 Task: Look for space in Newmarket, Canada from 13th August, 2023 to 17th August, 2023 for 2 adults in price range Rs.10000 to Rs.16000. Place can be entire place with 2 bedrooms having 2 beds and 1 bathroom. Property type can be house, flat, guest house. Booking option can be shelf check-in. Required host language is English.
Action: Mouse moved to (478, 98)
Screenshot: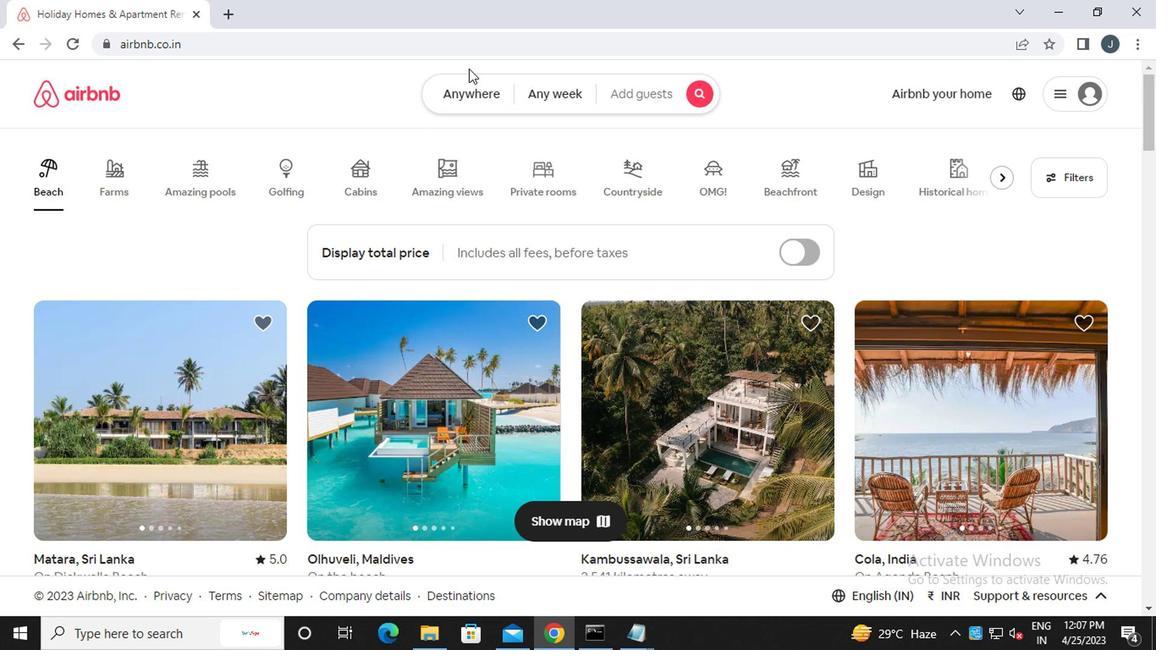 
Action: Mouse pressed left at (478, 98)
Screenshot: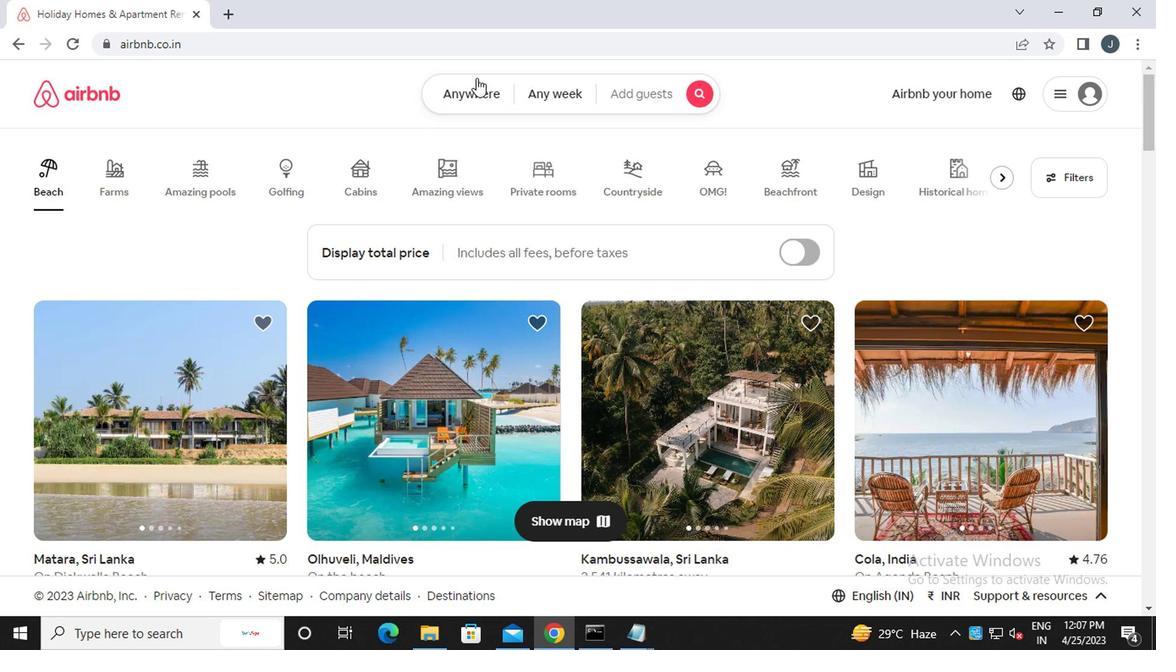 
Action: Mouse moved to (292, 164)
Screenshot: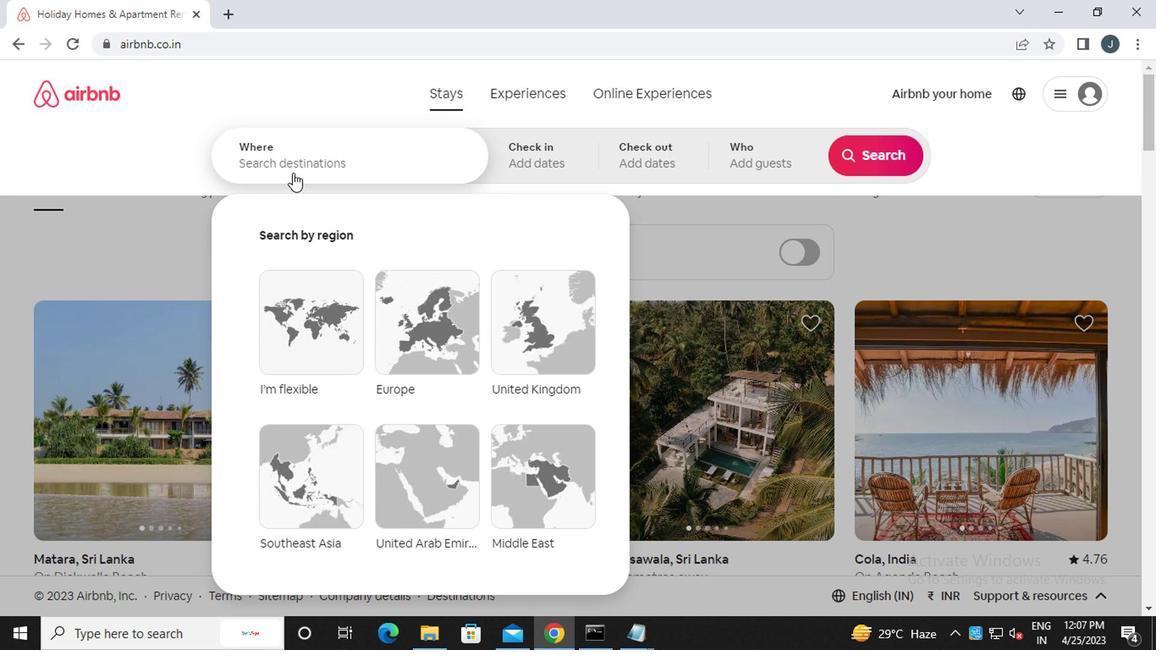 
Action: Mouse pressed left at (292, 164)
Screenshot: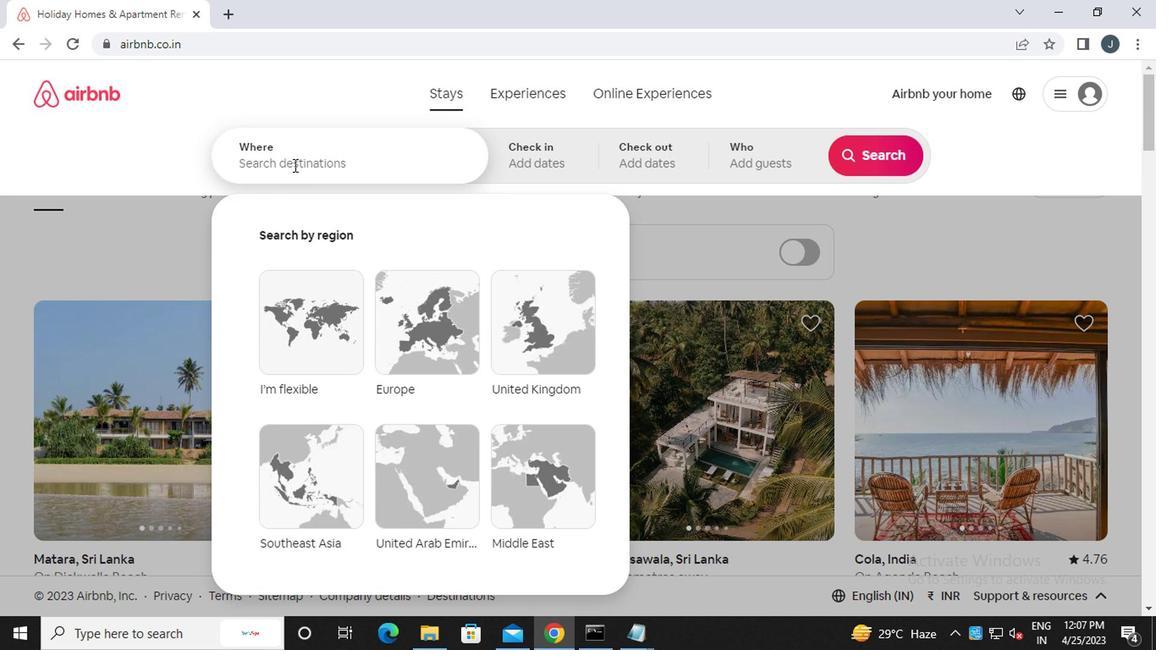 
Action: Key pressed n<Key.caps_lock>ewmarket,<Key.caps_lock>c<Key.caps_lock>anada
Screenshot: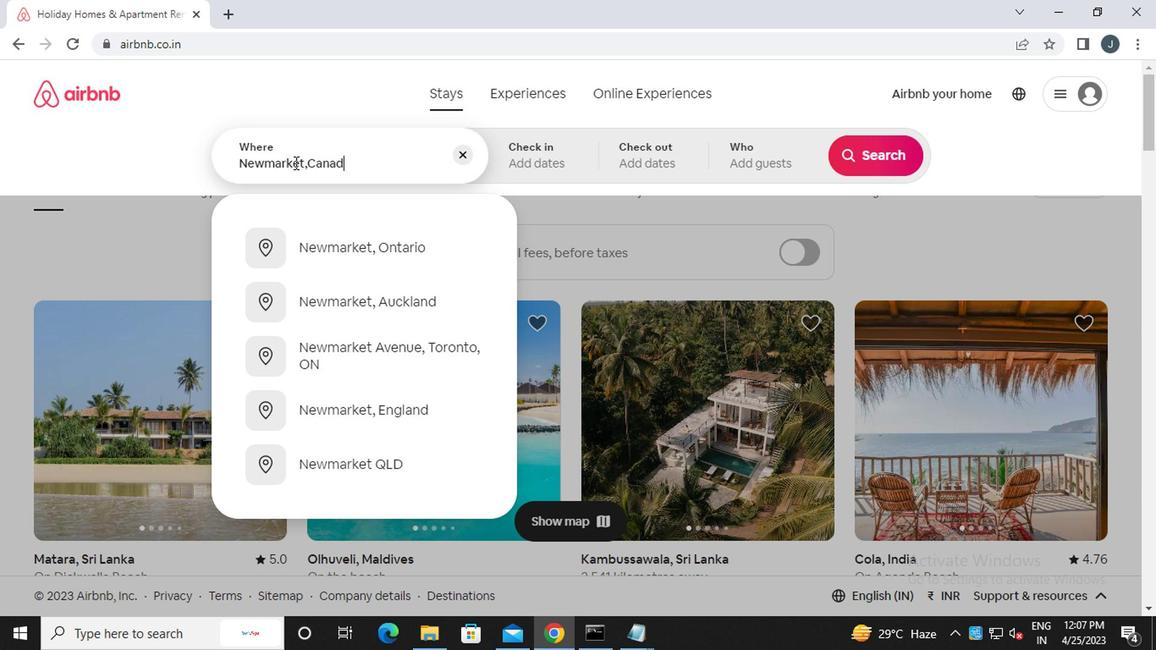 
Action: Mouse moved to (527, 156)
Screenshot: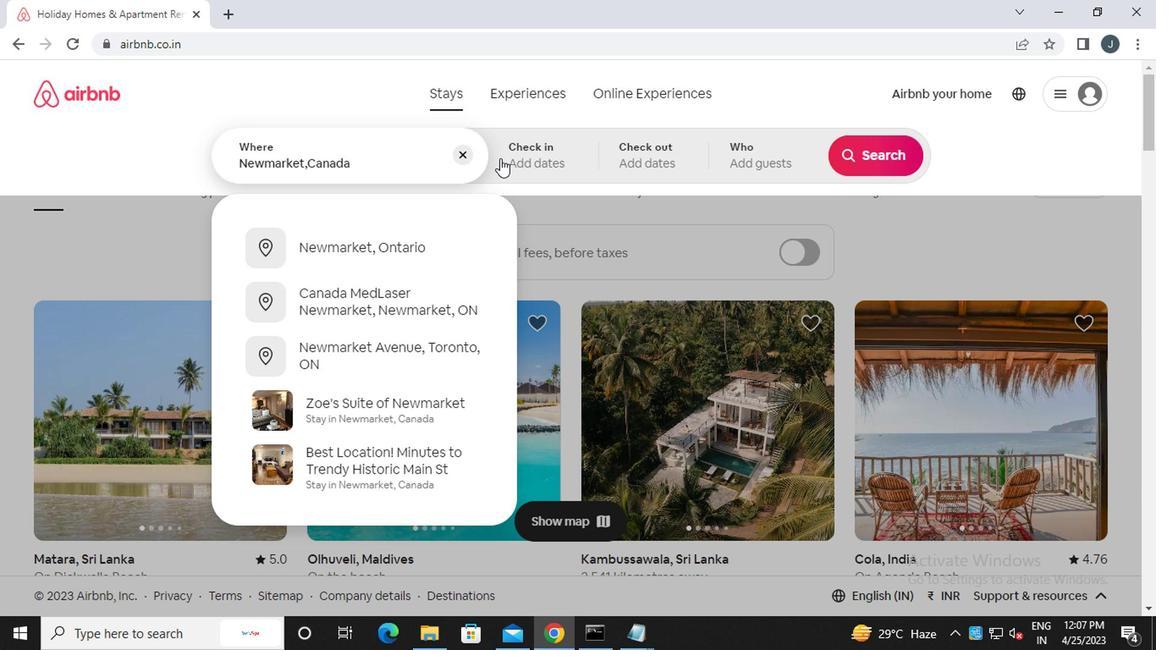 
Action: Mouse pressed left at (527, 156)
Screenshot: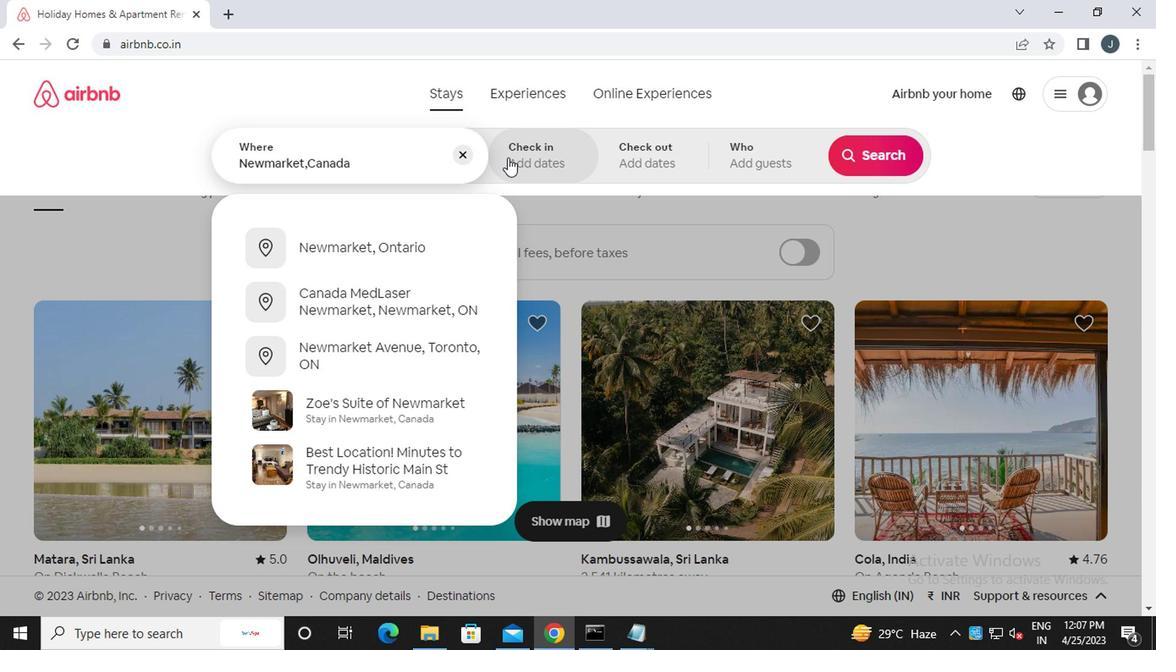 
Action: Mouse moved to (862, 286)
Screenshot: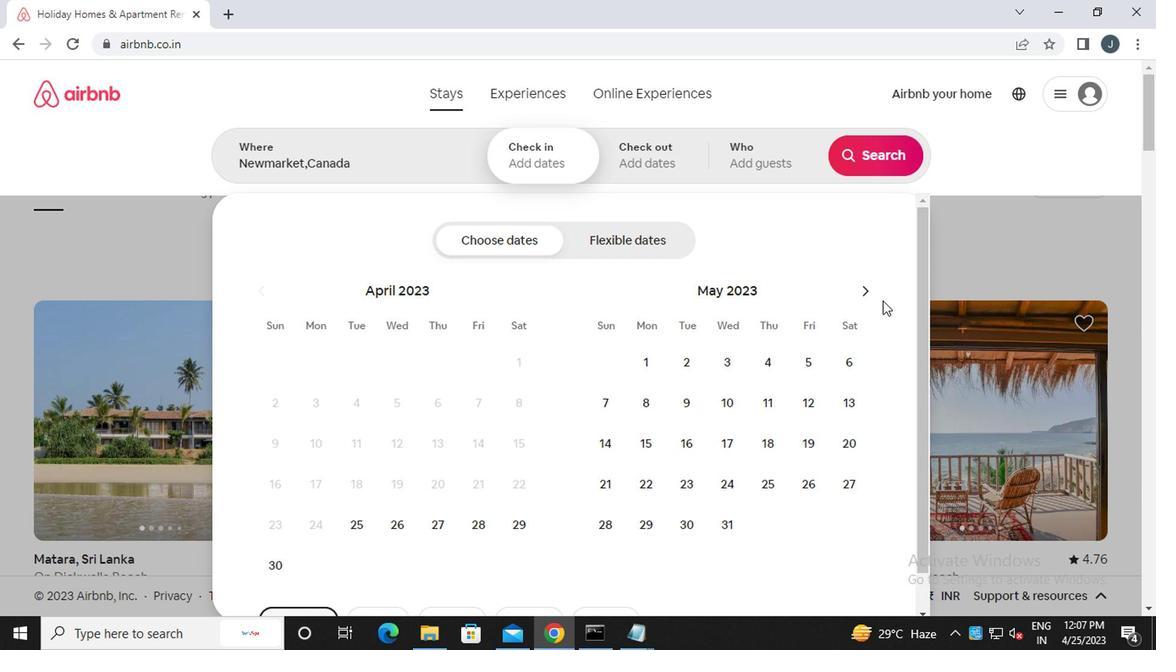 
Action: Mouse pressed left at (862, 286)
Screenshot: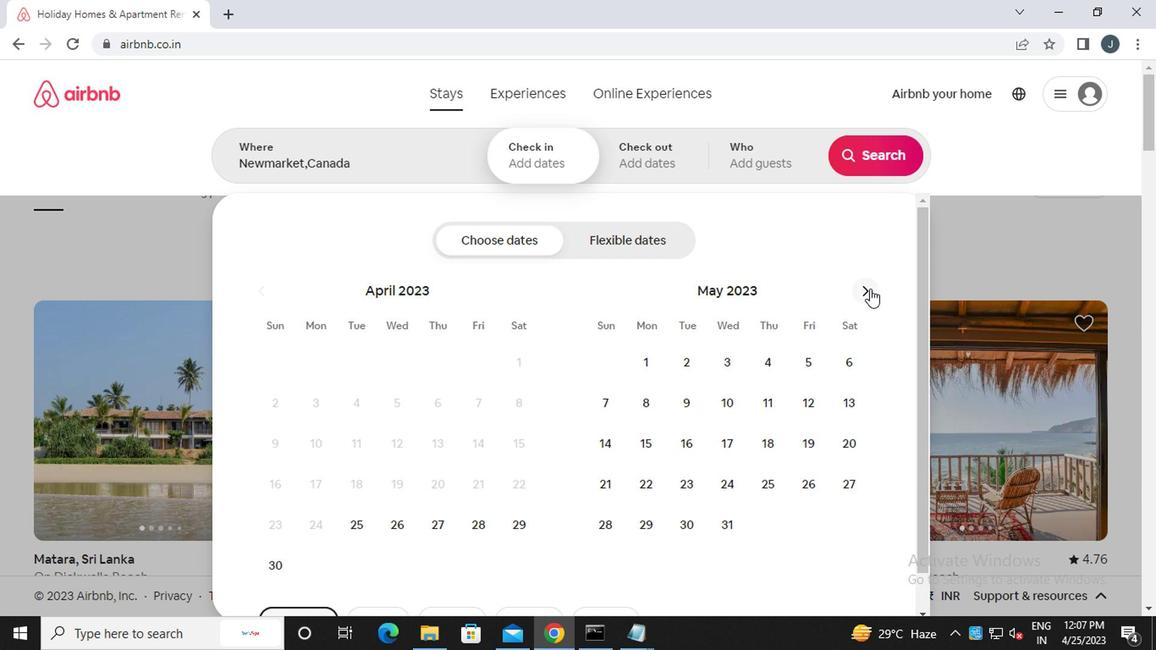 
Action: Mouse pressed left at (862, 286)
Screenshot: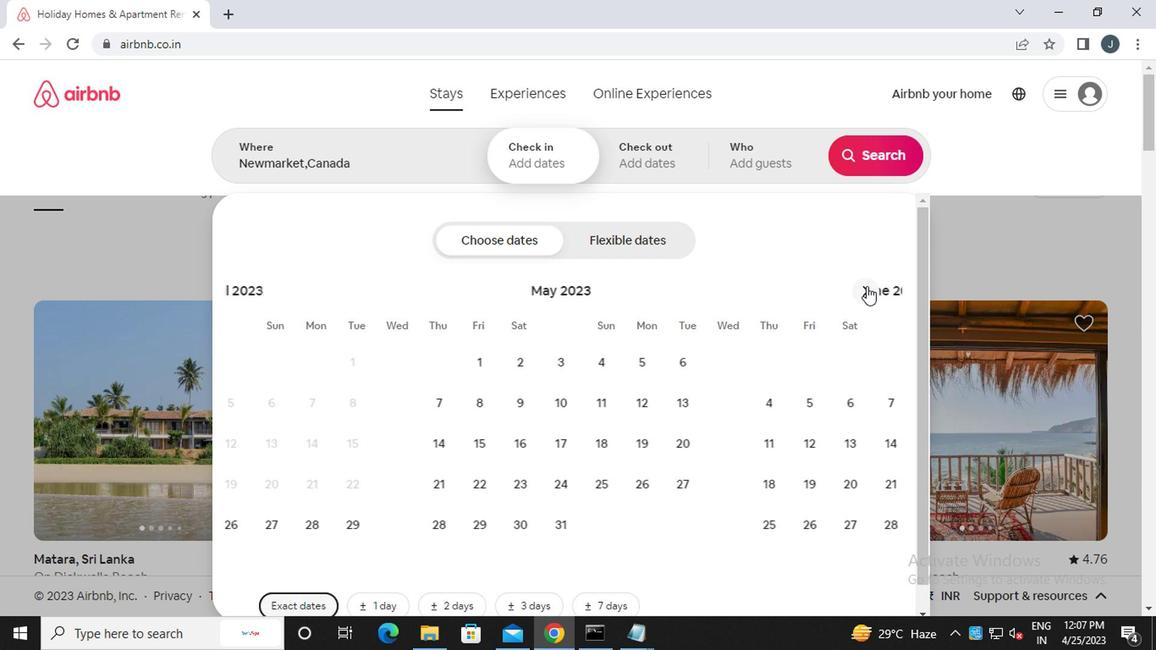 
Action: Mouse pressed left at (862, 286)
Screenshot: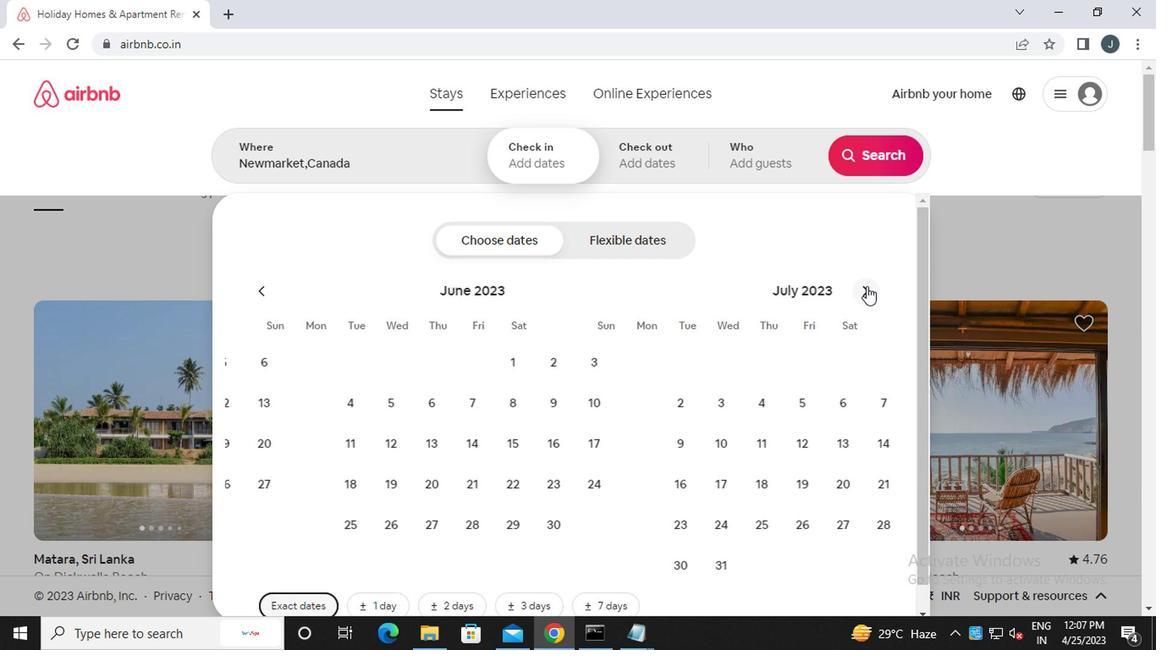 
Action: Mouse moved to (611, 440)
Screenshot: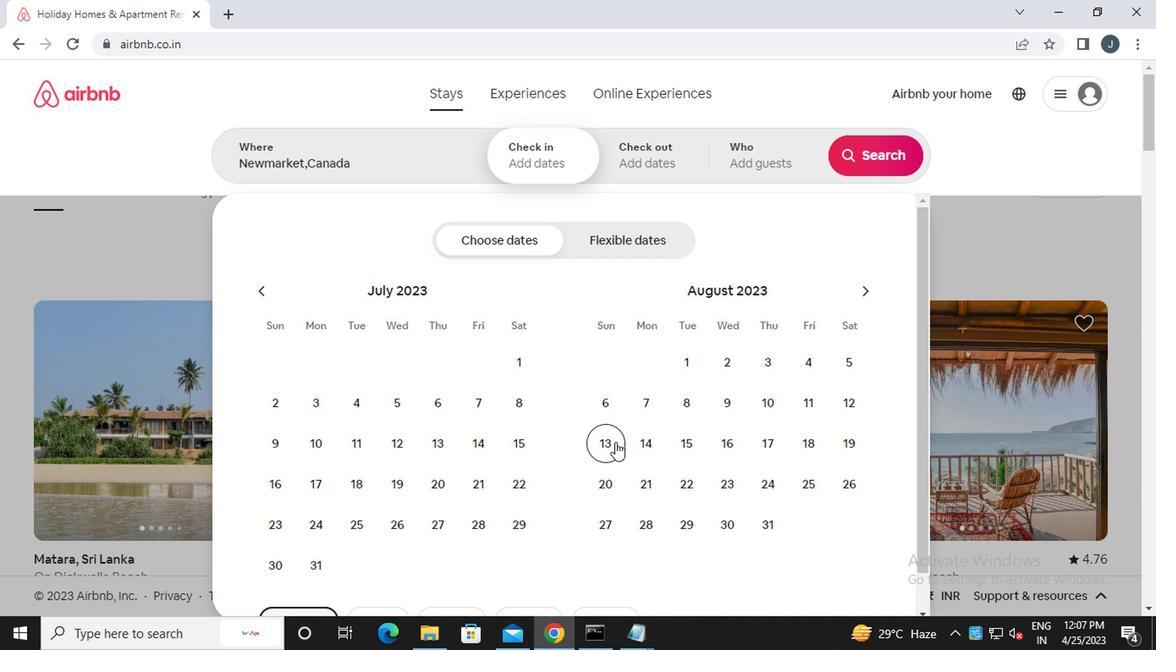 
Action: Mouse pressed left at (611, 440)
Screenshot: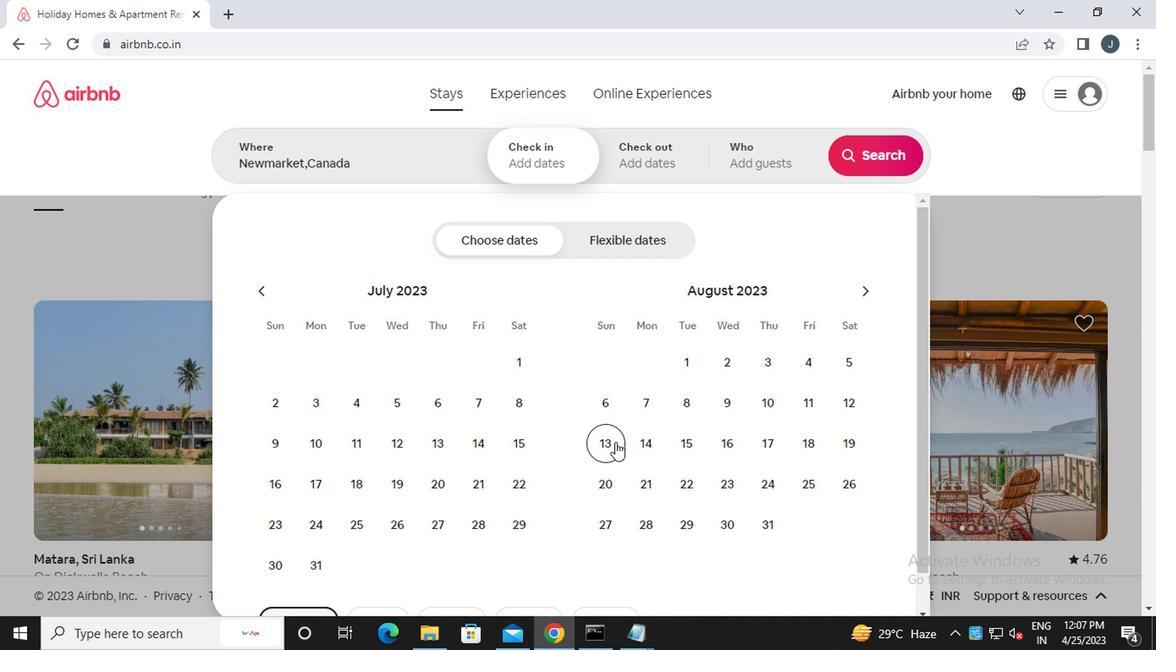 
Action: Mouse moved to (754, 443)
Screenshot: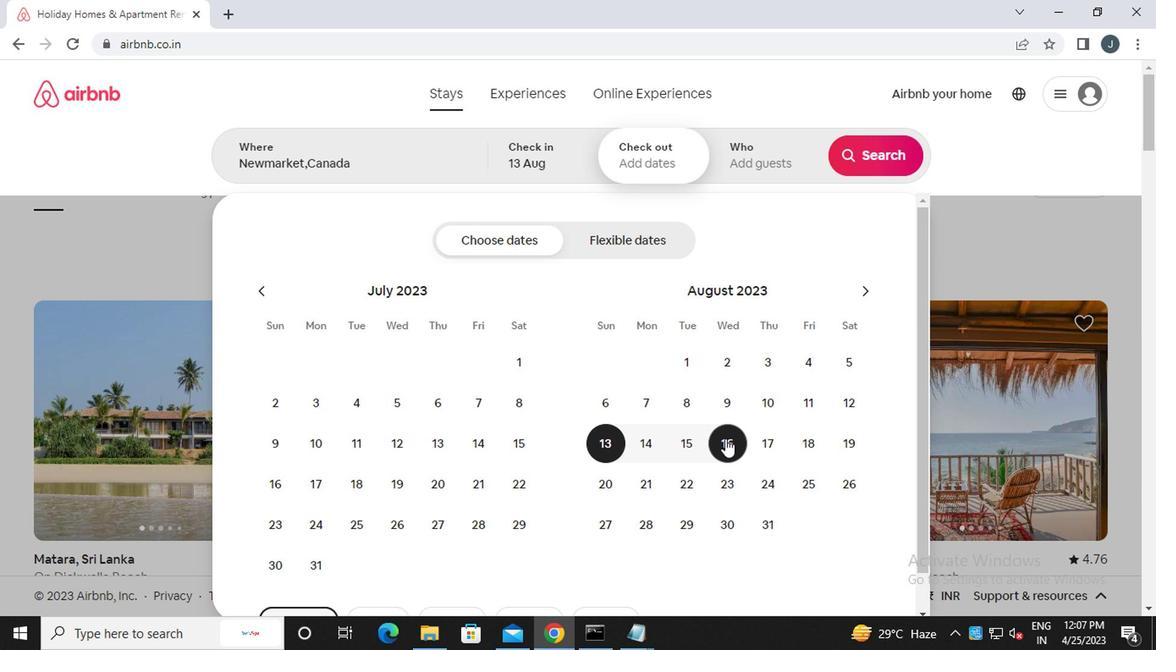 
Action: Mouse pressed left at (754, 443)
Screenshot: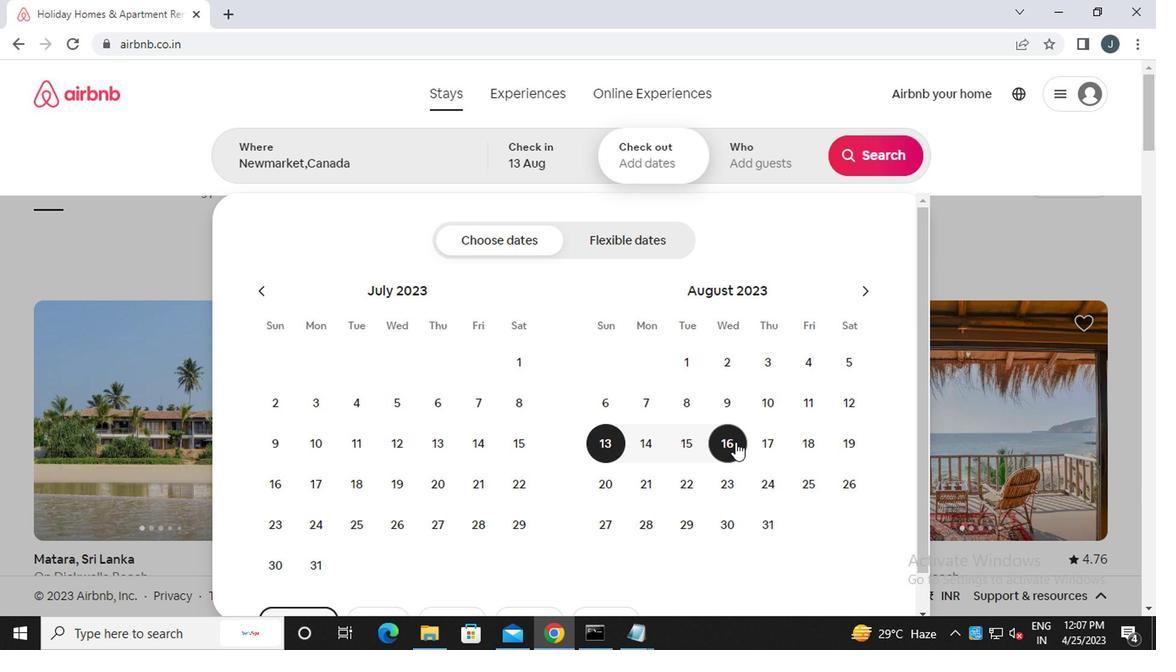 
Action: Mouse moved to (754, 166)
Screenshot: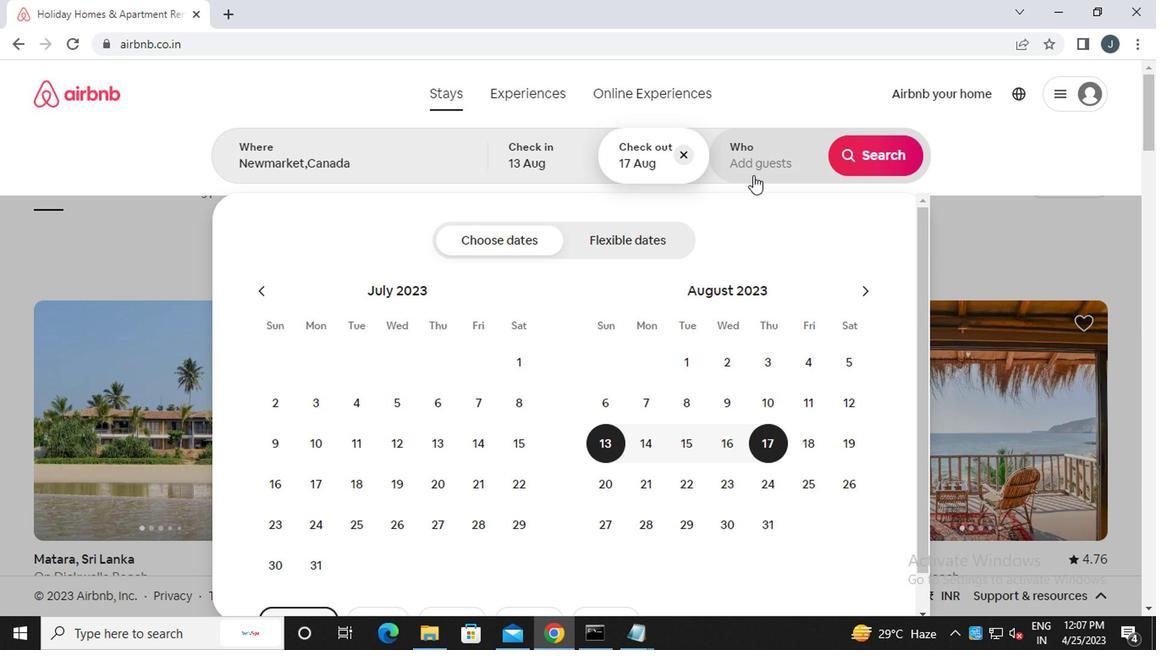 
Action: Mouse pressed left at (754, 166)
Screenshot: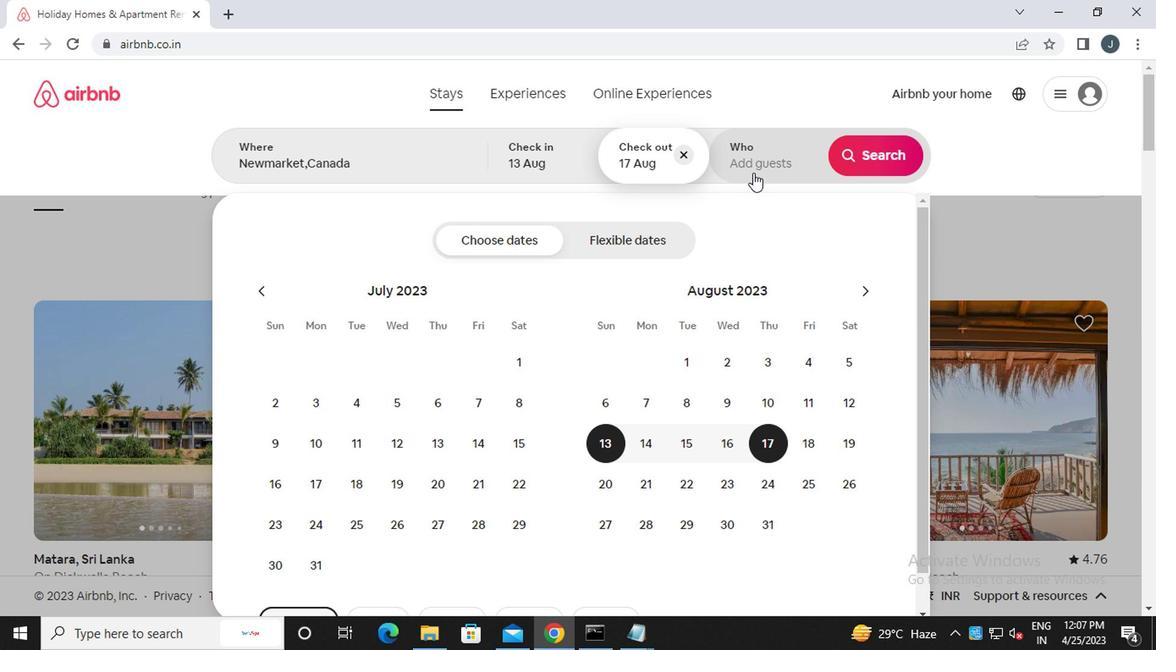 
Action: Mouse moved to (881, 249)
Screenshot: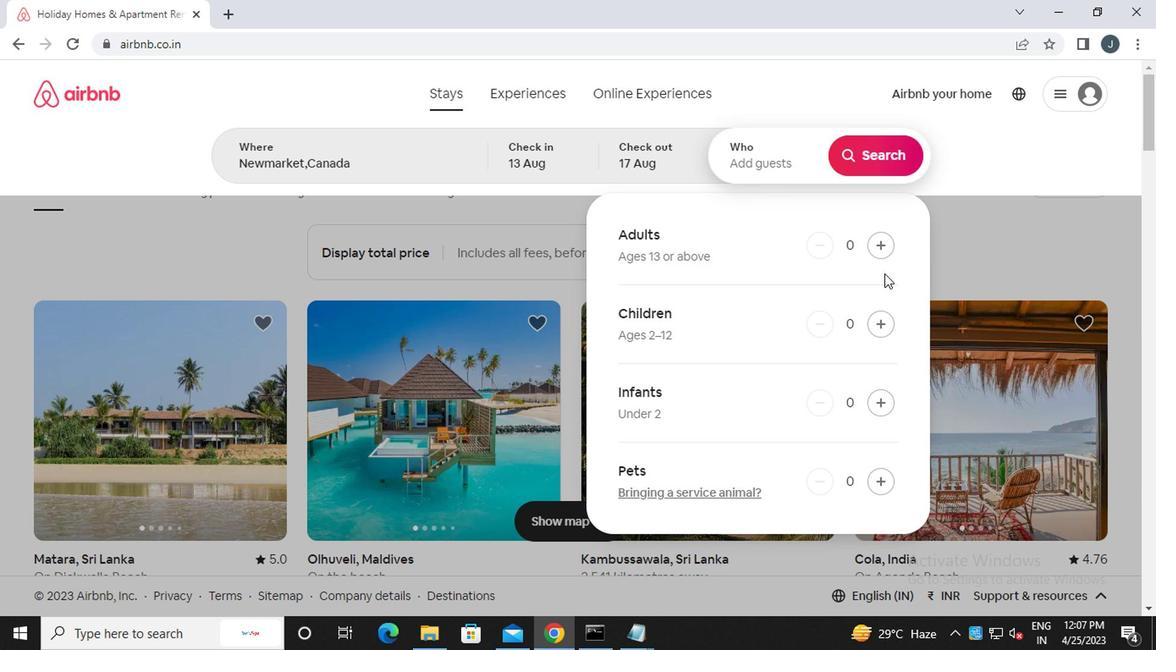 
Action: Mouse pressed left at (881, 249)
Screenshot: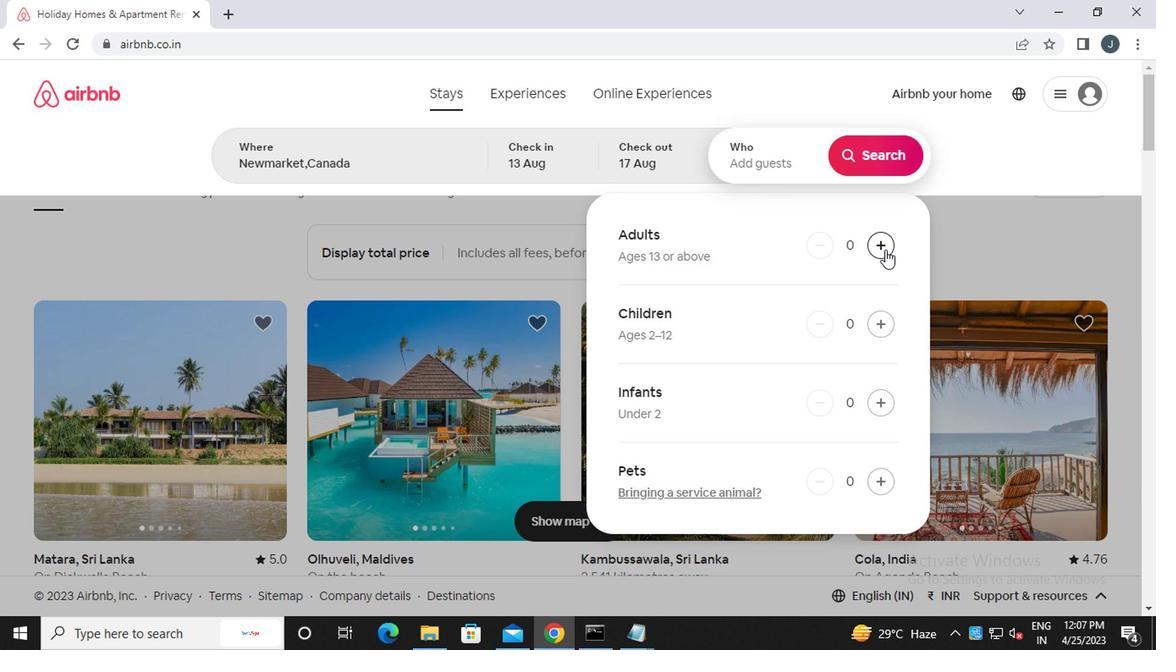 
Action: Mouse pressed left at (881, 249)
Screenshot: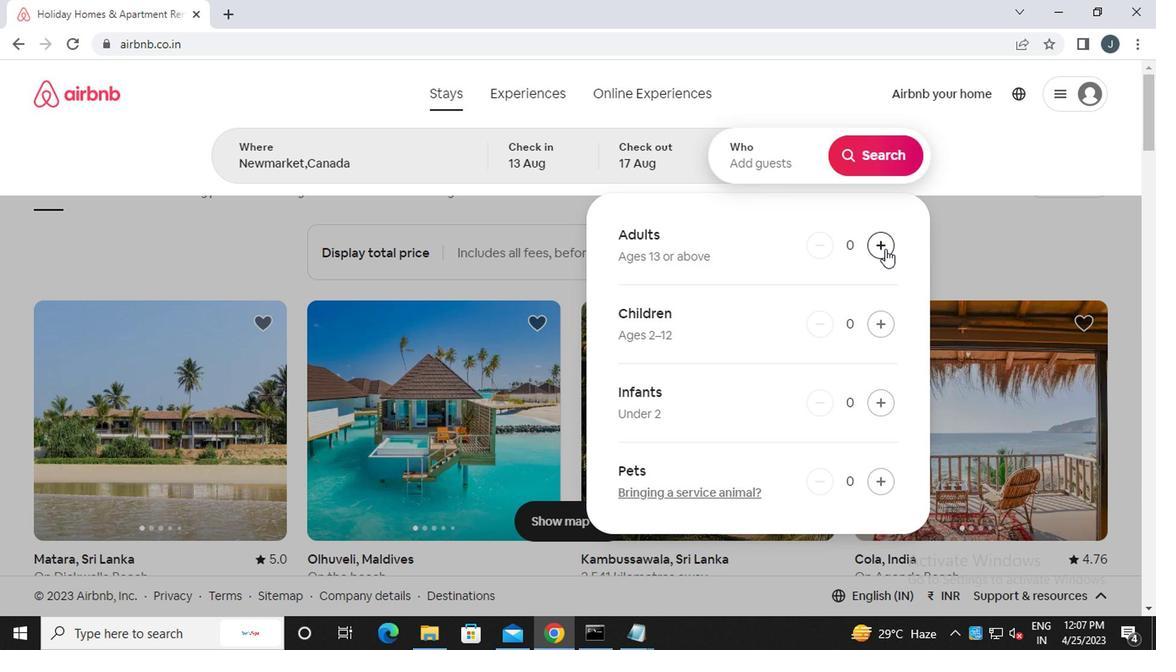 
Action: Mouse moved to (889, 160)
Screenshot: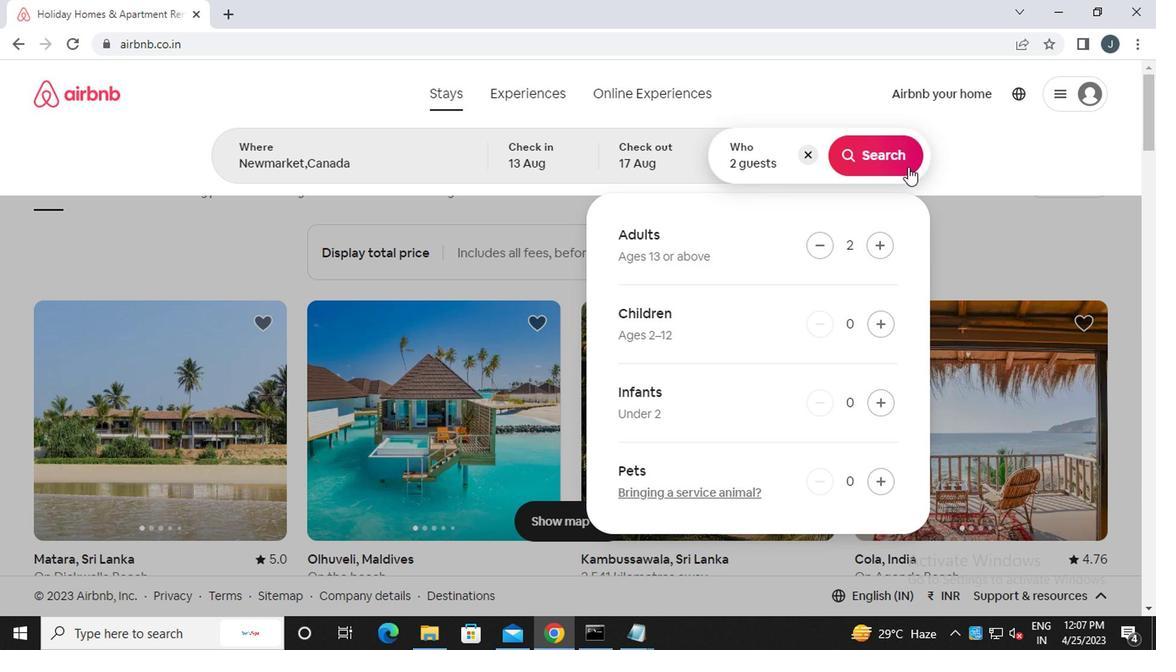 
Action: Mouse pressed left at (889, 160)
Screenshot: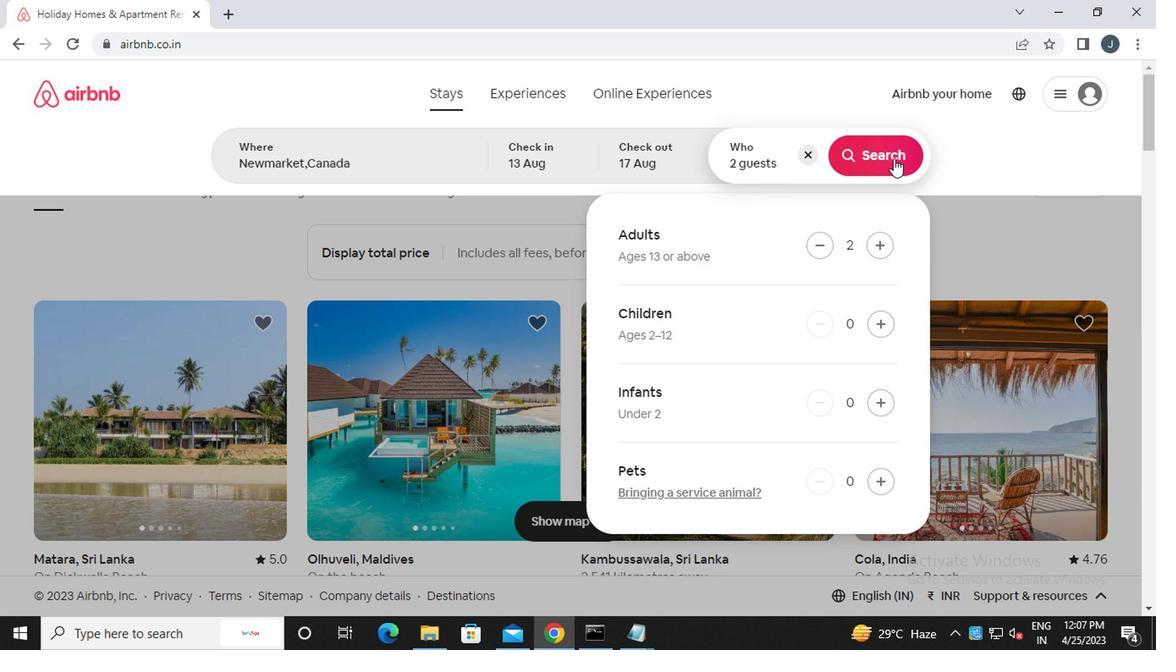 
Action: Mouse moved to (1087, 163)
Screenshot: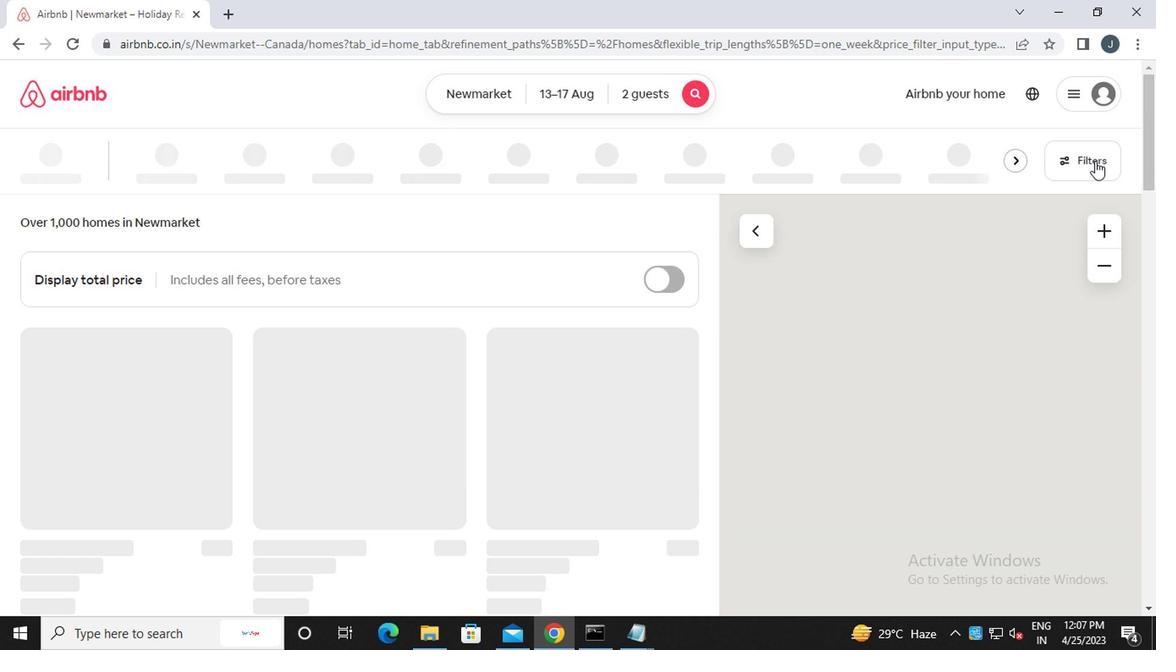 
Action: Mouse pressed left at (1087, 163)
Screenshot: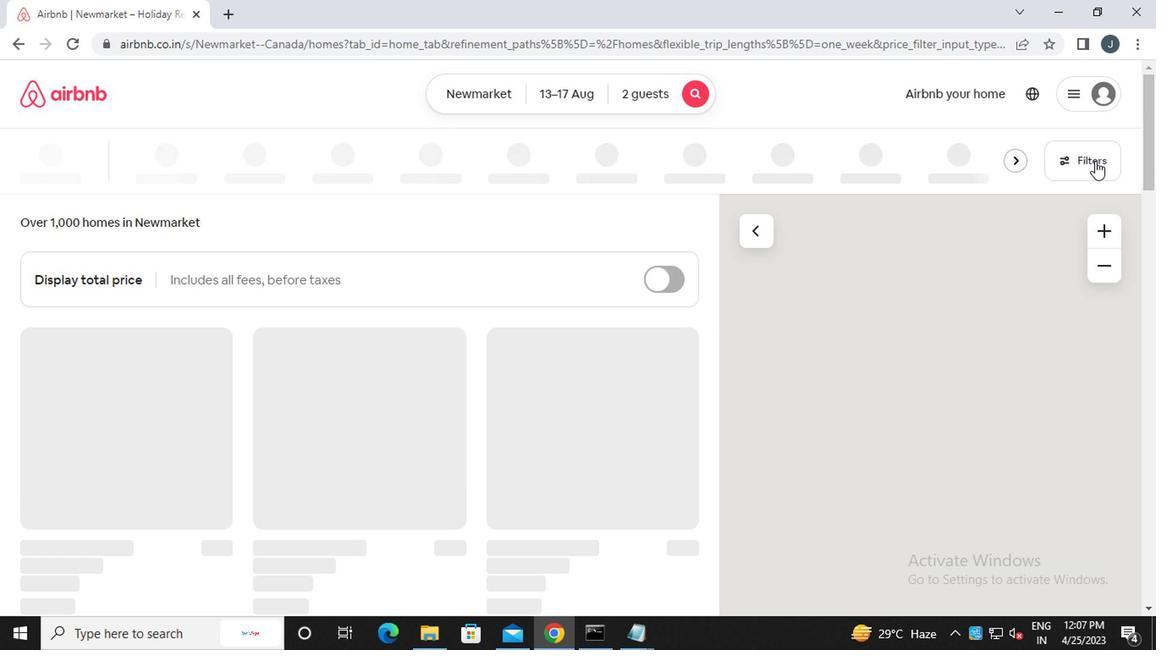 
Action: Mouse moved to (365, 375)
Screenshot: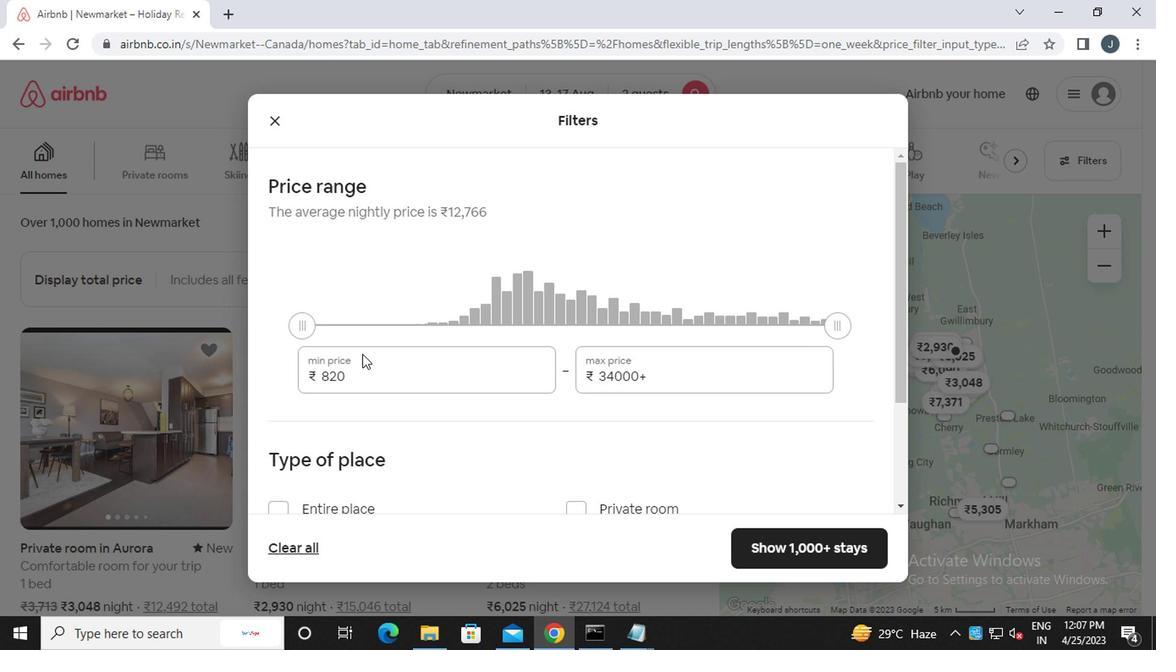 
Action: Mouse pressed left at (365, 375)
Screenshot: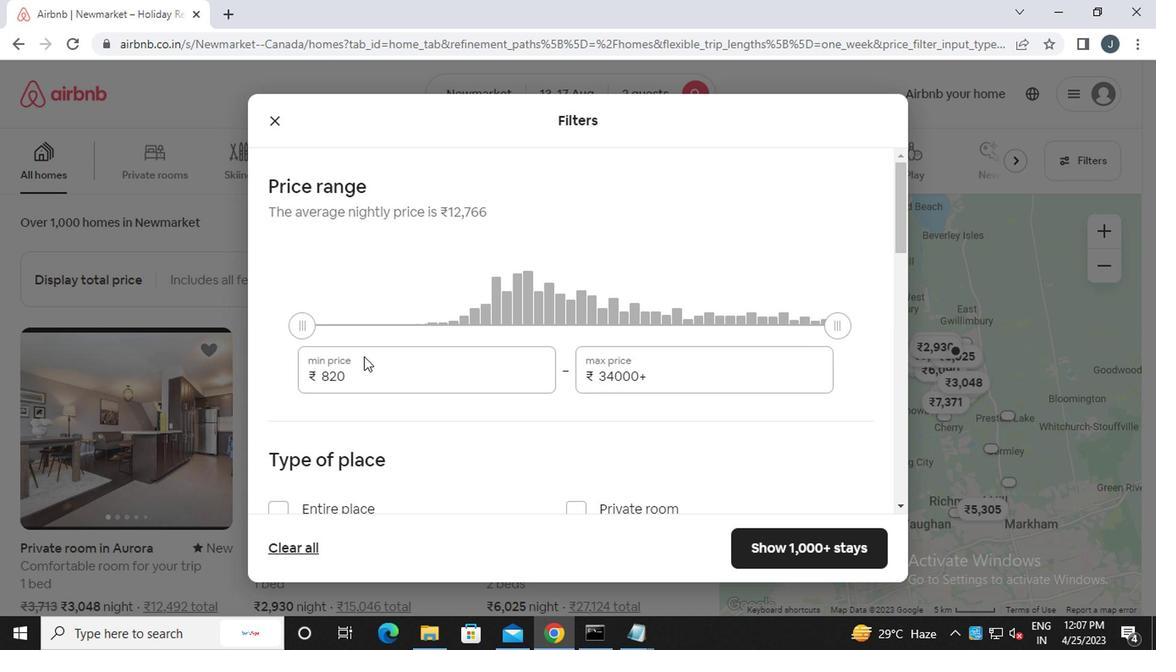 
Action: Mouse moved to (362, 370)
Screenshot: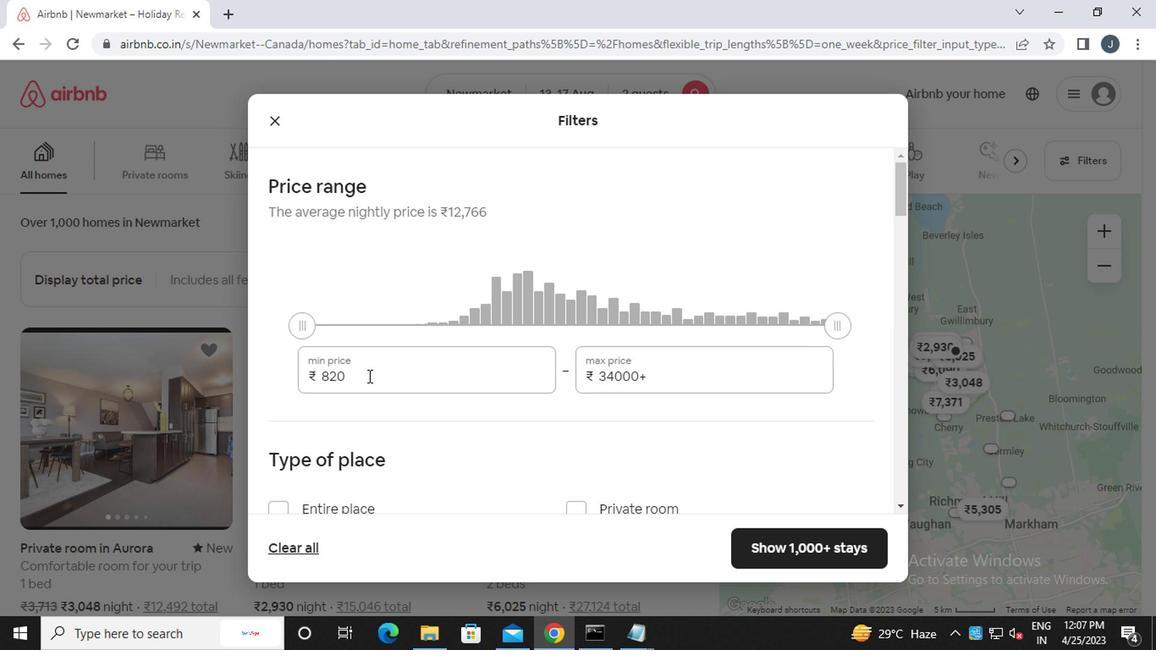 
Action: Key pressed <Key.backspace><Key.backspace><Key.backspace><<97>><<96>><<96>><<96>><<96>>
Screenshot: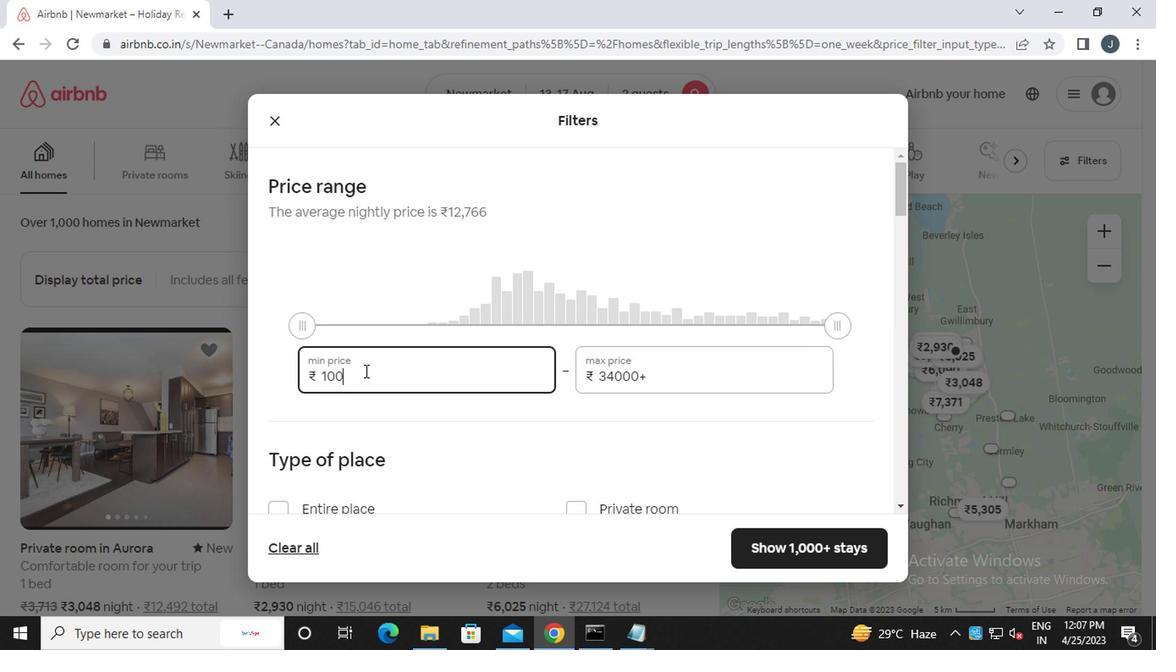 
Action: Mouse moved to (724, 375)
Screenshot: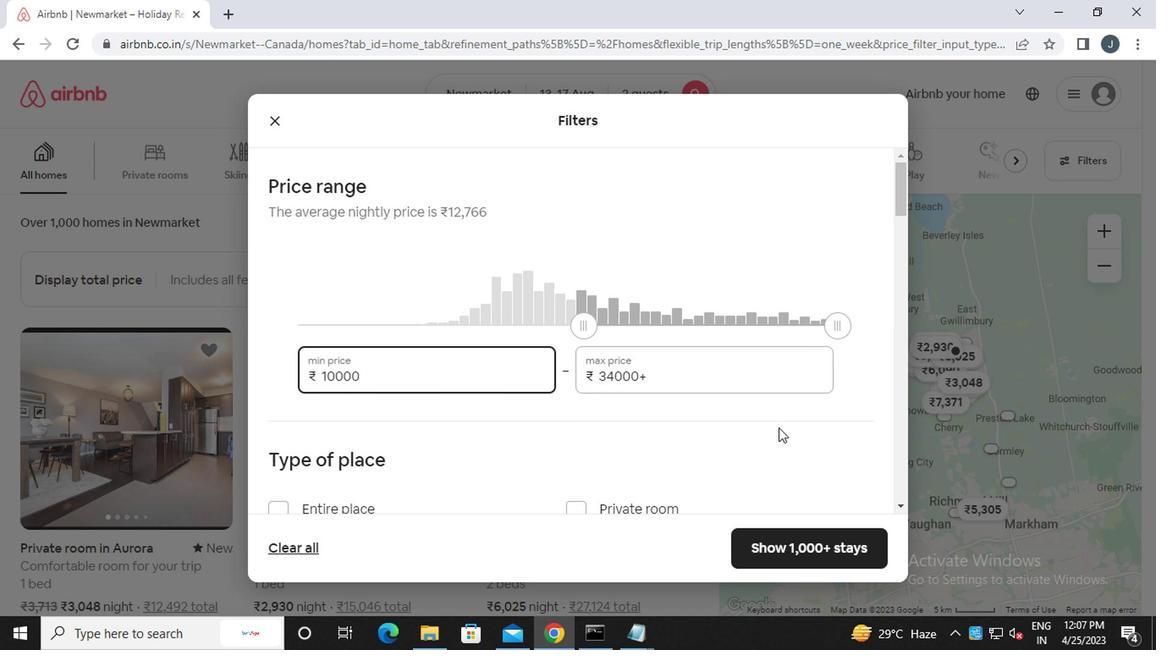 
Action: Mouse pressed left at (724, 375)
Screenshot: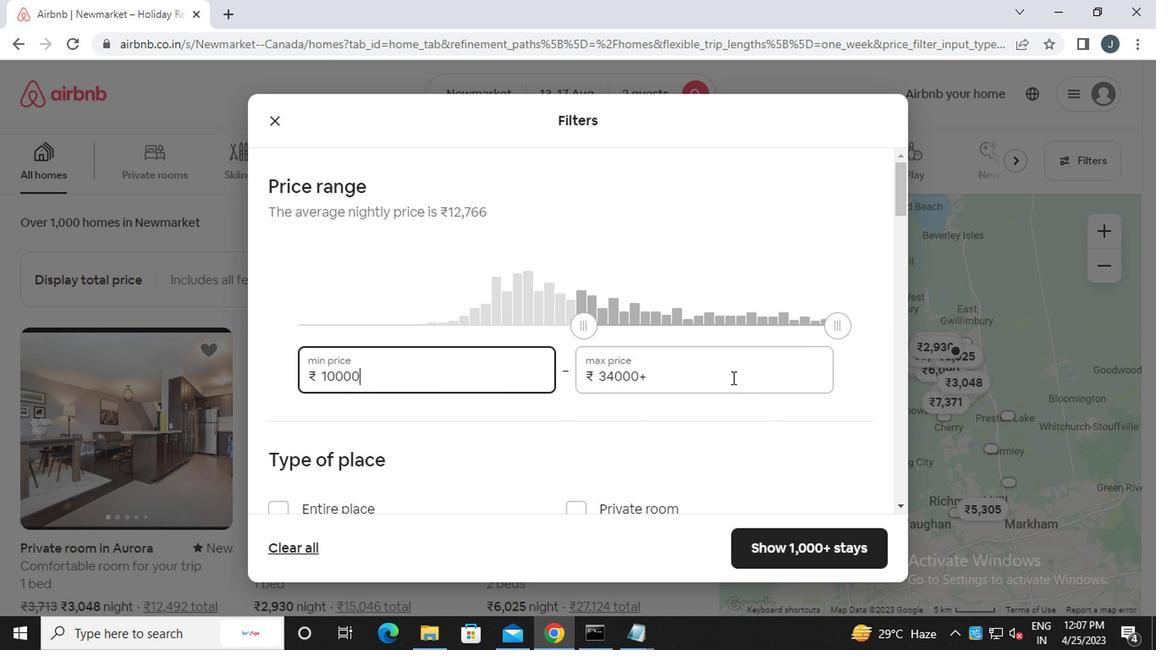 
Action: Key pressed <Key.backspace><Key.backspace><Key.backspace><Key.backspace><Key.backspace><Key.backspace><Key.backspace><Key.backspace><Key.backspace><Key.backspace><Key.backspace><<97>><<102>><<96>><<96>><<96>>
Screenshot: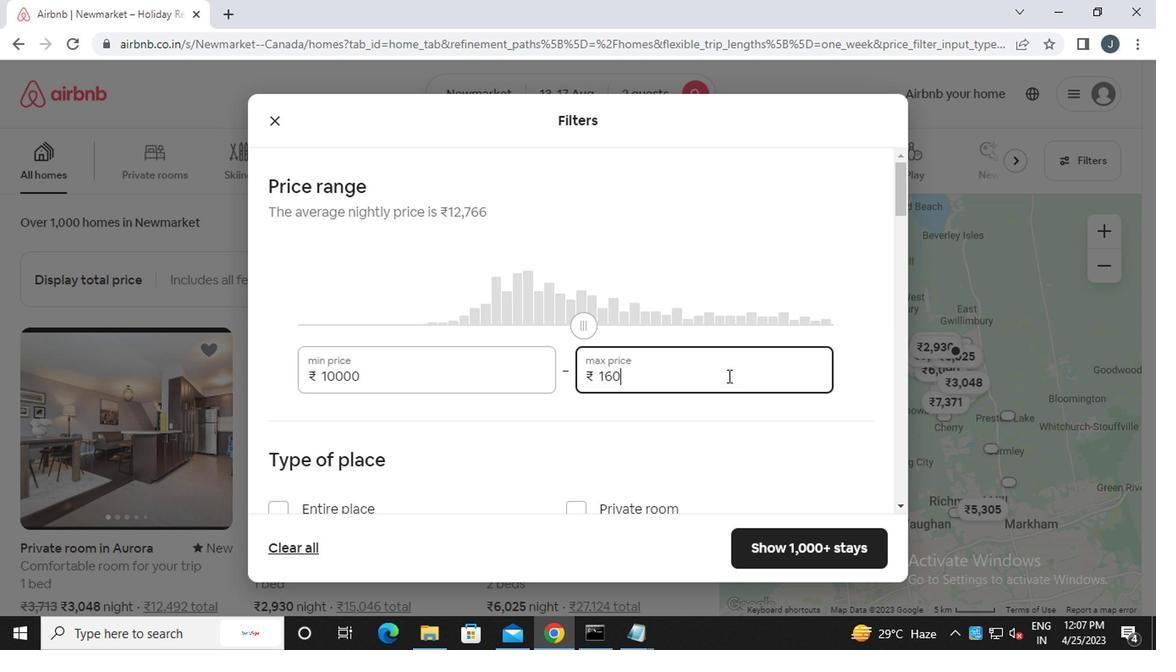 
Action: Mouse moved to (719, 368)
Screenshot: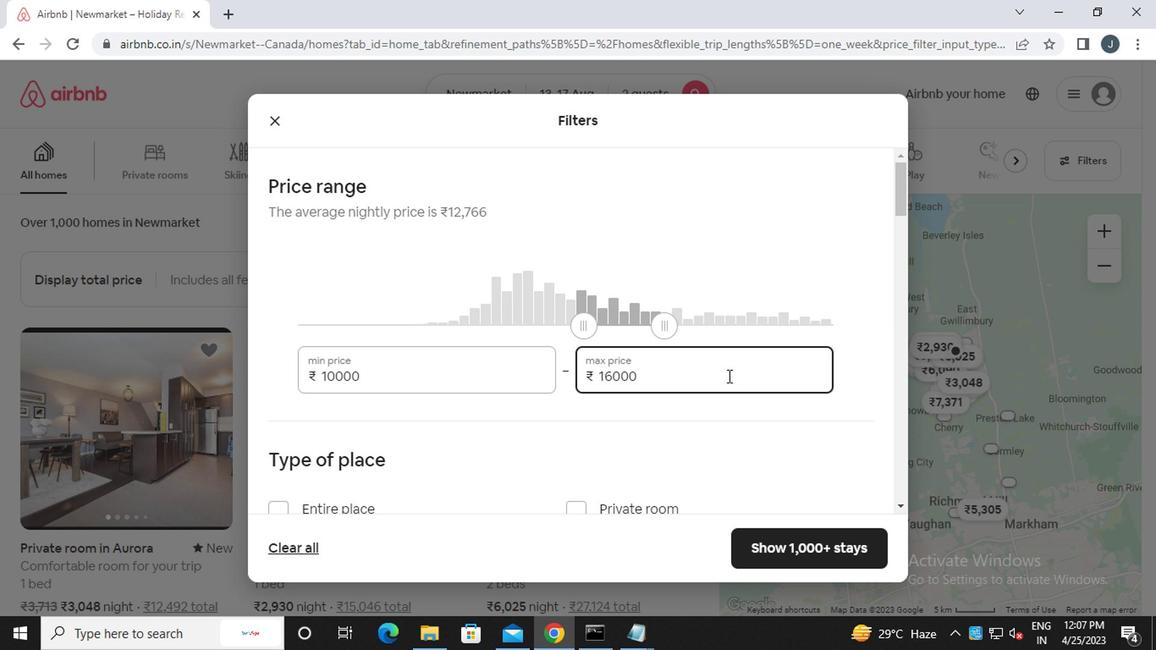 
Action: Mouse scrolled (719, 368) with delta (0, 0)
Screenshot: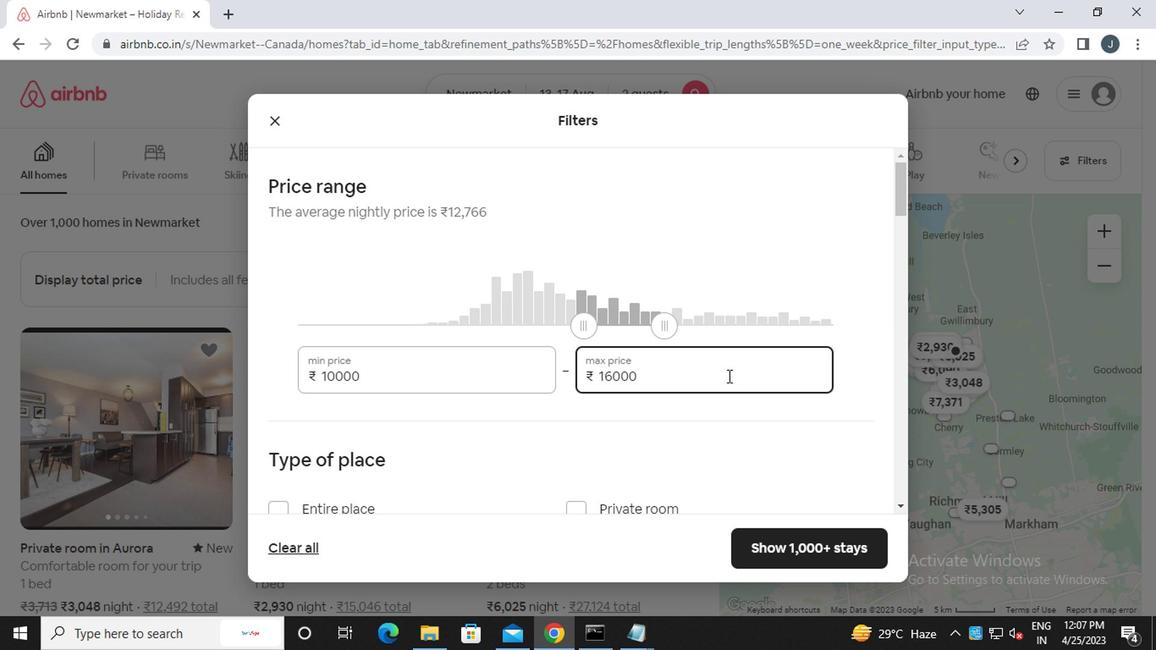 
Action: Mouse scrolled (719, 368) with delta (0, 0)
Screenshot: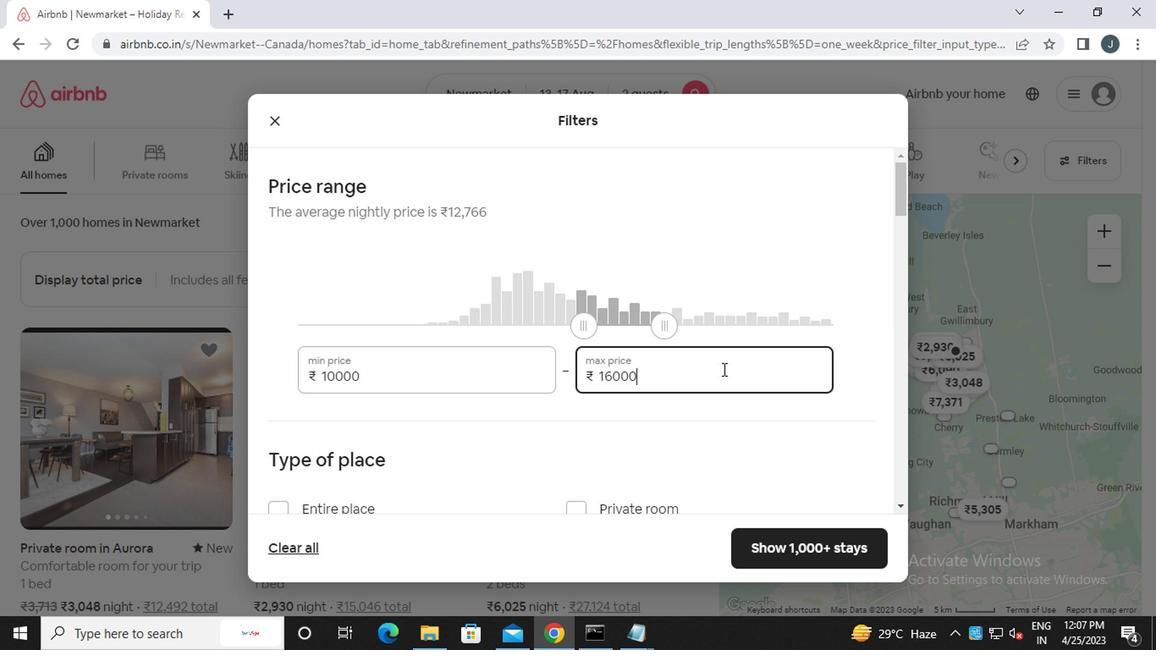 
Action: Mouse moved to (719, 370)
Screenshot: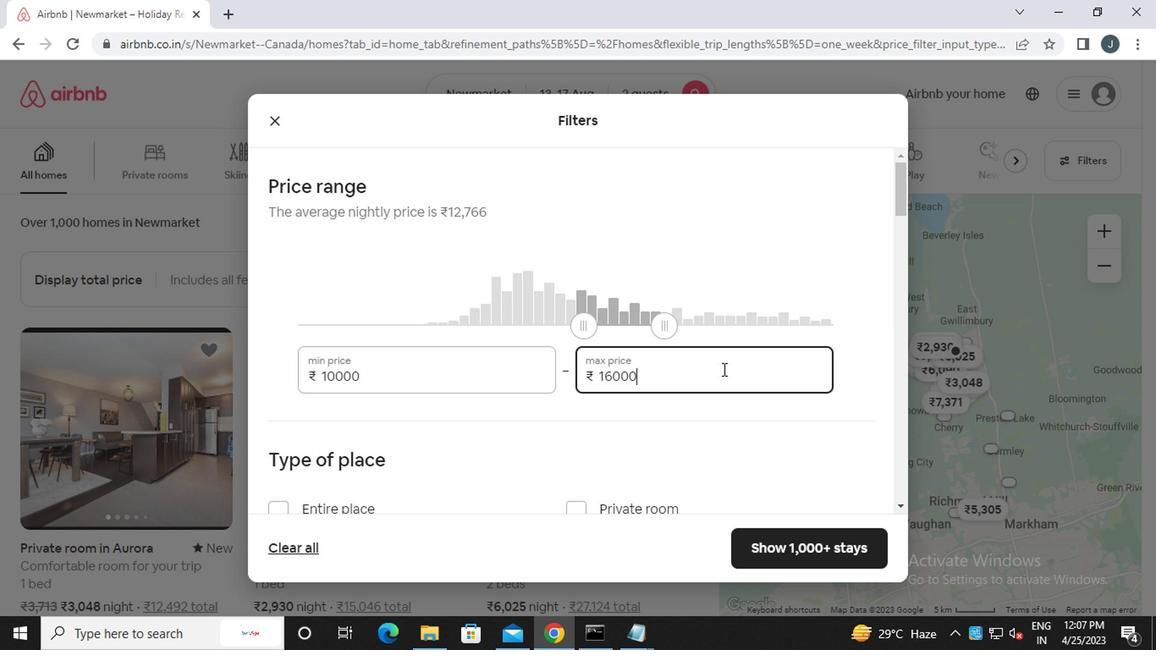 
Action: Mouse scrolled (719, 369) with delta (0, 0)
Screenshot: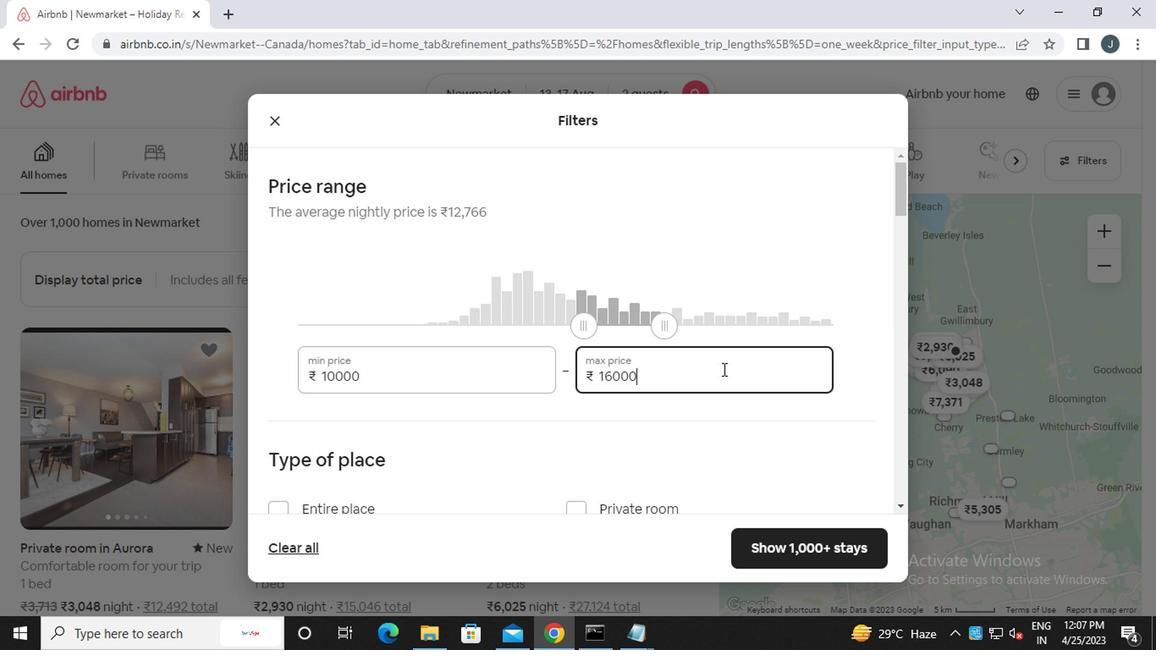 
Action: Mouse moved to (719, 374)
Screenshot: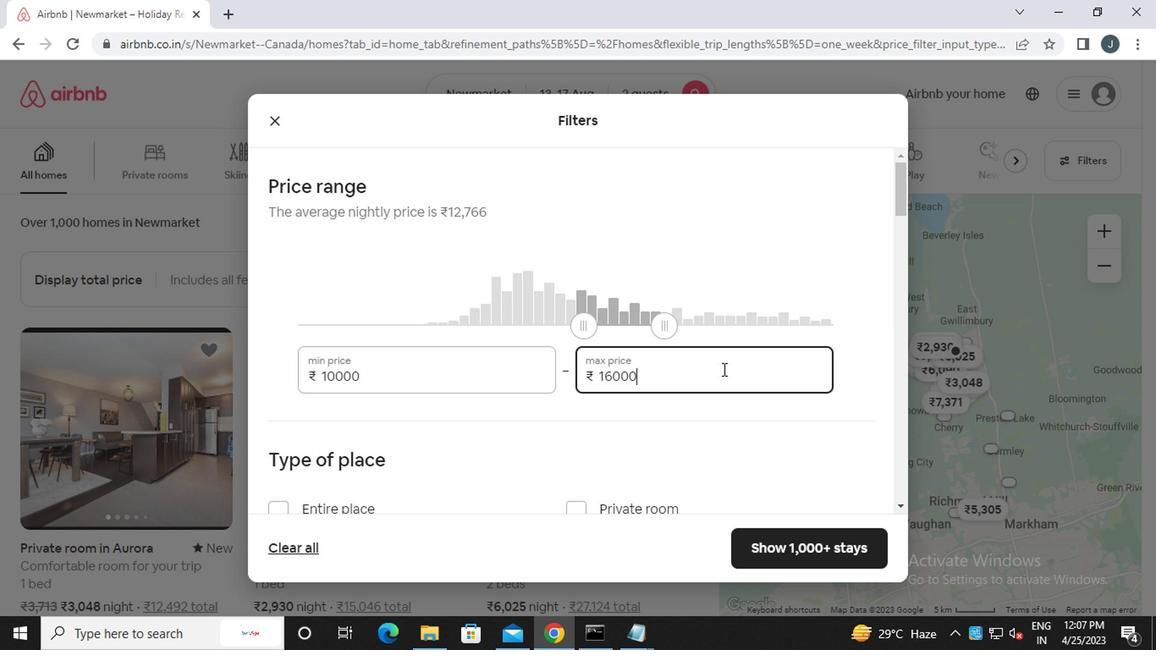 
Action: Mouse scrolled (719, 372) with delta (0, -1)
Screenshot: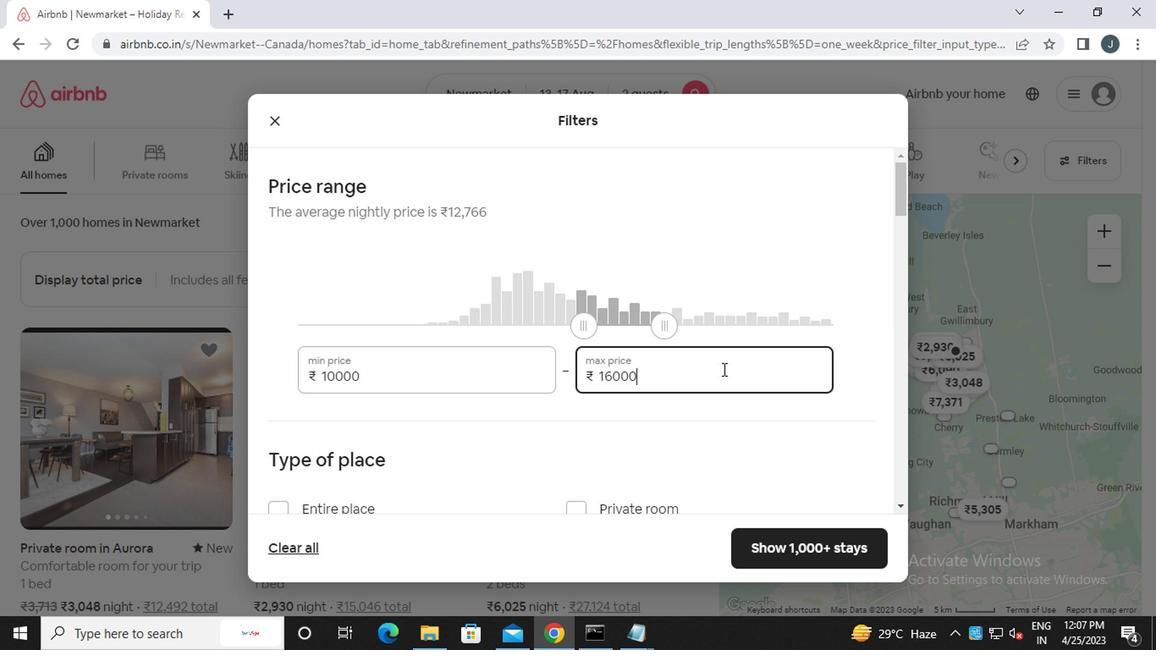 
Action: Mouse moved to (579, 406)
Screenshot: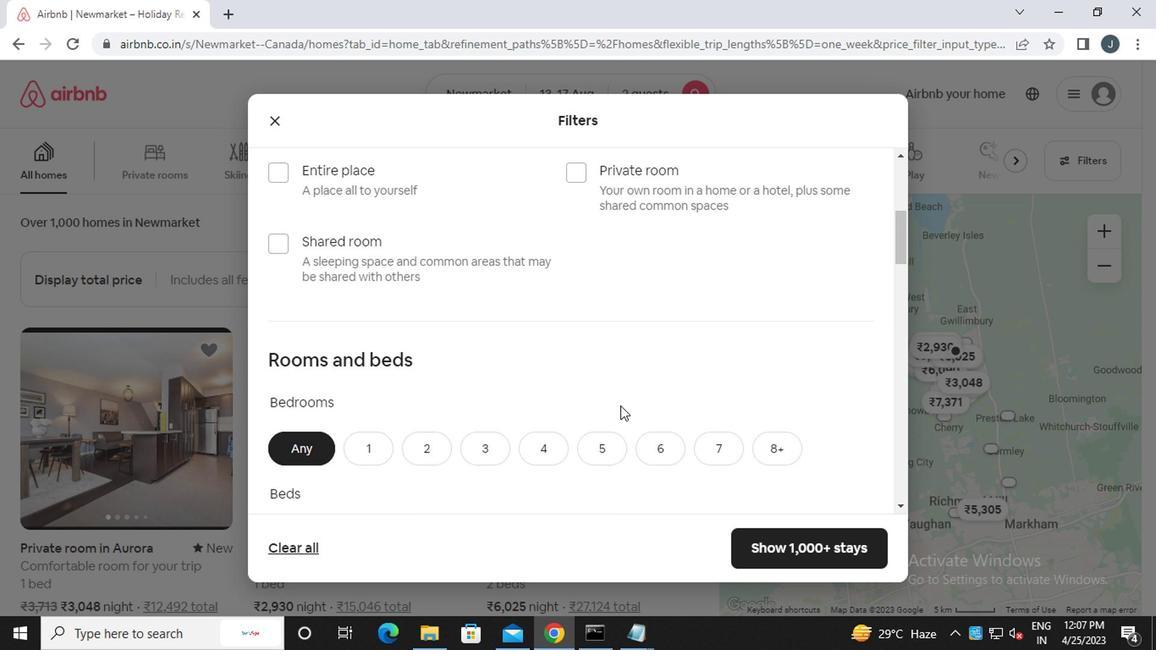 
Action: Mouse scrolled (579, 405) with delta (0, -1)
Screenshot: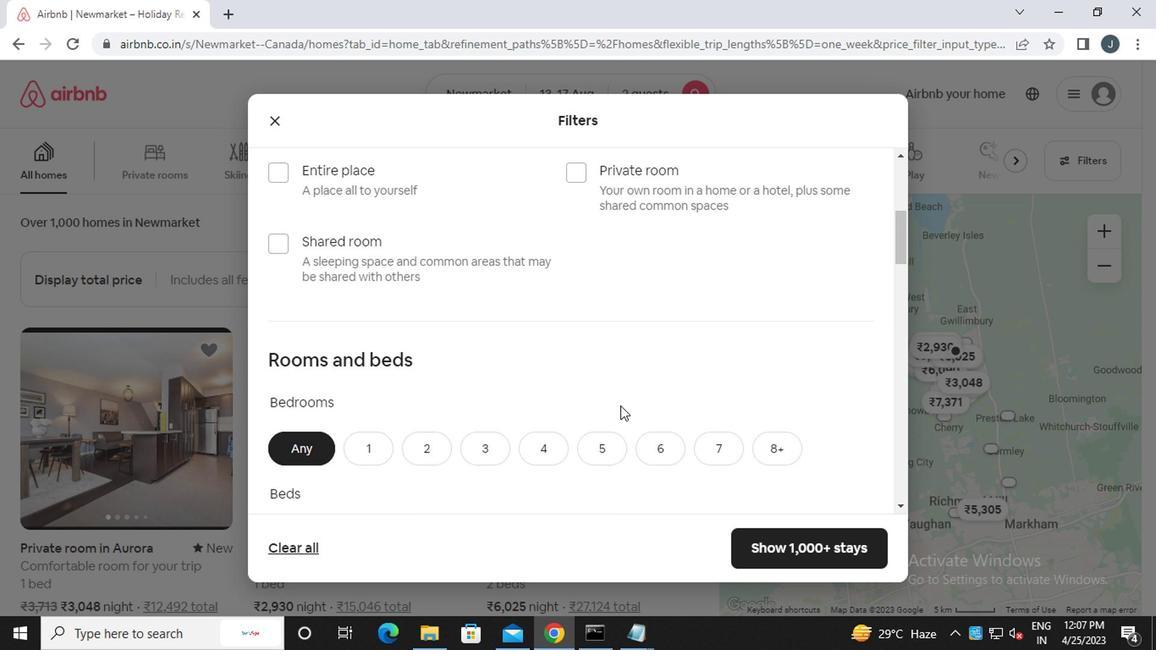 
Action: Mouse scrolled (579, 405) with delta (0, -1)
Screenshot: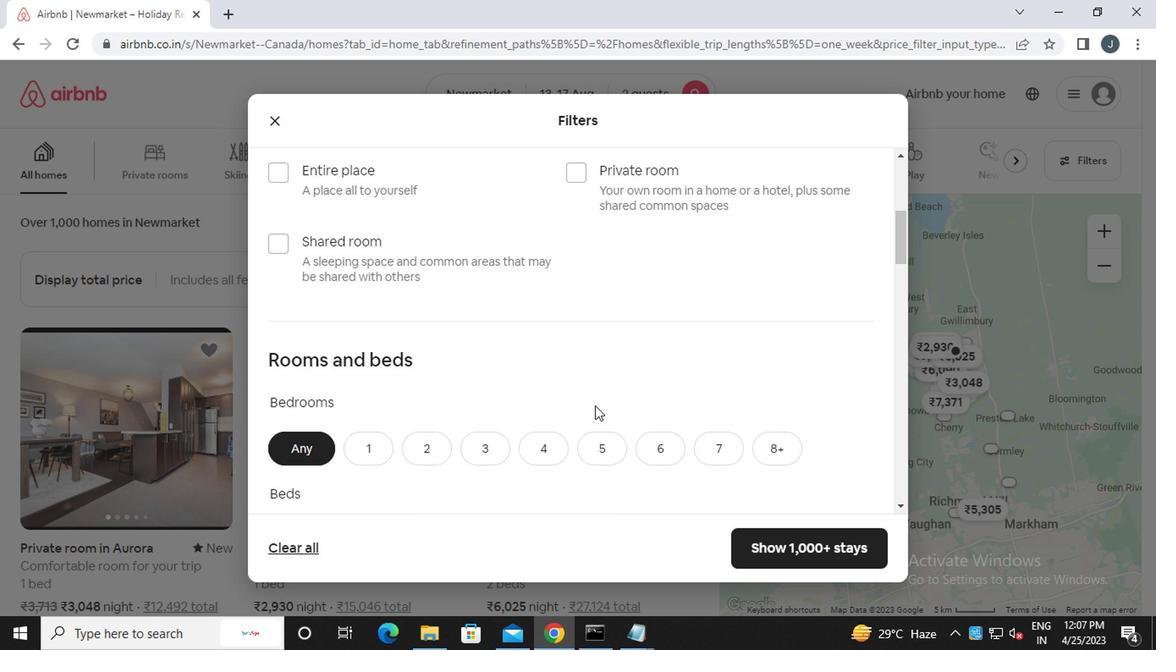 
Action: Mouse moved to (478, 259)
Screenshot: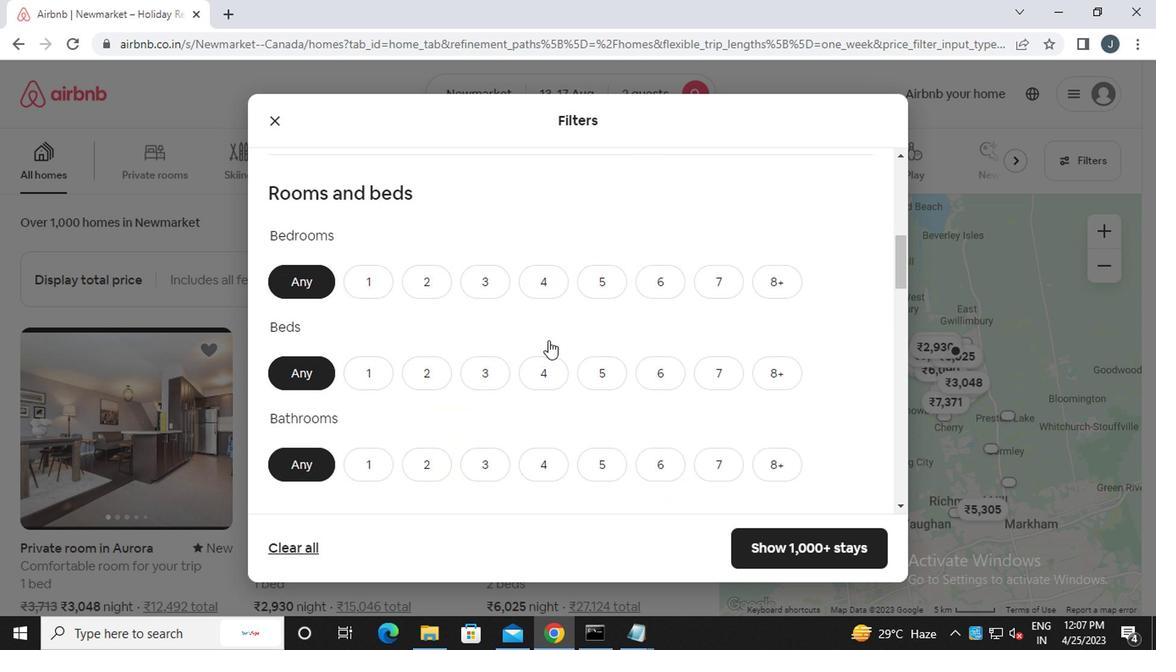 
Action: Mouse scrolled (478, 260) with delta (0, 1)
Screenshot: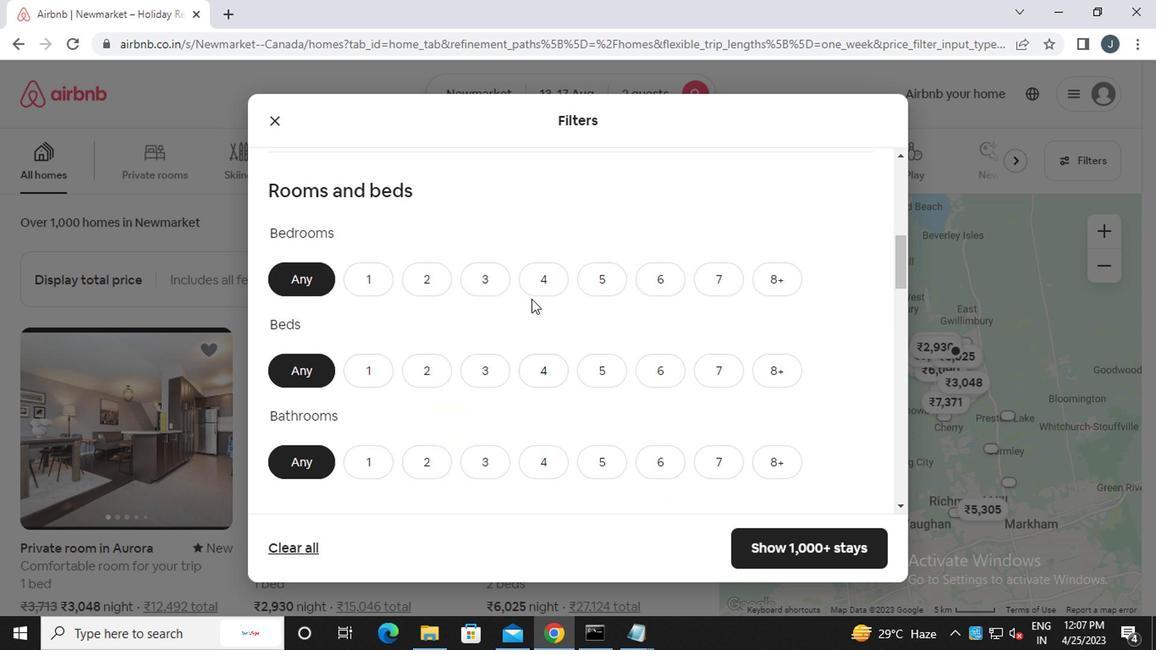 
Action: Mouse moved to (478, 259)
Screenshot: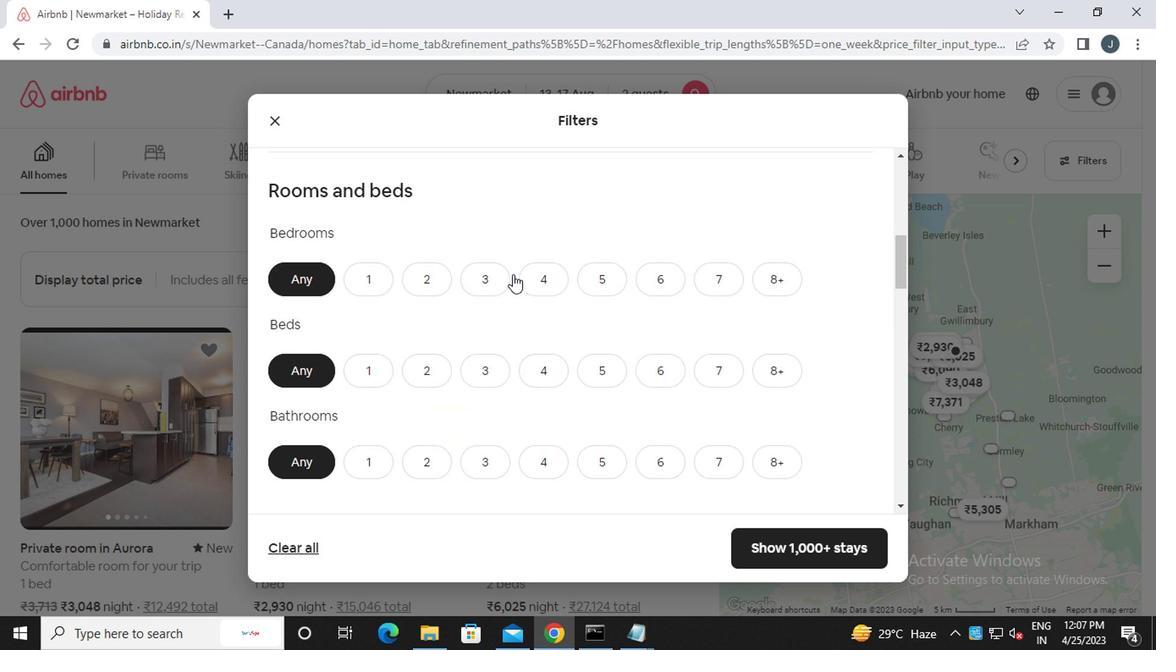 
Action: Mouse scrolled (478, 260) with delta (0, 1)
Screenshot: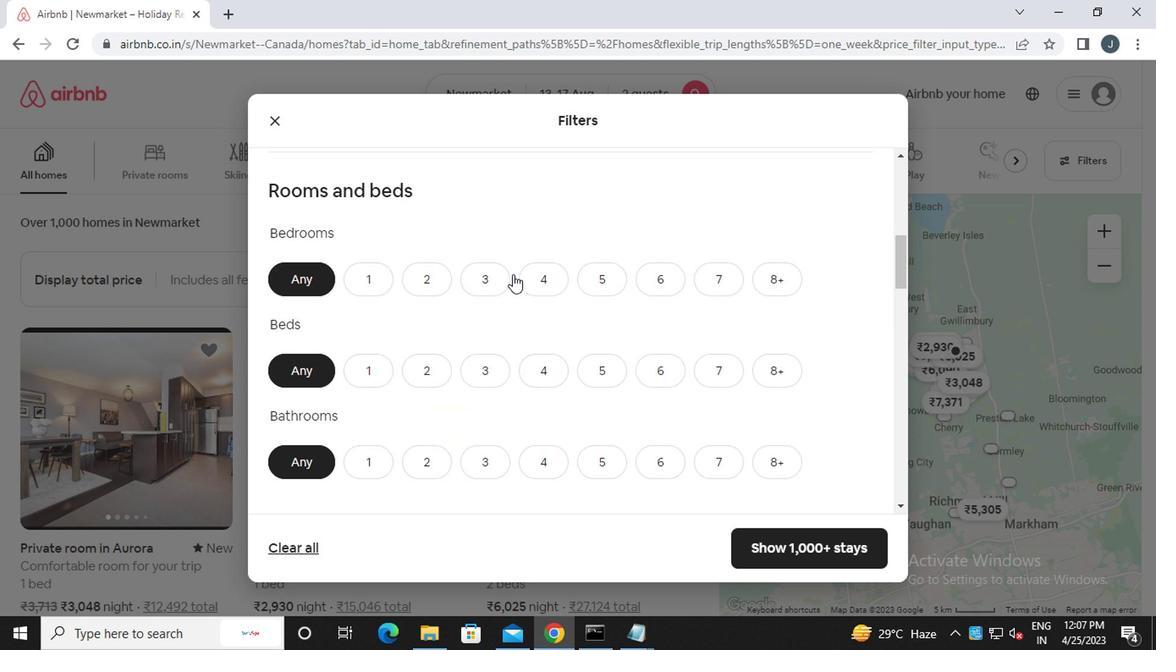 
Action: Mouse moved to (272, 177)
Screenshot: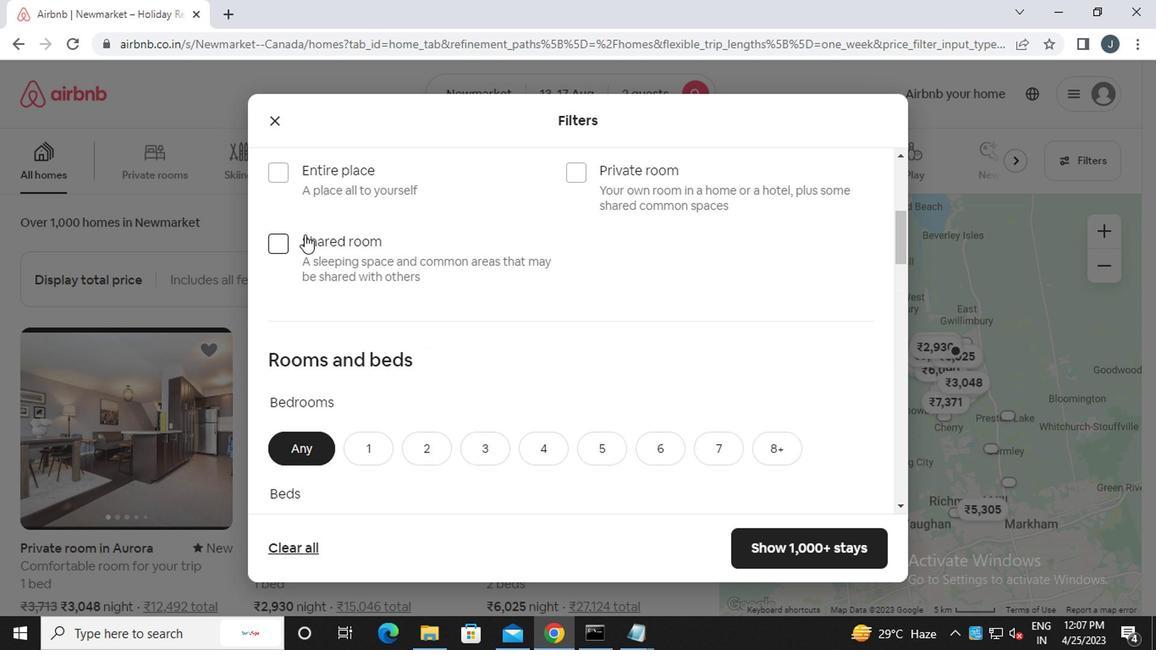 
Action: Mouse pressed left at (272, 177)
Screenshot: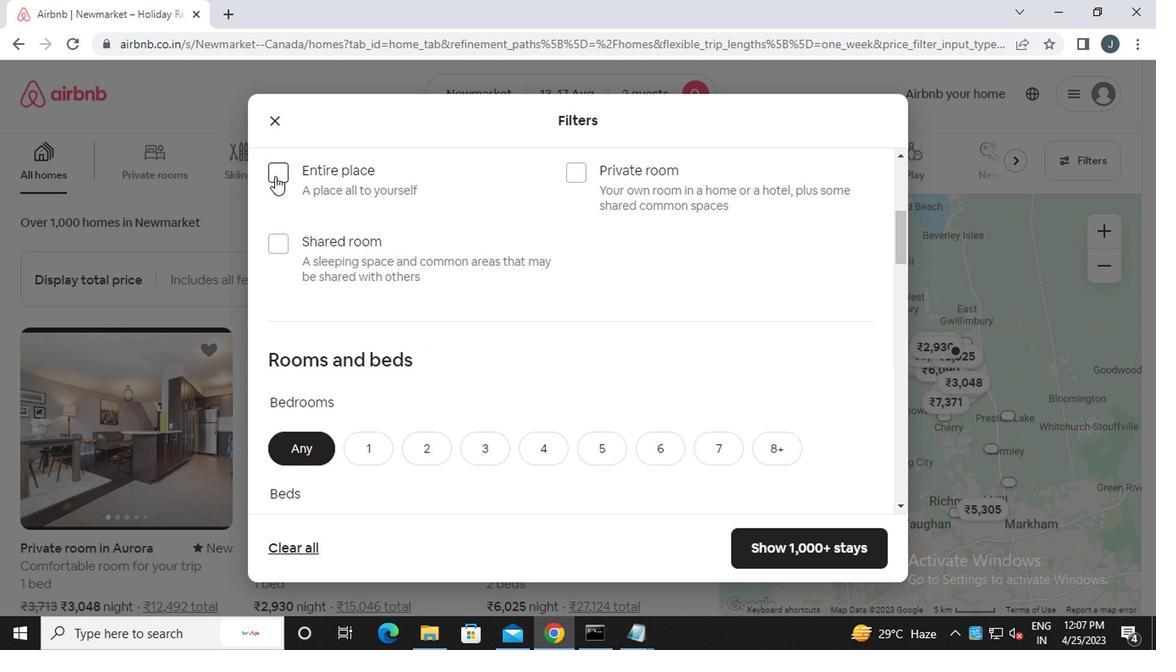 
Action: Mouse moved to (412, 278)
Screenshot: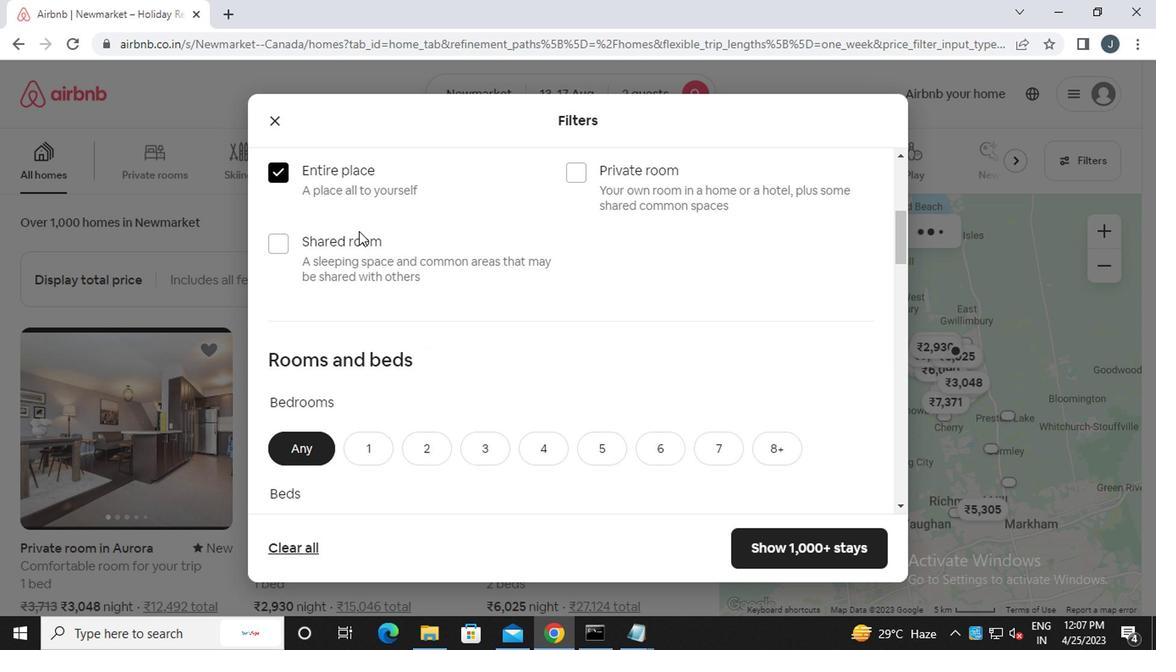 
Action: Mouse scrolled (412, 278) with delta (0, 0)
Screenshot: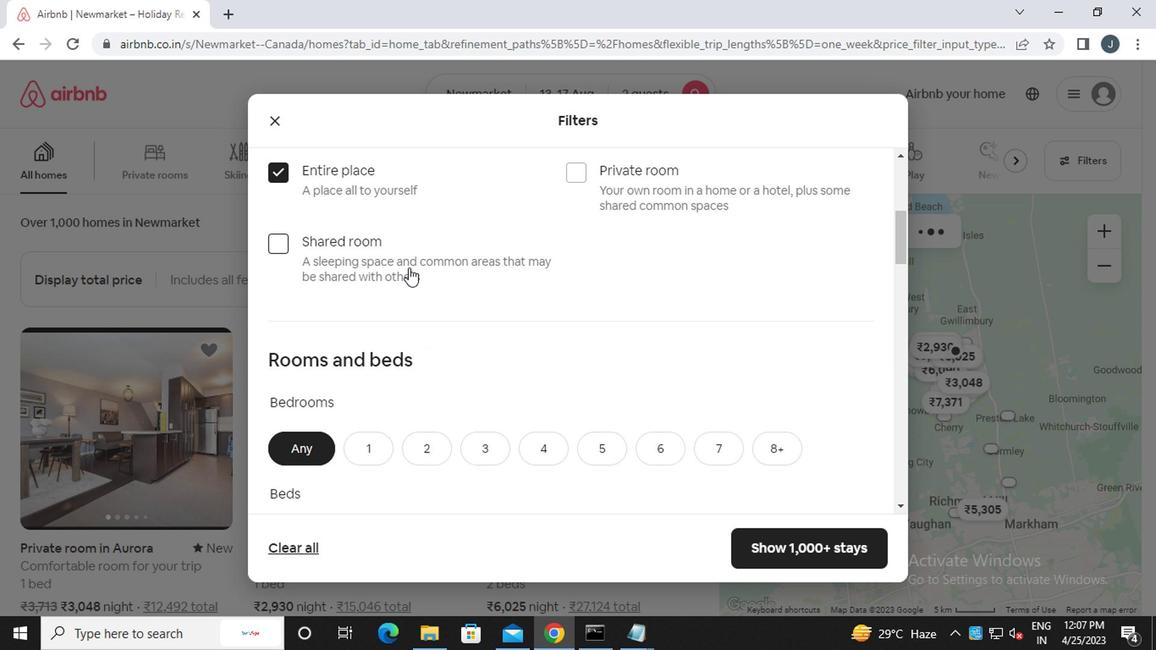 
Action: Mouse scrolled (412, 278) with delta (0, 0)
Screenshot: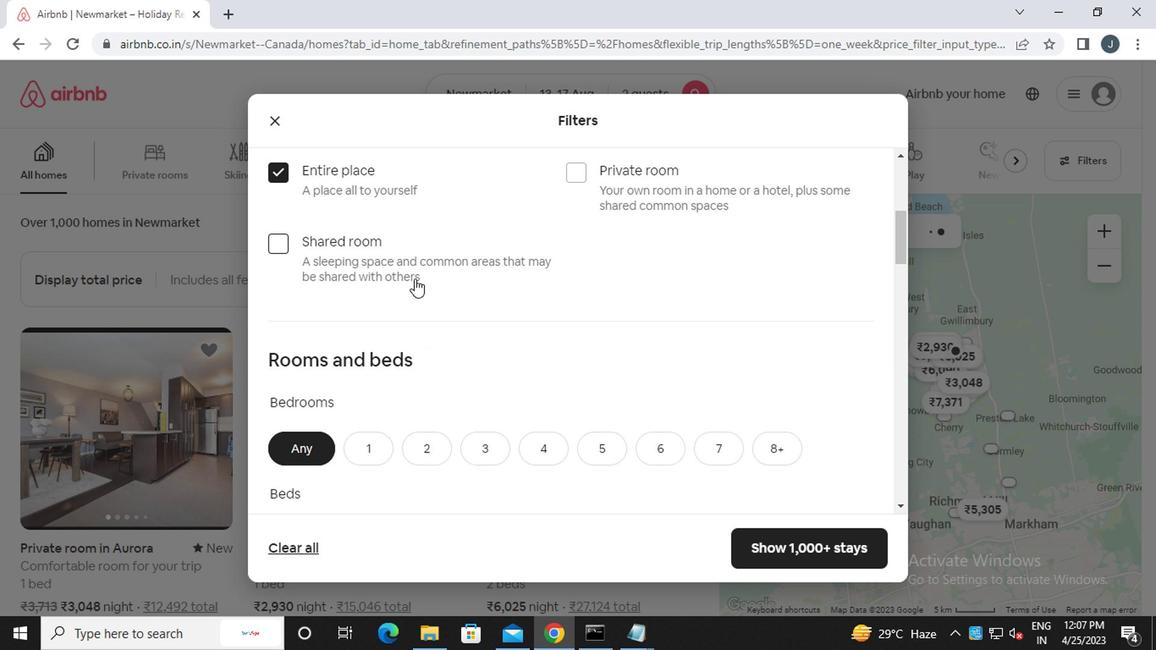 
Action: Mouse scrolled (412, 278) with delta (0, 0)
Screenshot: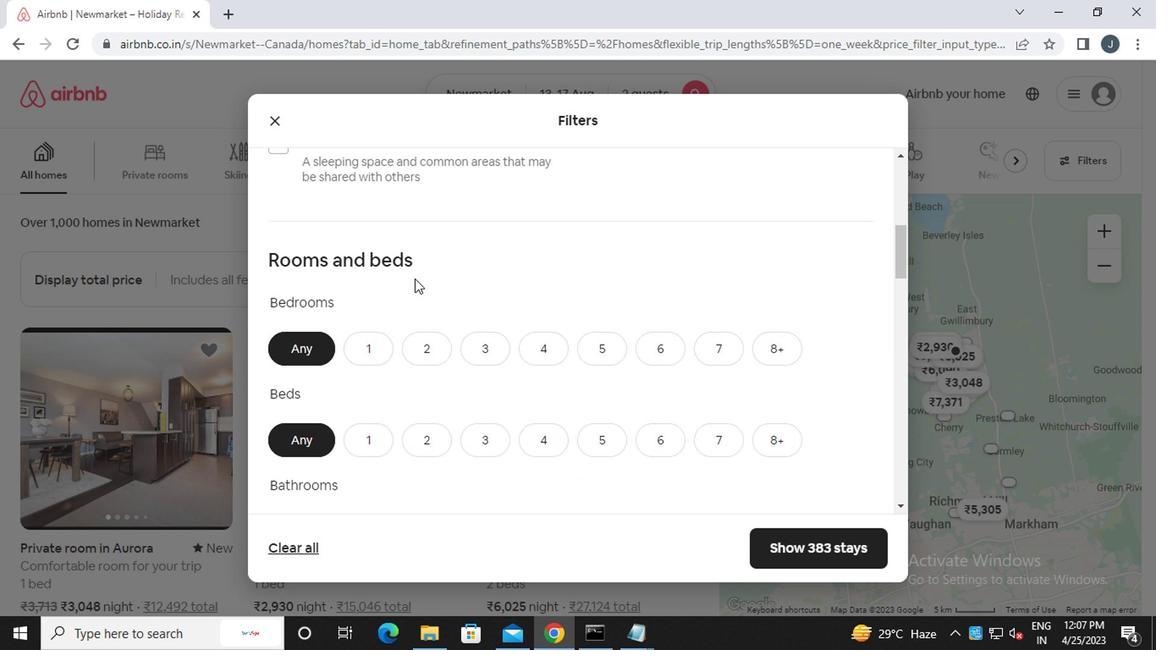 
Action: Mouse moved to (421, 197)
Screenshot: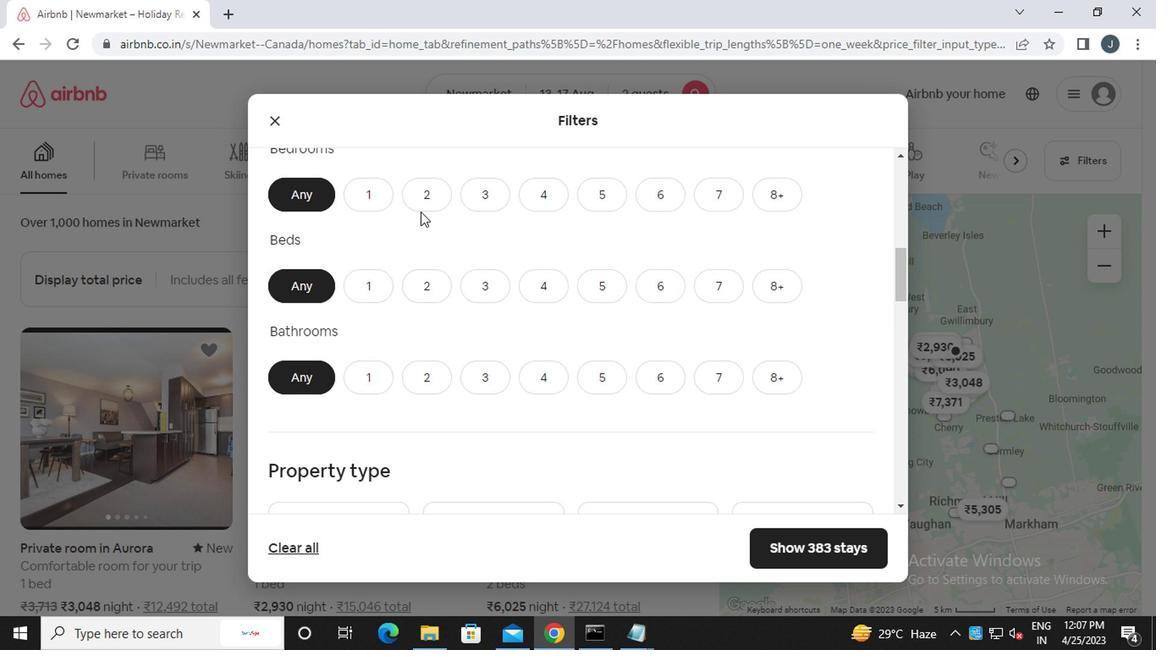 
Action: Mouse pressed left at (421, 197)
Screenshot: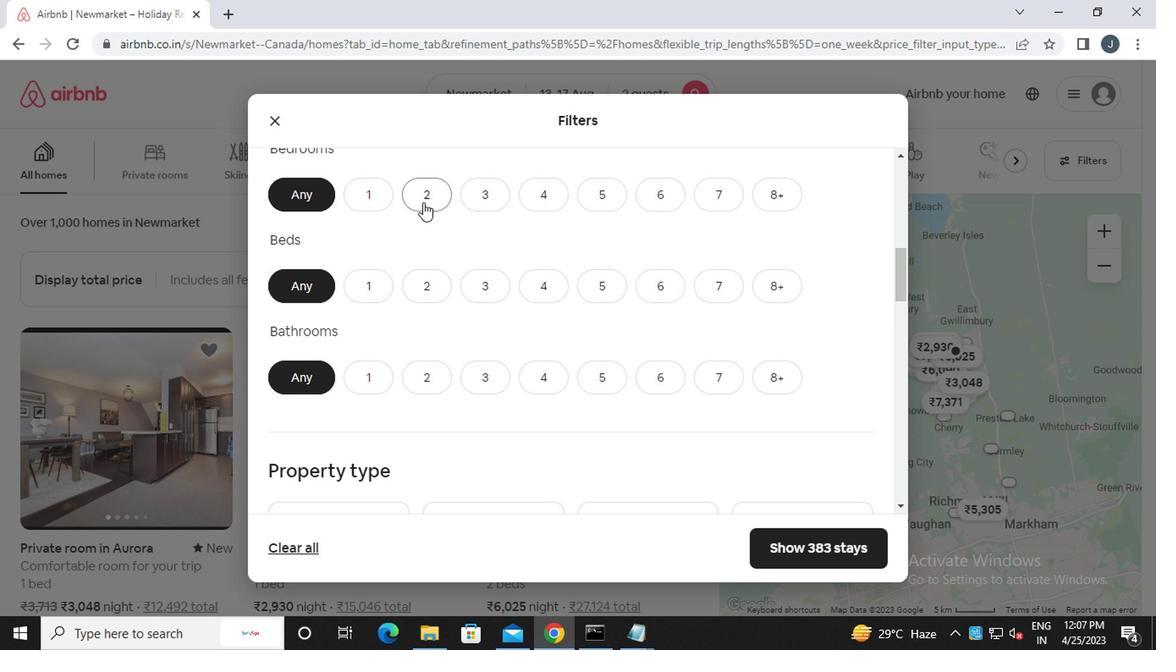 
Action: Mouse moved to (421, 301)
Screenshot: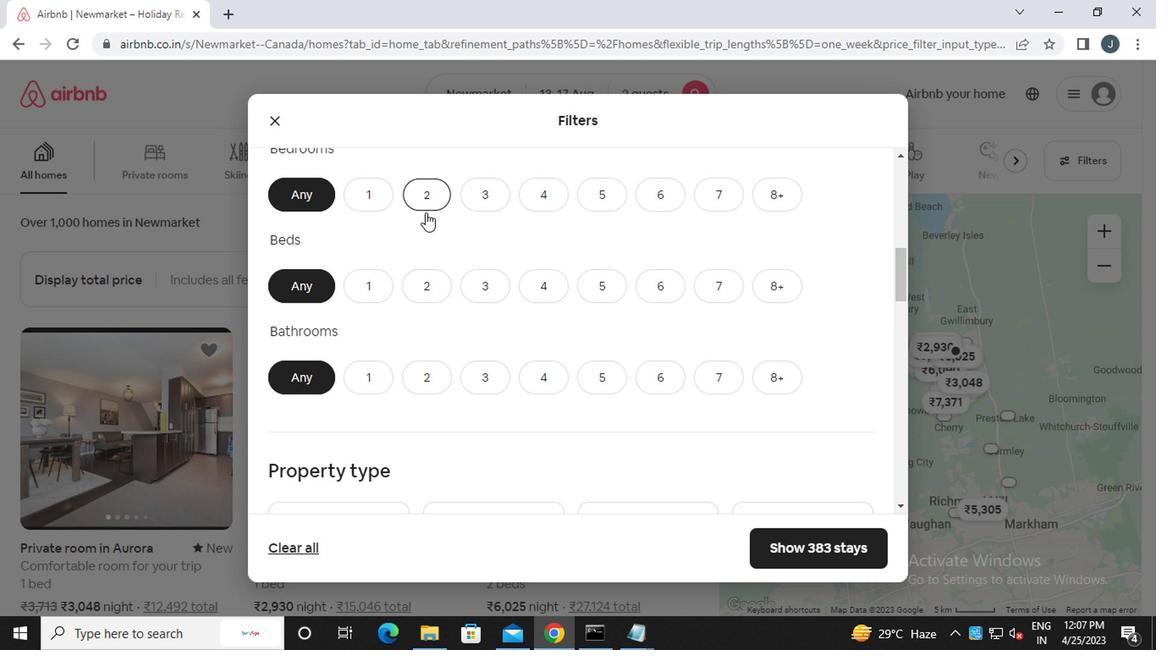 
Action: Mouse pressed left at (421, 301)
Screenshot: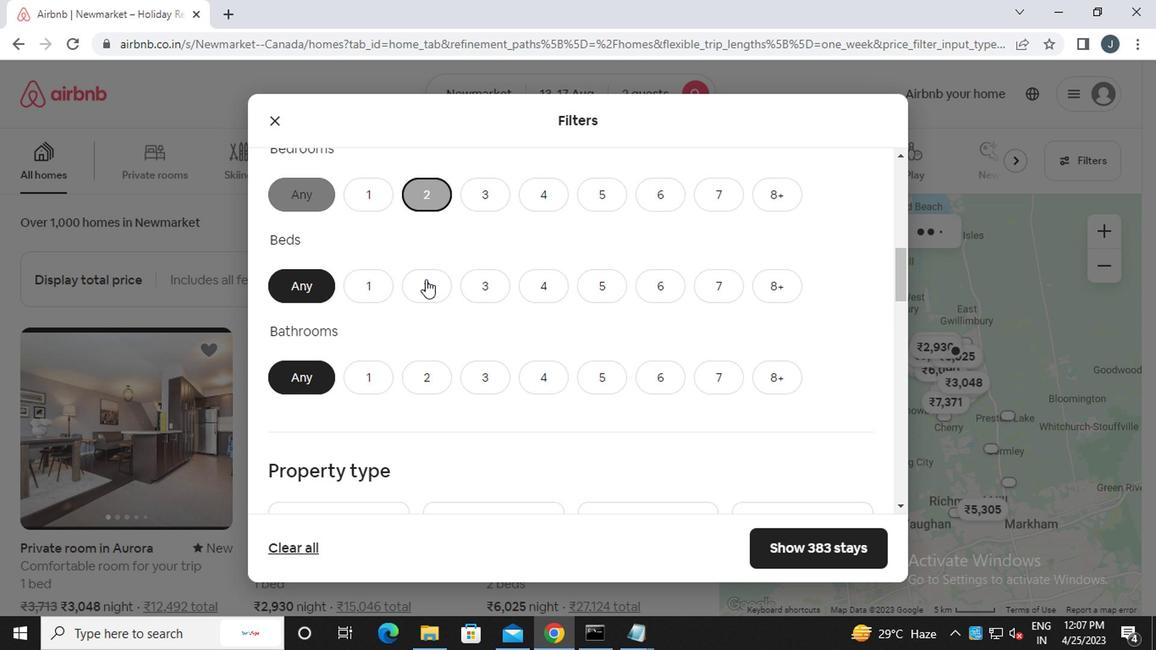 
Action: Mouse moved to (363, 374)
Screenshot: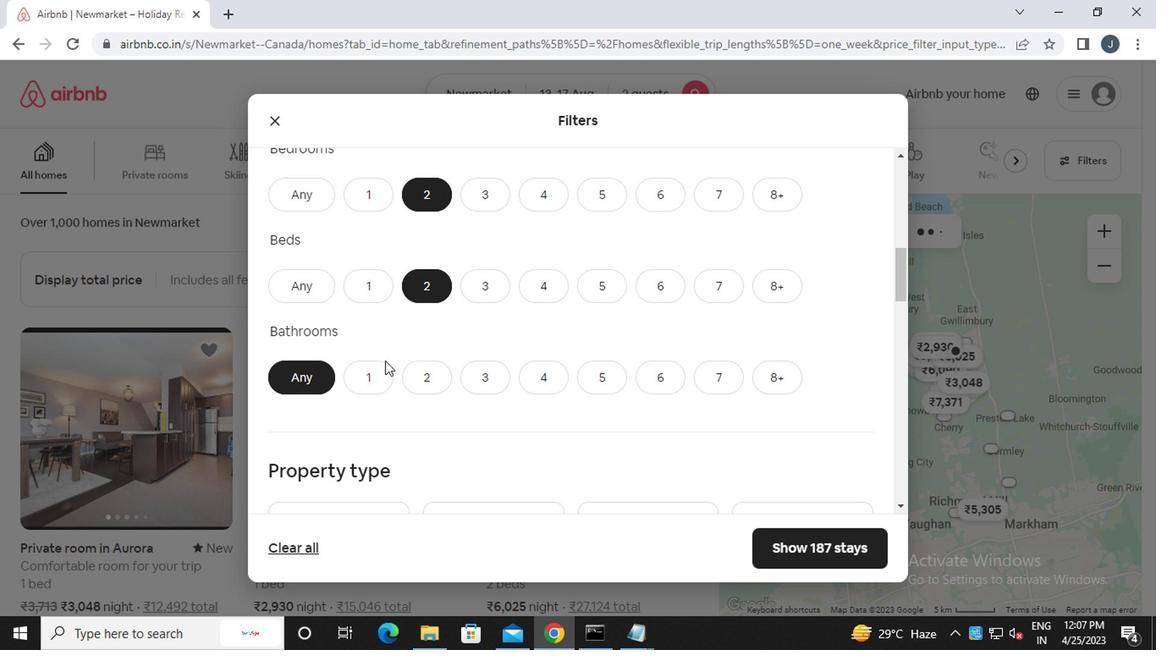 
Action: Mouse pressed left at (363, 374)
Screenshot: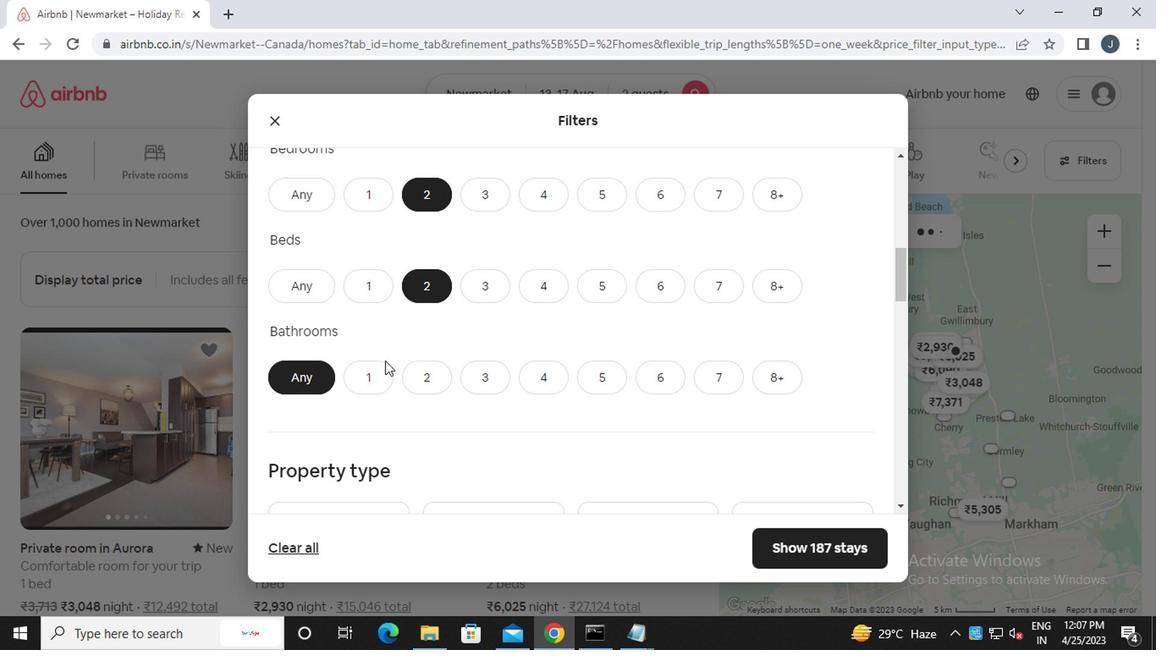 
Action: Mouse moved to (368, 381)
Screenshot: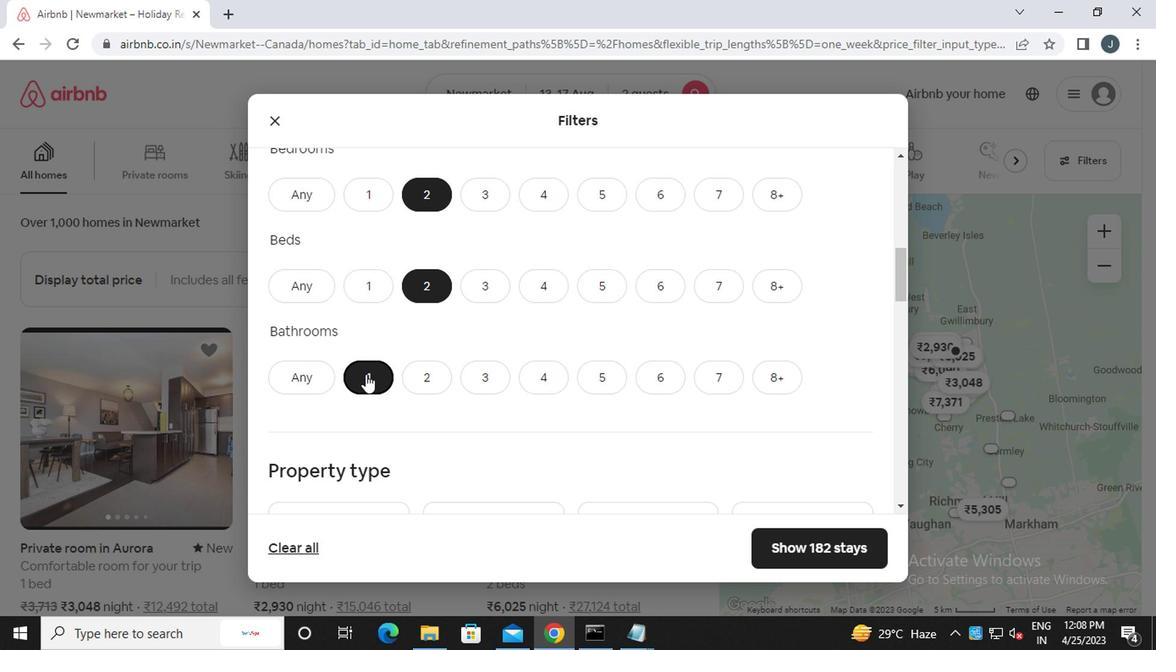 
Action: Mouse scrolled (368, 381) with delta (0, 0)
Screenshot: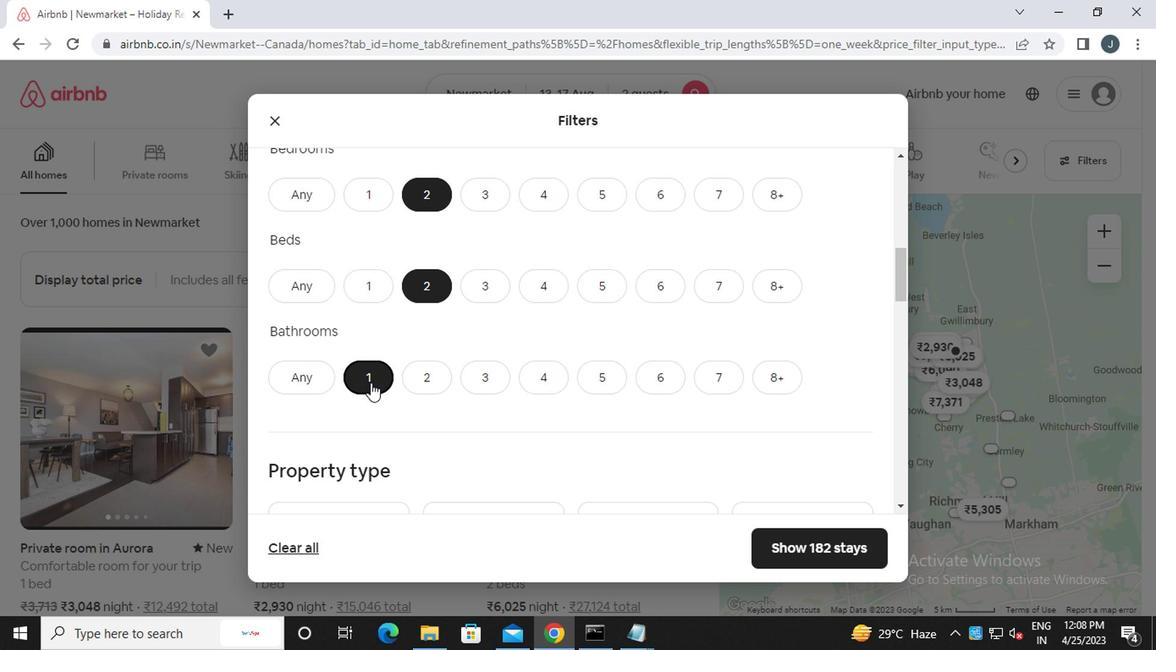 
Action: Mouse scrolled (368, 381) with delta (0, 0)
Screenshot: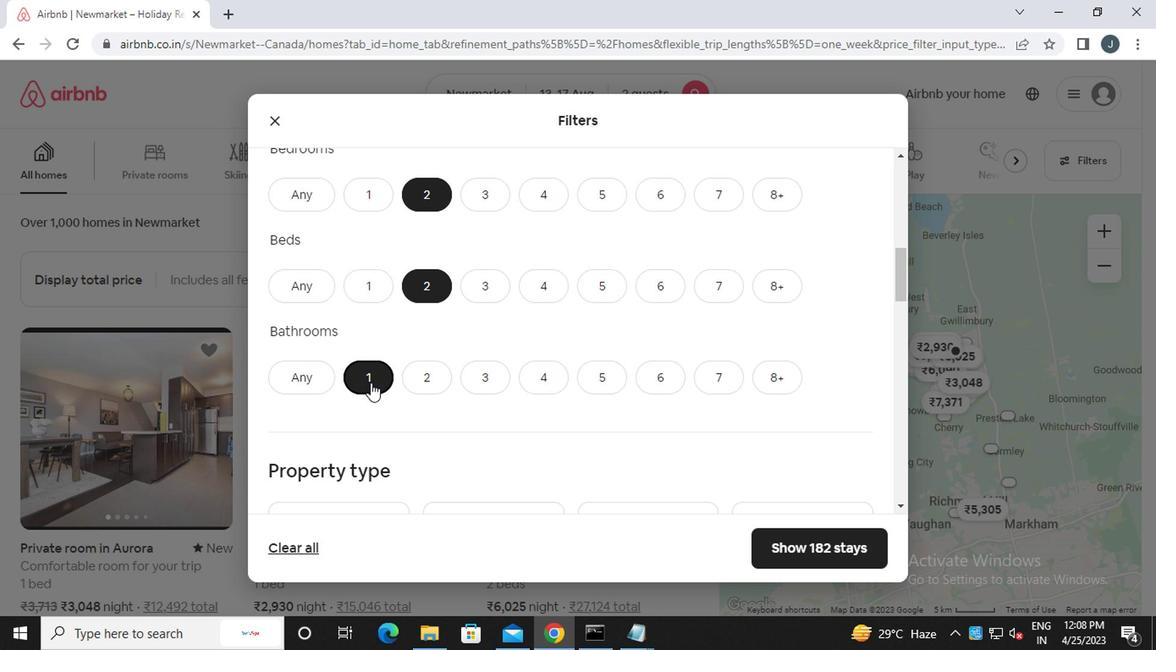 
Action: Mouse scrolled (368, 381) with delta (0, 0)
Screenshot: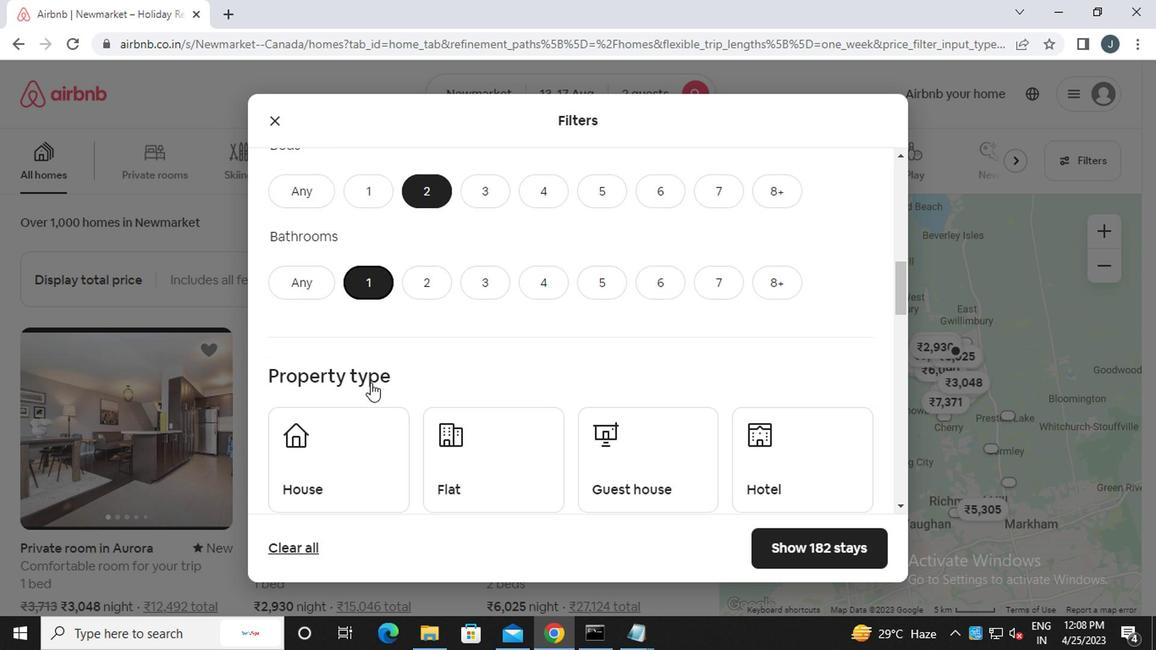 
Action: Mouse moved to (321, 306)
Screenshot: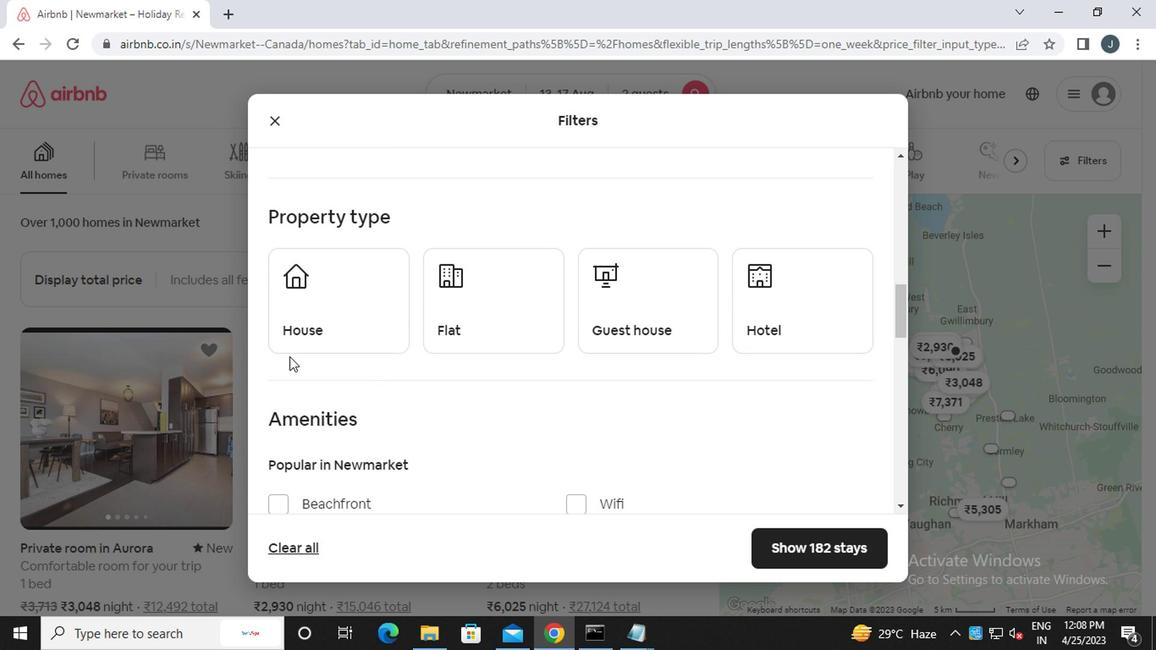 
Action: Mouse pressed left at (321, 306)
Screenshot: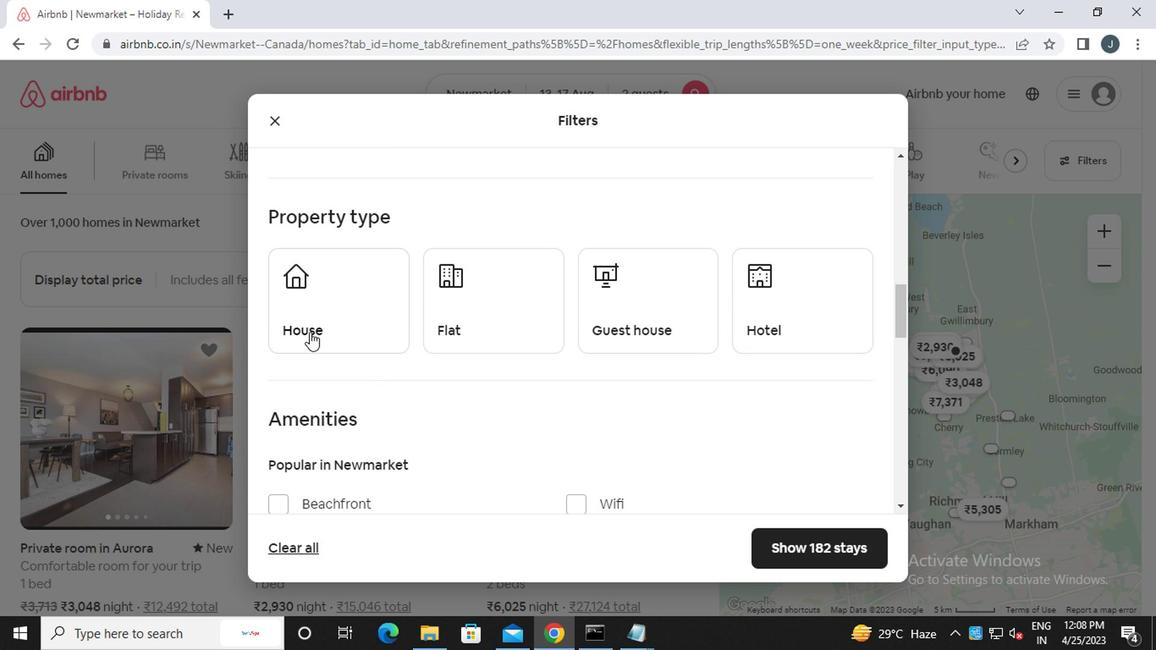 
Action: Mouse moved to (472, 316)
Screenshot: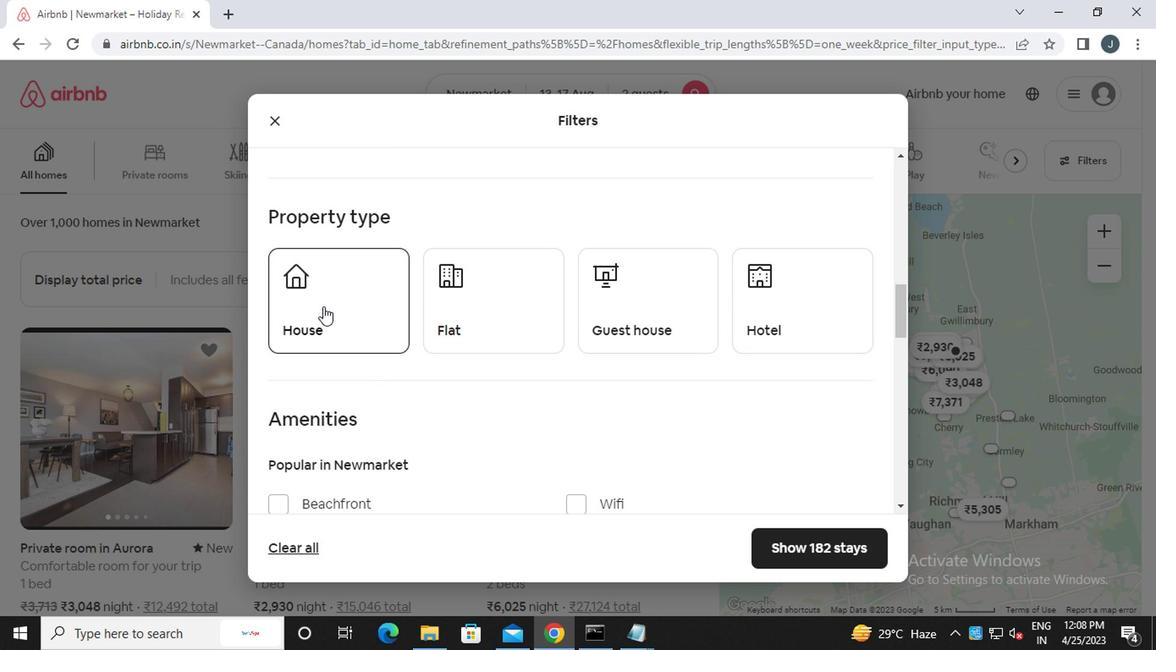 
Action: Mouse pressed left at (472, 316)
Screenshot: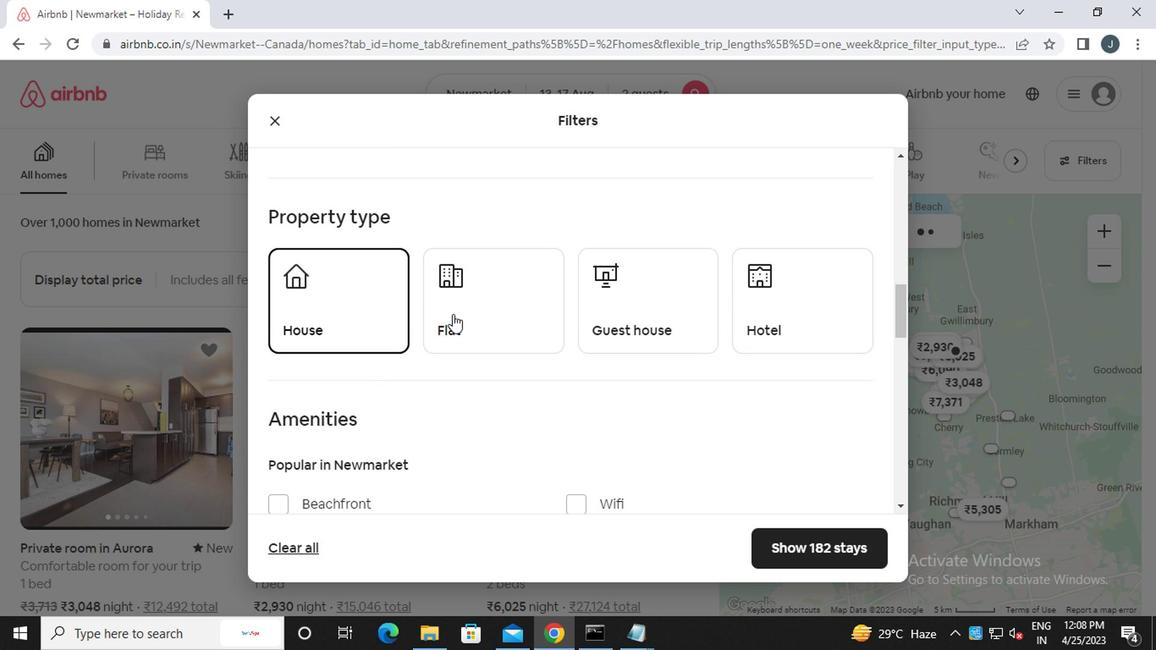 
Action: Mouse moved to (616, 321)
Screenshot: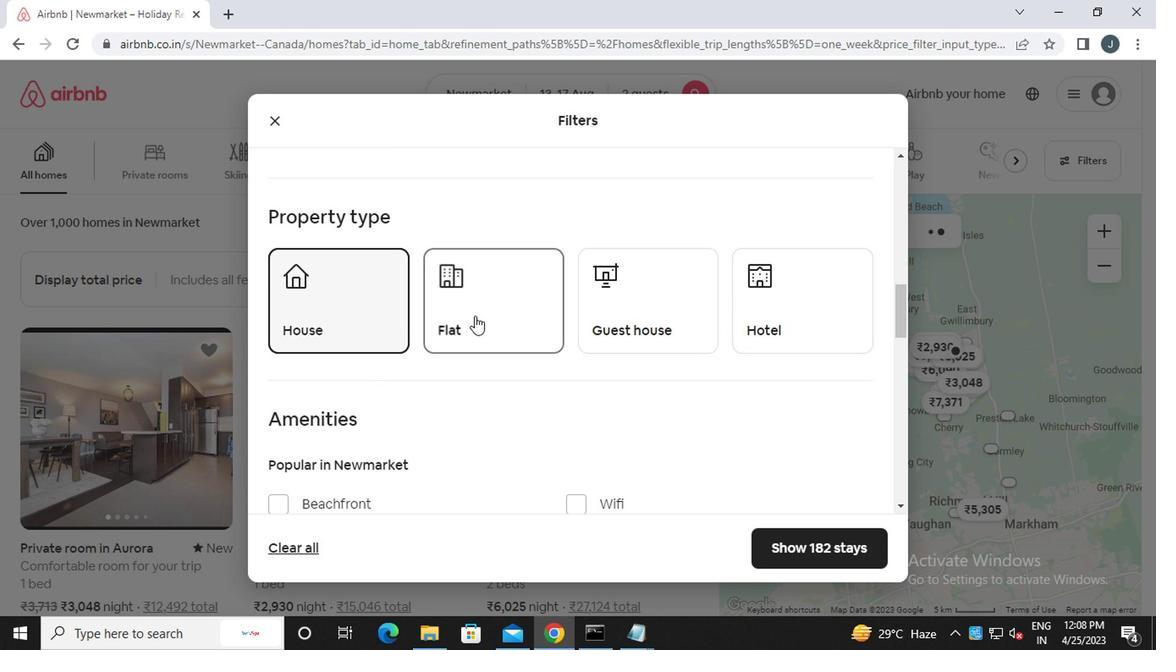 
Action: Mouse pressed left at (616, 321)
Screenshot: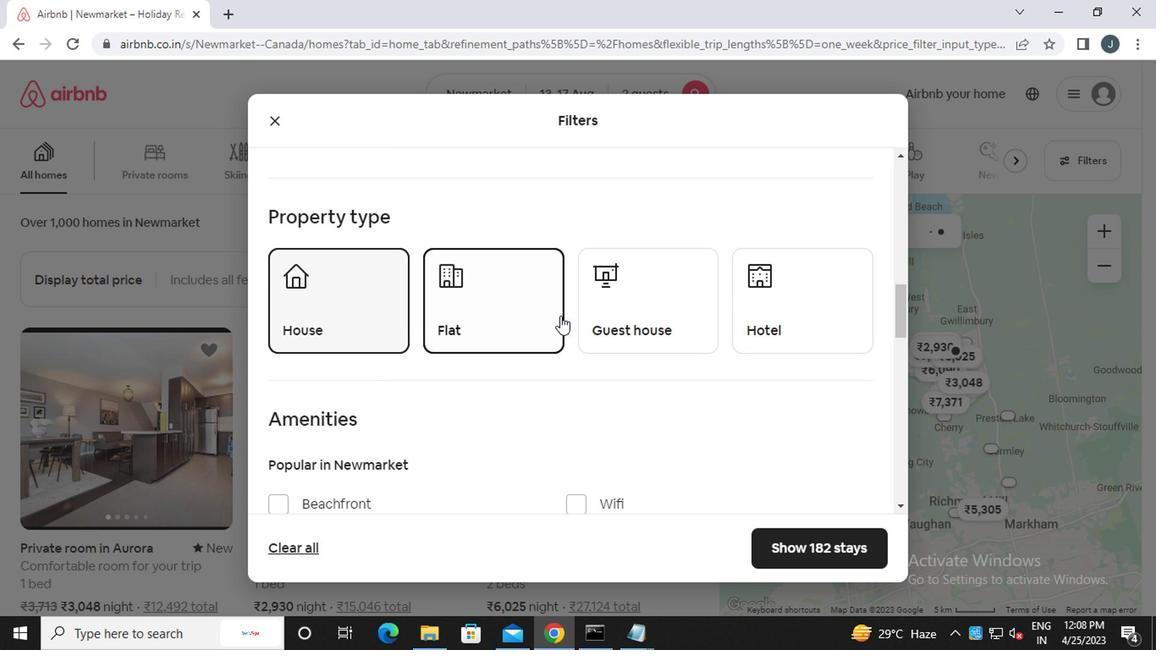 
Action: Mouse moved to (615, 321)
Screenshot: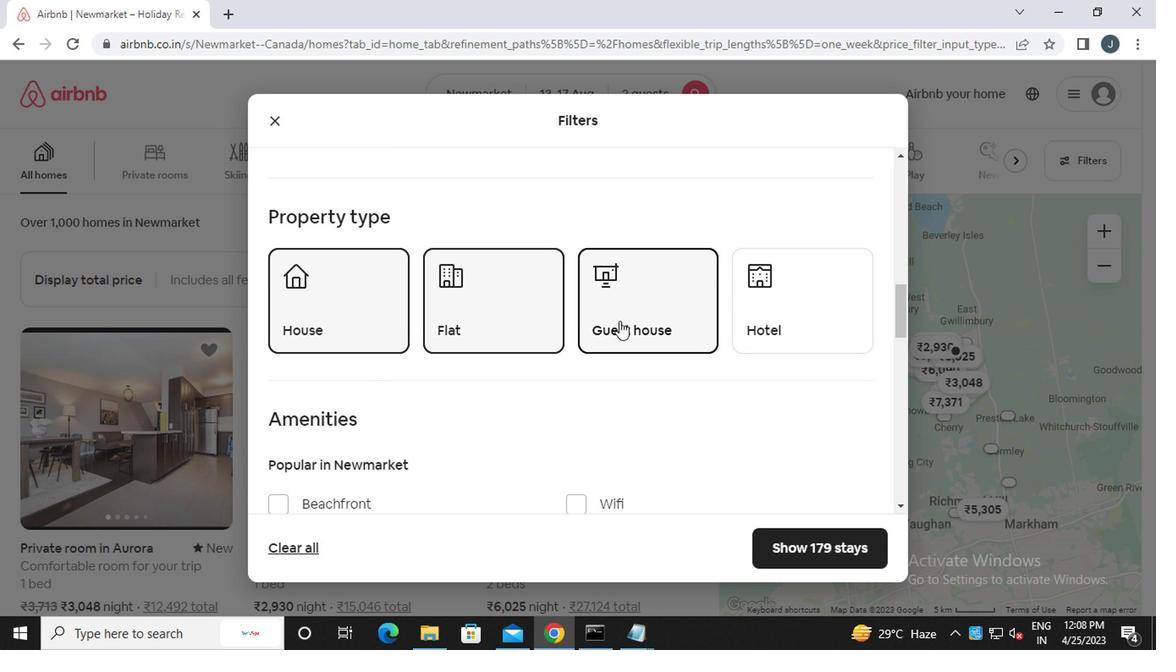 
Action: Mouse scrolled (615, 320) with delta (0, 0)
Screenshot: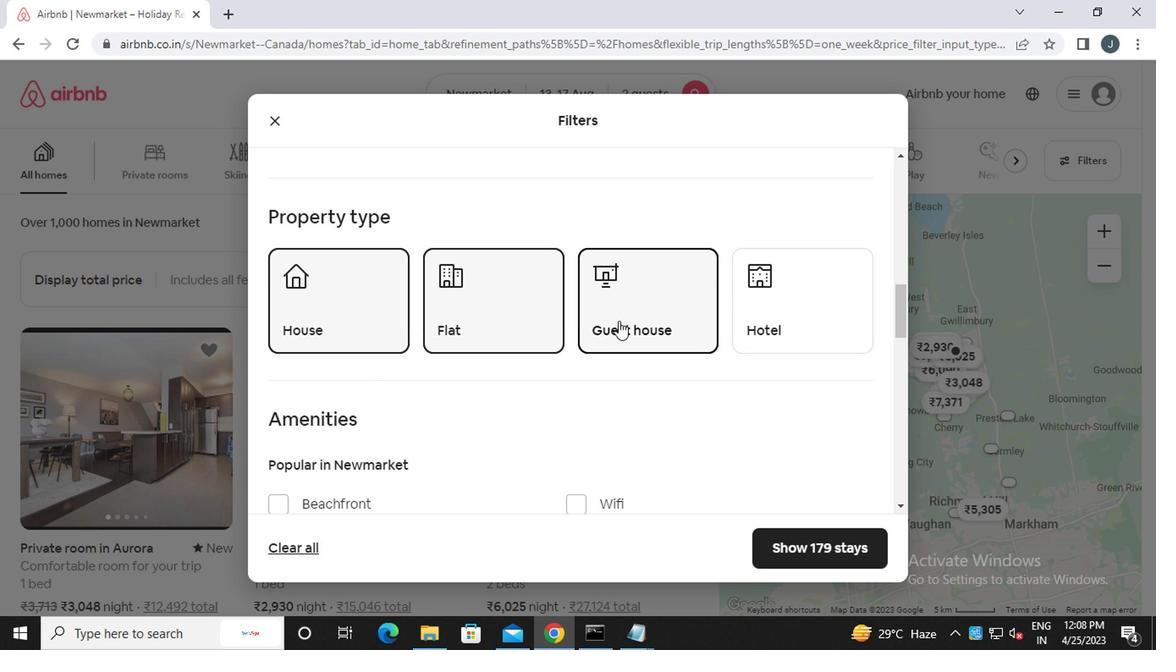 
Action: Mouse scrolled (615, 320) with delta (0, 0)
Screenshot: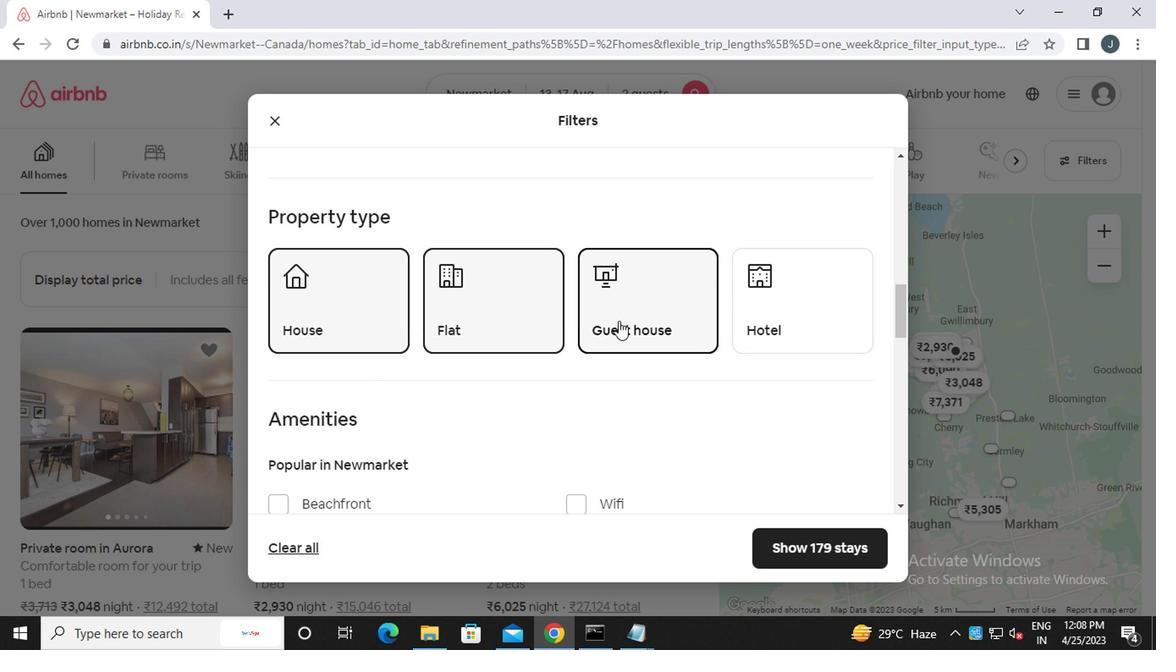 
Action: Mouse scrolled (615, 320) with delta (0, 0)
Screenshot: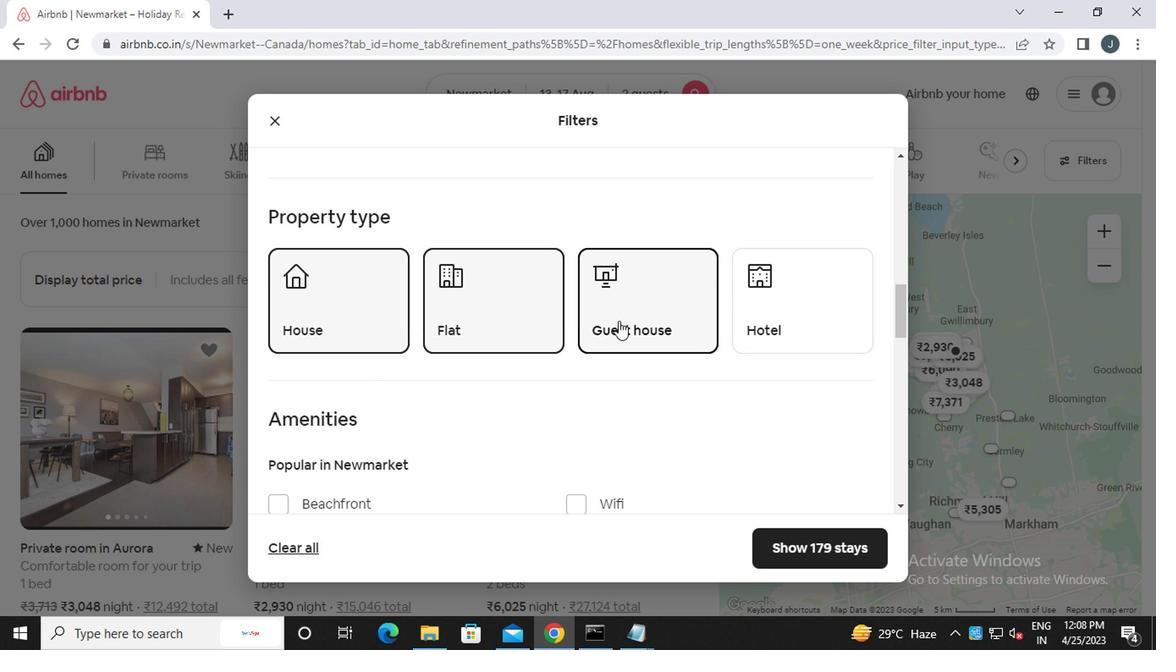 
Action: Mouse scrolled (615, 320) with delta (0, 0)
Screenshot: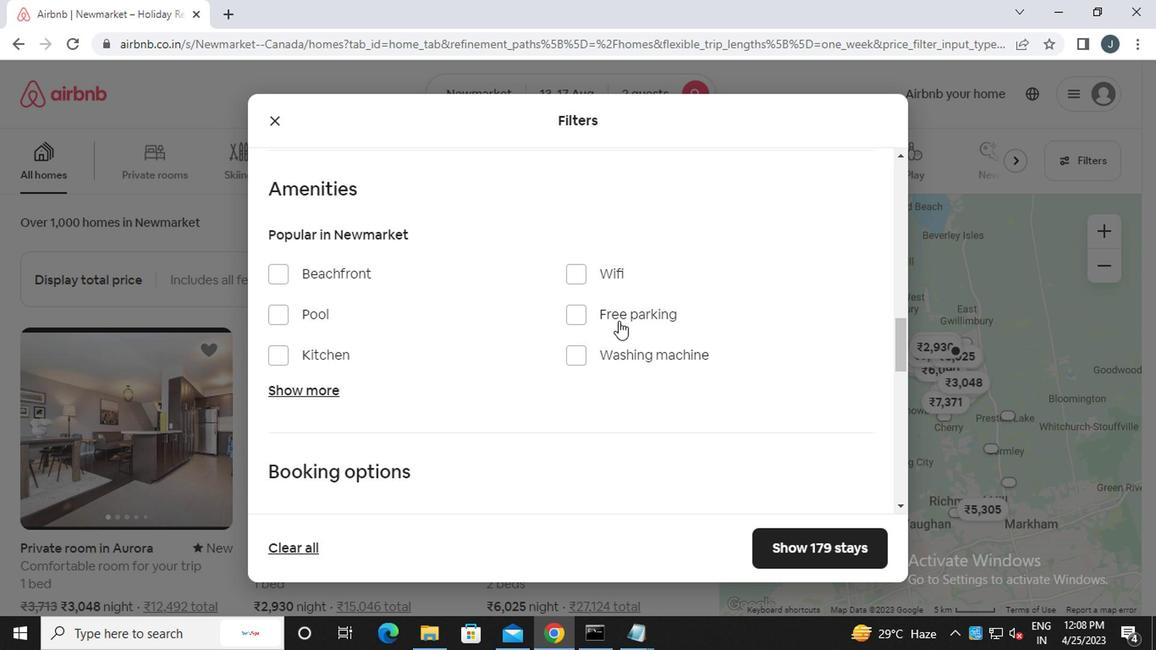 
Action: Mouse scrolled (615, 320) with delta (0, 0)
Screenshot: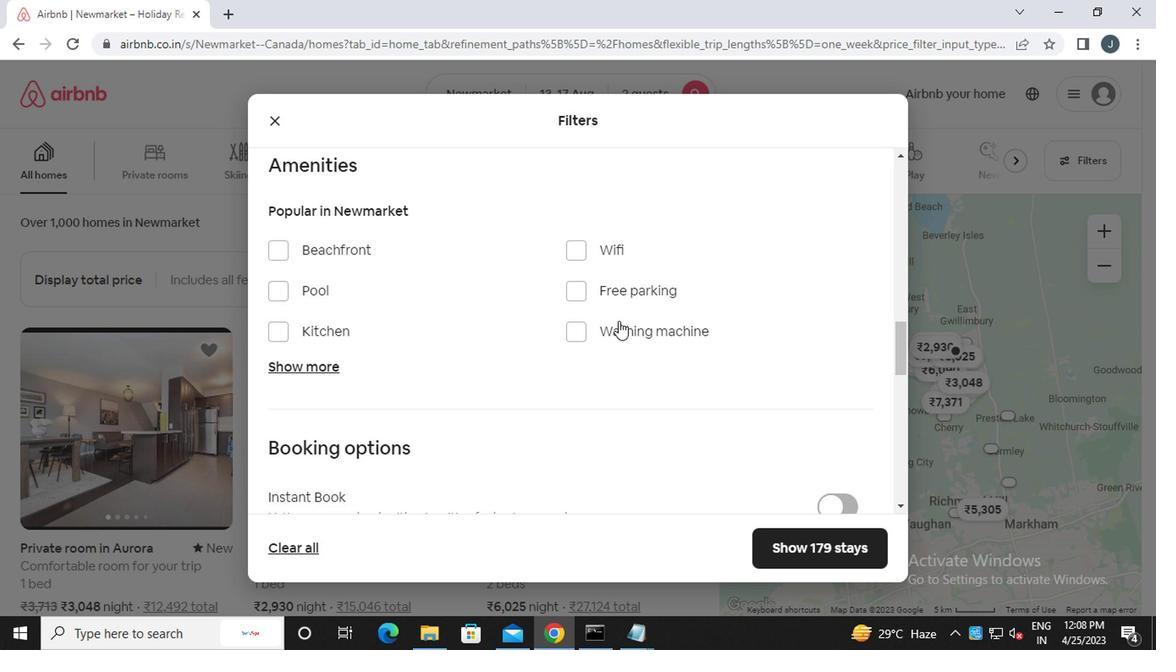 
Action: Mouse moved to (834, 398)
Screenshot: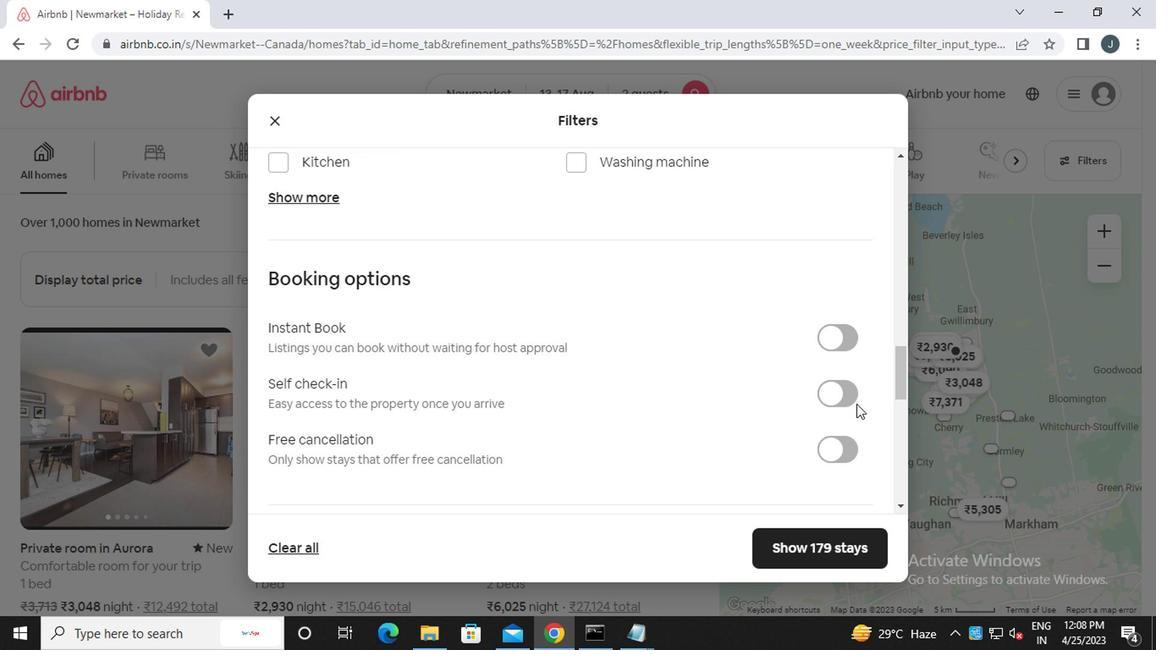 
Action: Mouse pressed left at (834, 398)
Screenshot: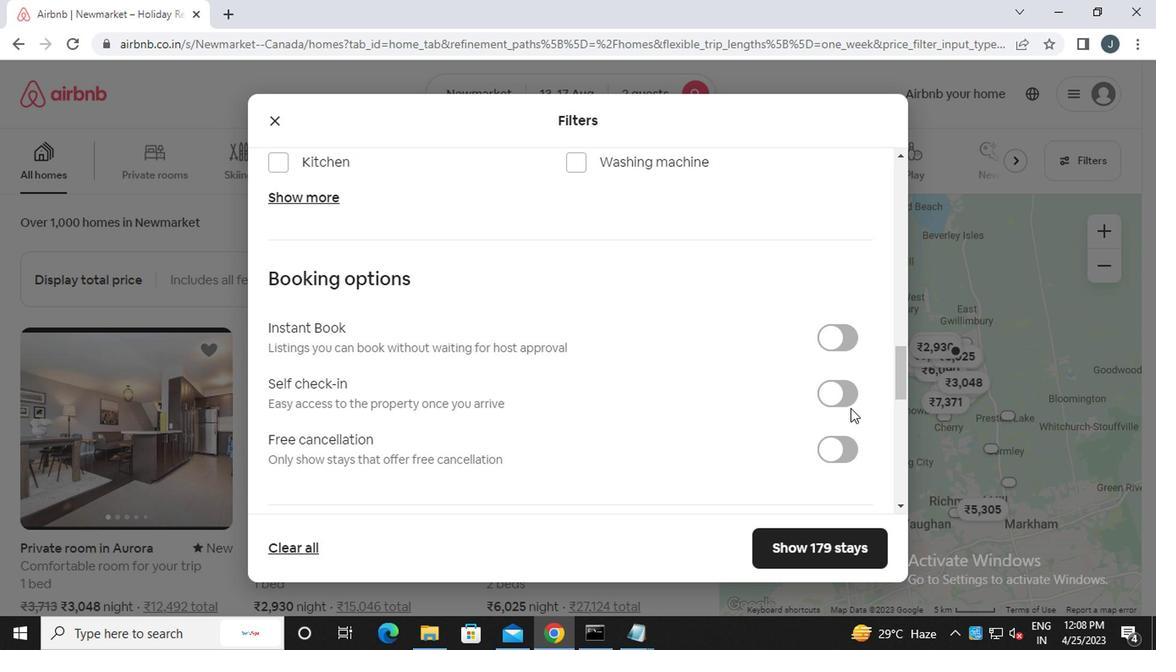 
Action: Mouse moved to (626, 404)
Screenshot: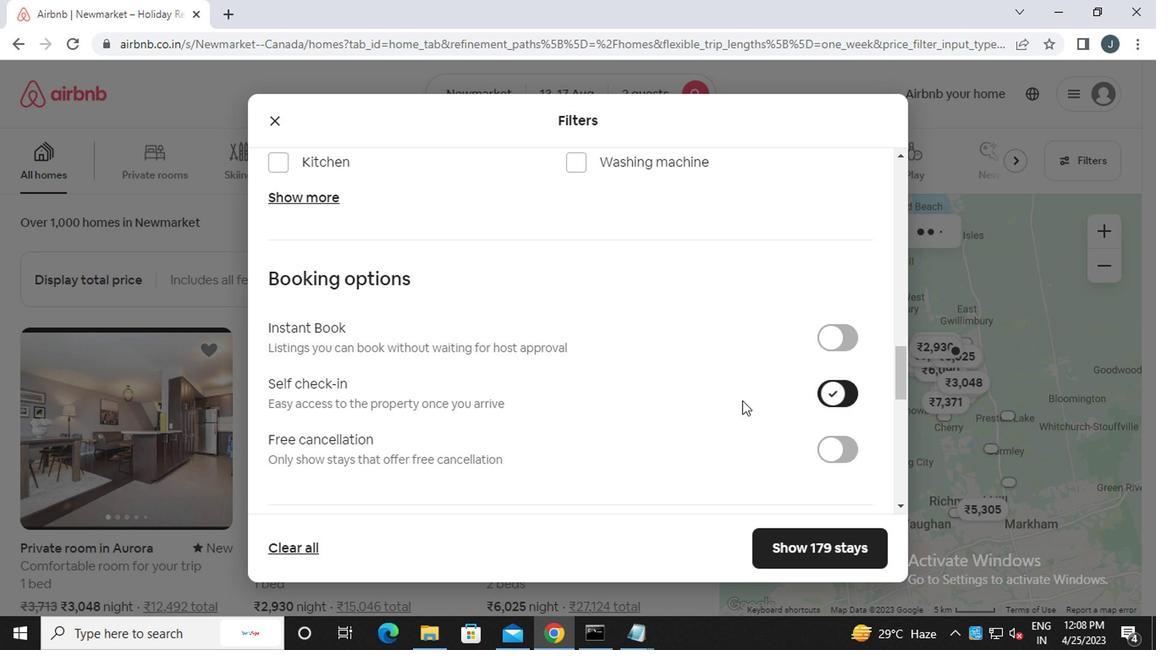 
Action: Mouse scrolled (626, 402) with delta (0, -1)
Screenshot: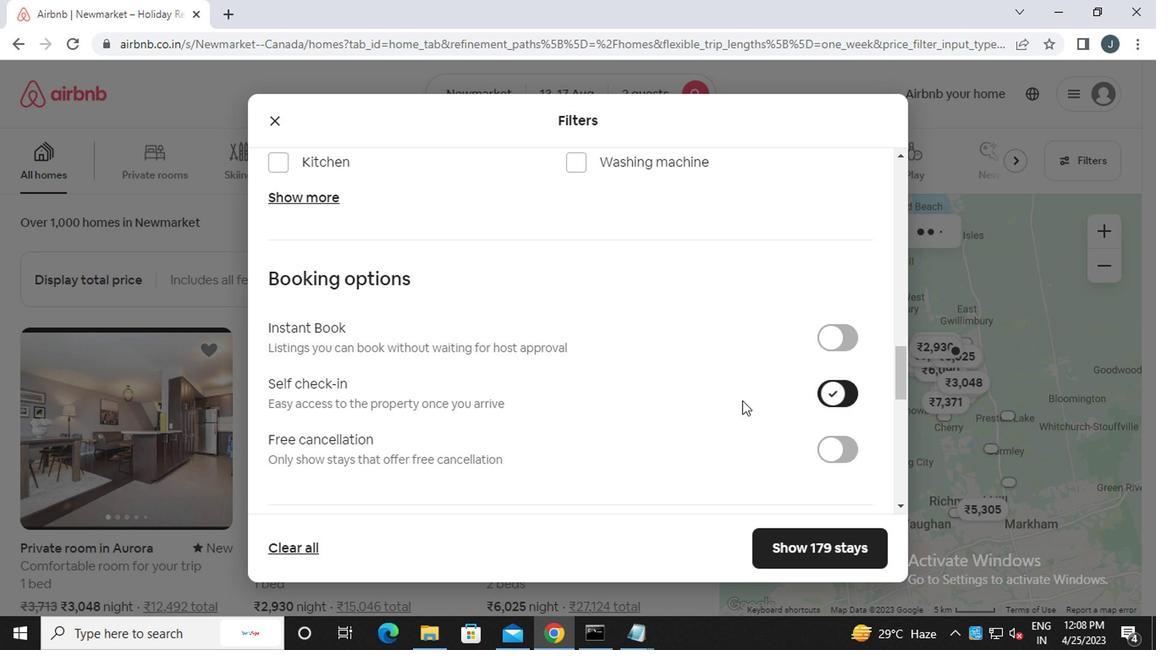 
Action: Mouse moved to (624, 404)
Screenshot: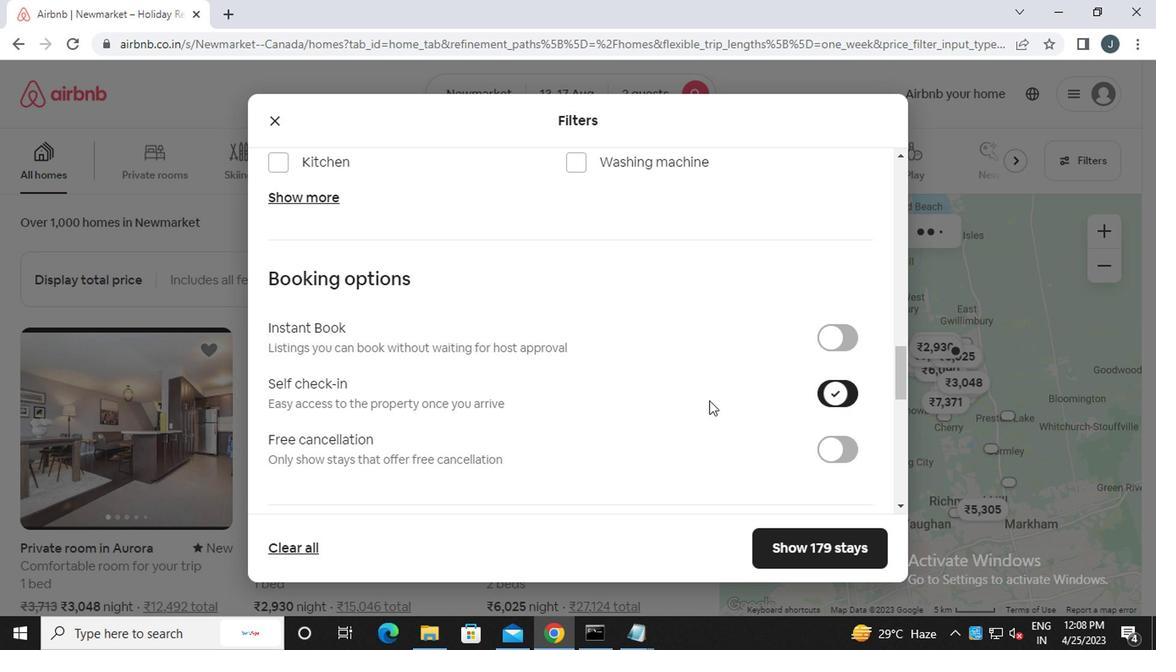
Action: Mouse scrolled (624, 402) with delta (0, -1)
Screenshot: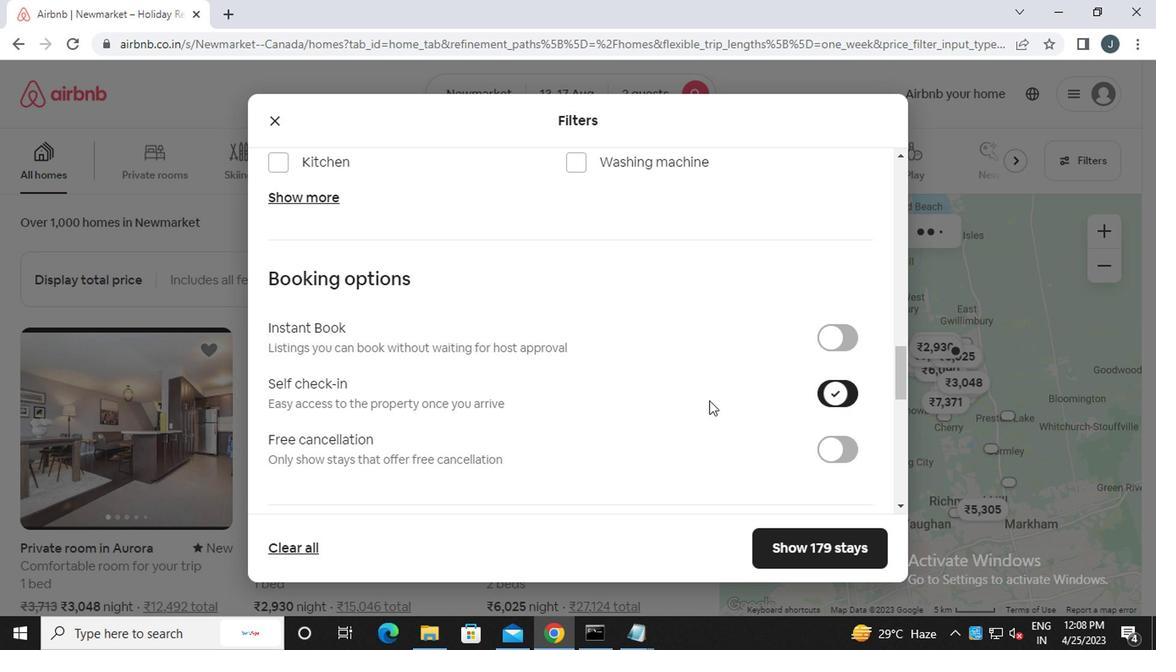 
Action: Mouse scrolled (624, 402) with delta (0, -1)
Screenshot: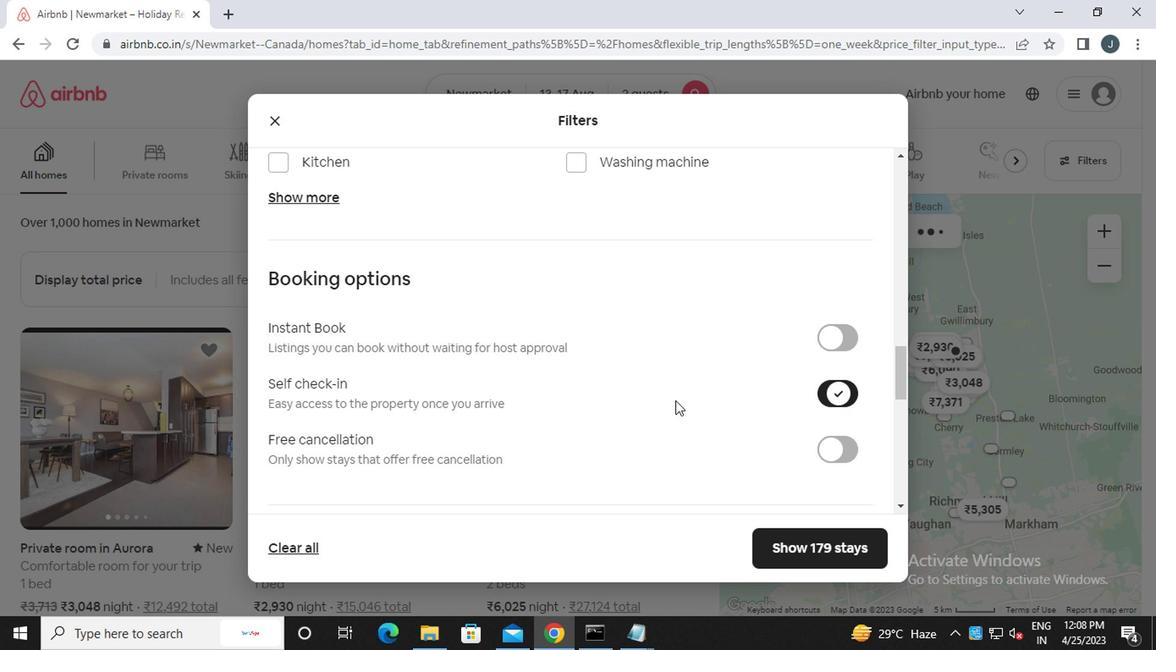 
Action: Mouse moved to (624, 404)
Screenshot: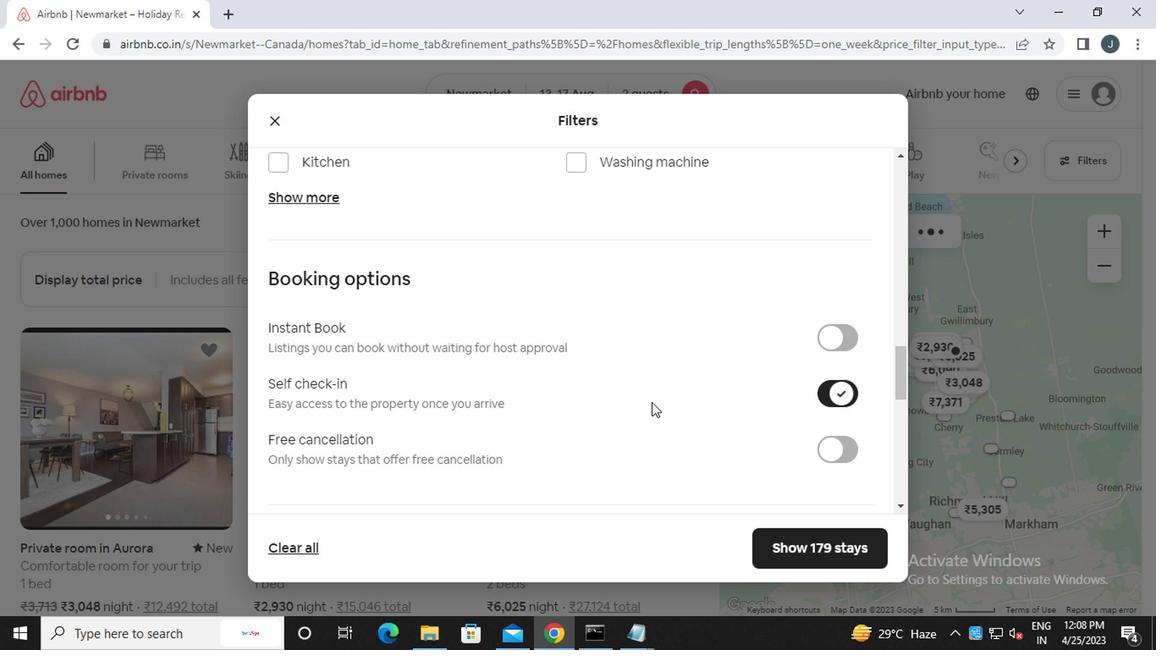 
Action: Mouse scrolled (624, 402) with delta (0, -1)
Screenshot: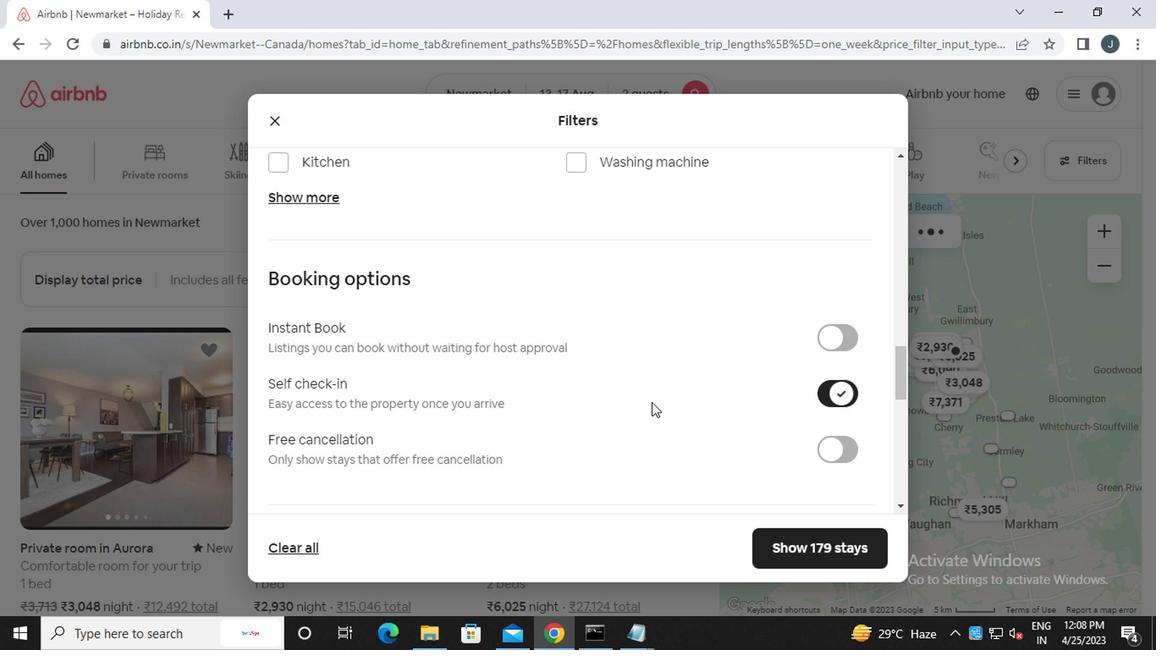 
Action: Mouse moved to (621, 402)
Screenshot: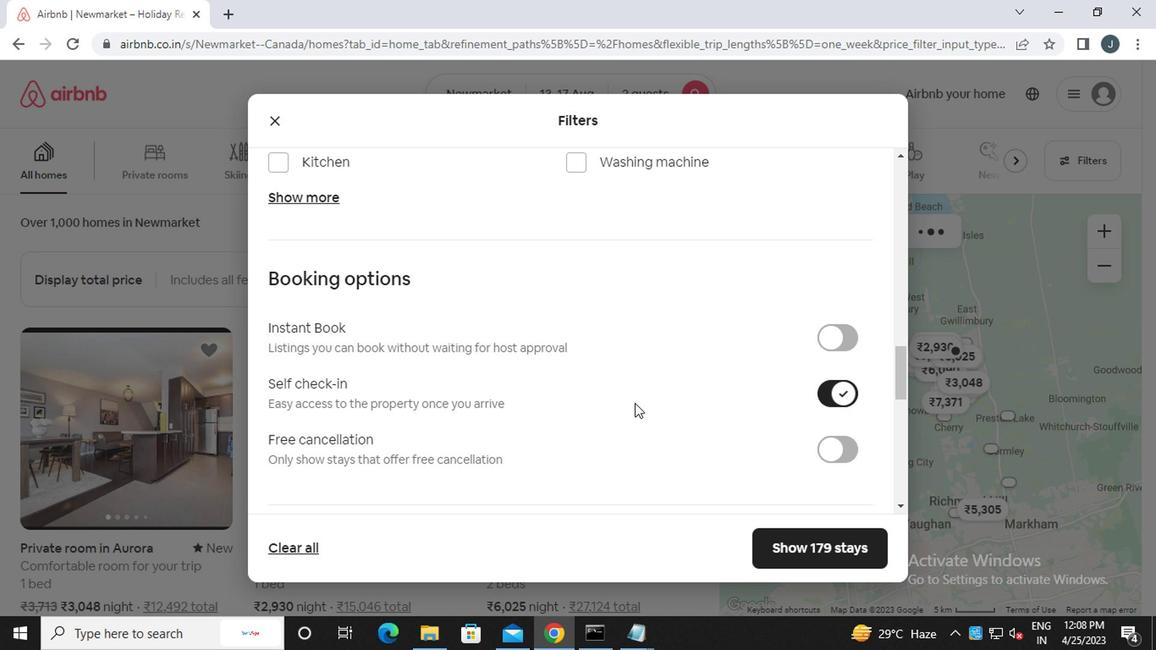 
Action: Mouse scrolled (621, 402) with delta (0, 0)
Screenshot: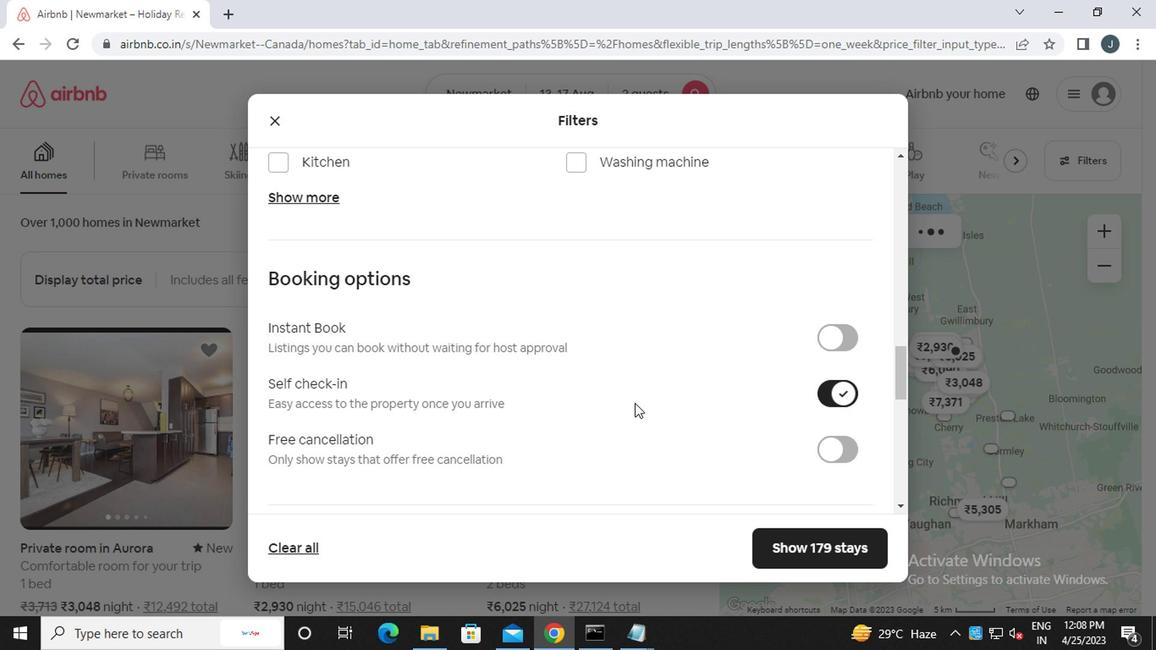 
Action: Mouse moved to (619, 402)
Screenshot: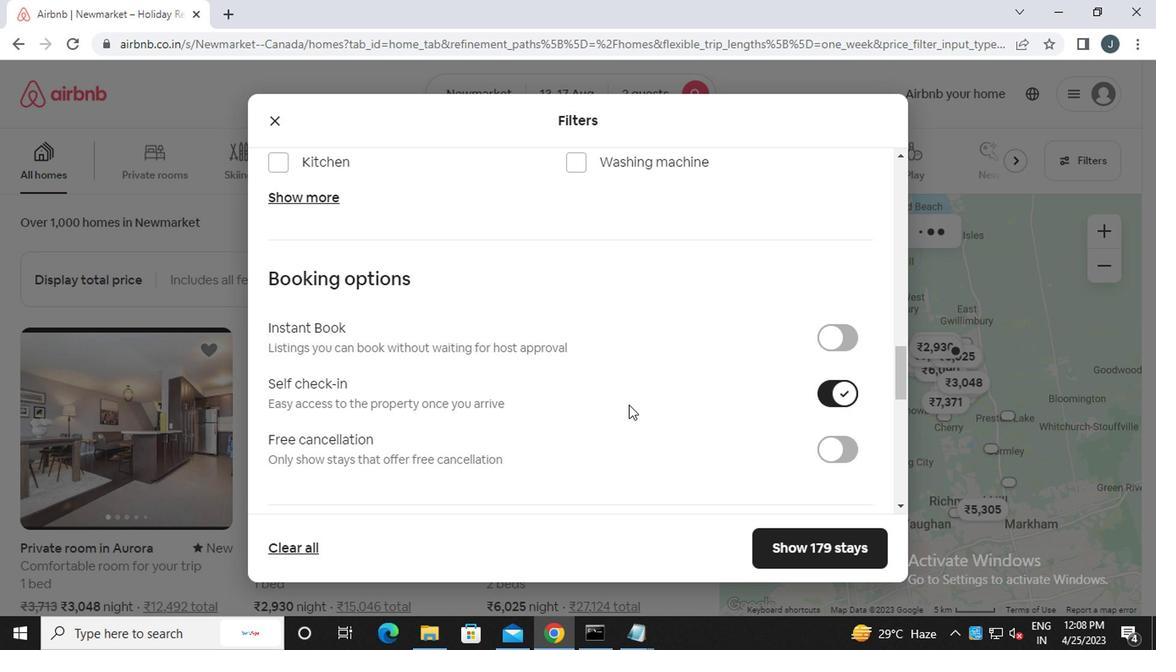
Action: Mouse scrolled (619, 401) with delta (0, -1)
Screenshot: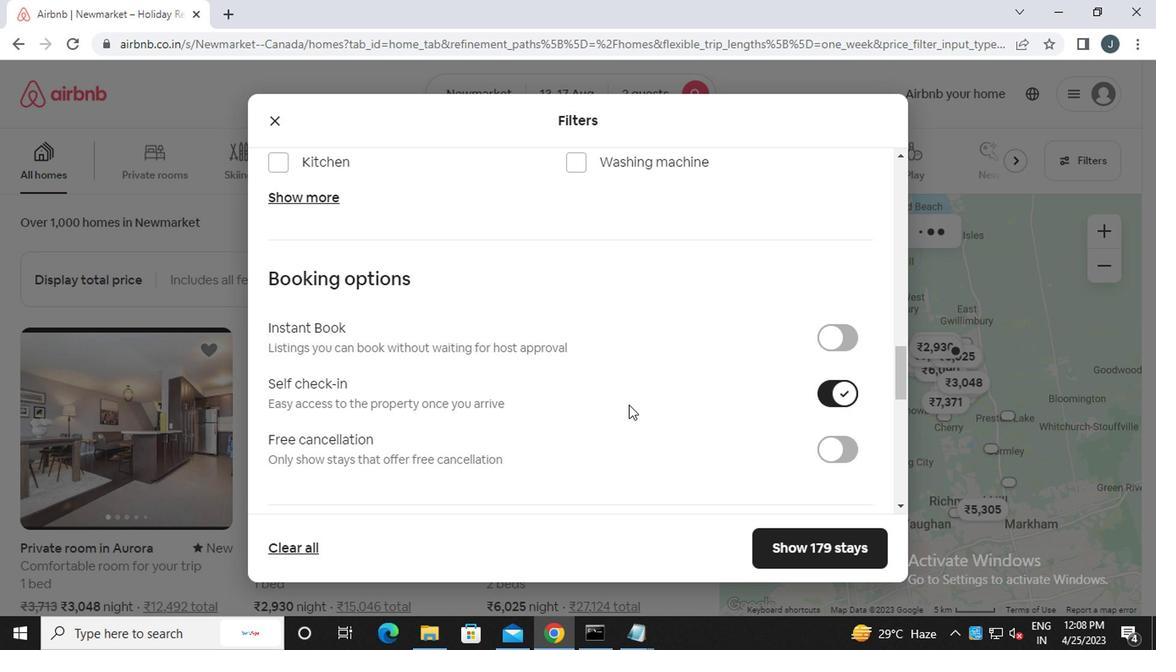 
Action: Mouse moved to (381, 357)
Screenshot: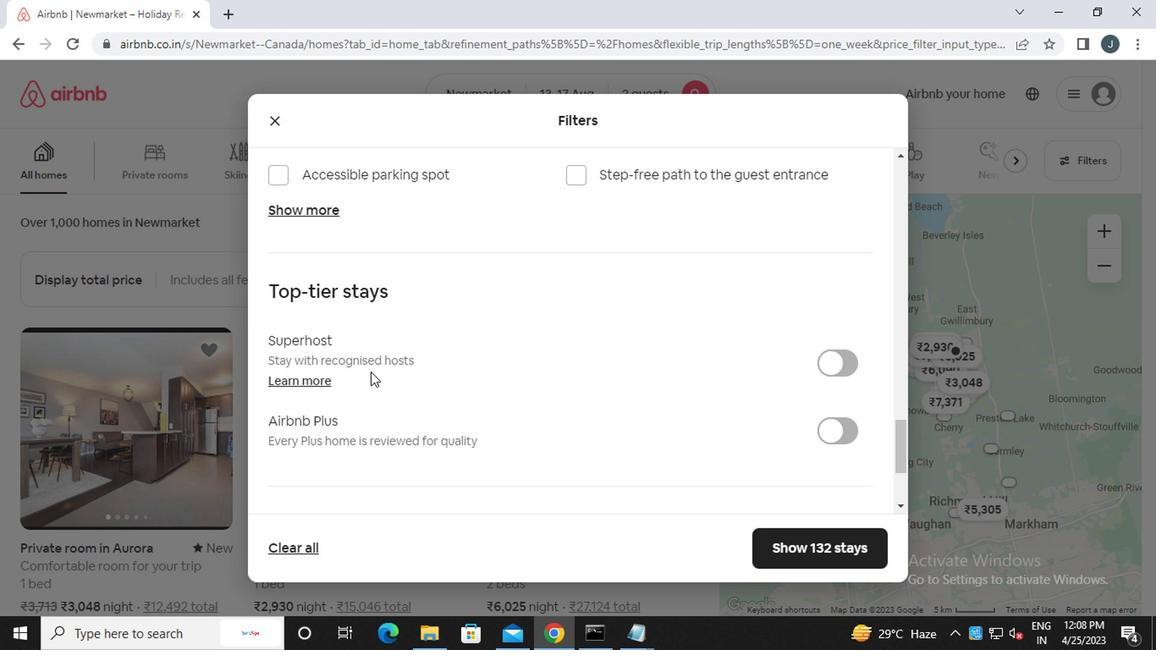 
Action: Mouse scrolled (381, 357) with delta (0, 0)
Screenshot: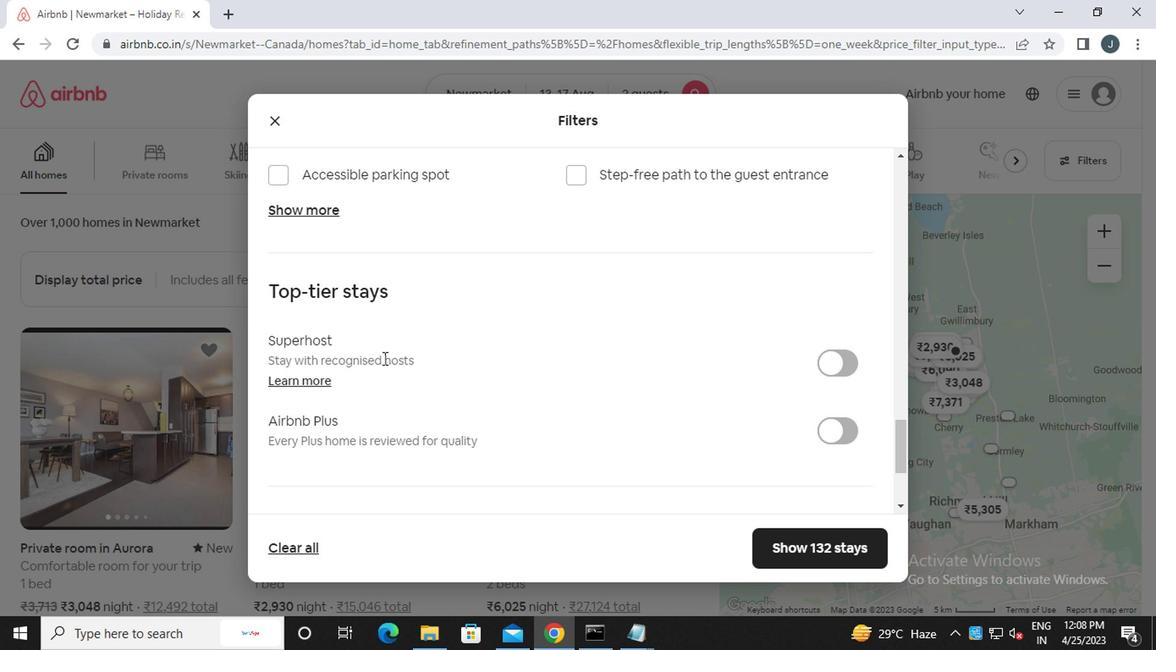 
Action: Mouse scrolled (381, 357) with delta (0, 0)
Screenshot: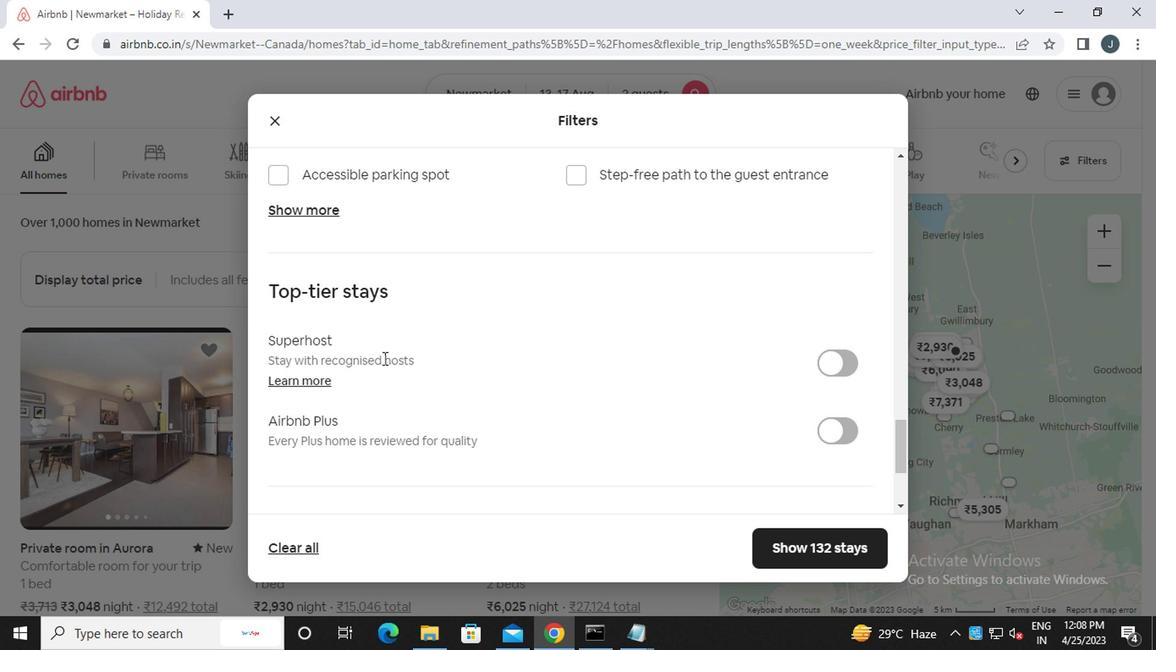 
Action: Mouse moved to (281, 408)
Screenshot: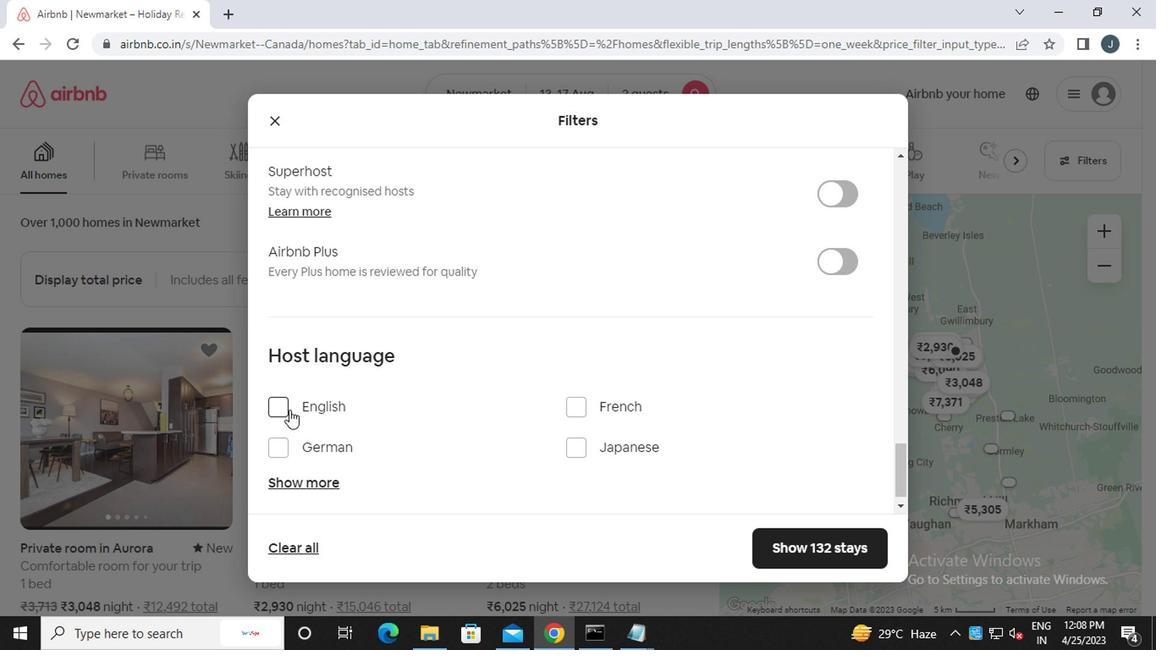 
Action: Mouse pressed left at (281, 408)
Screenshot: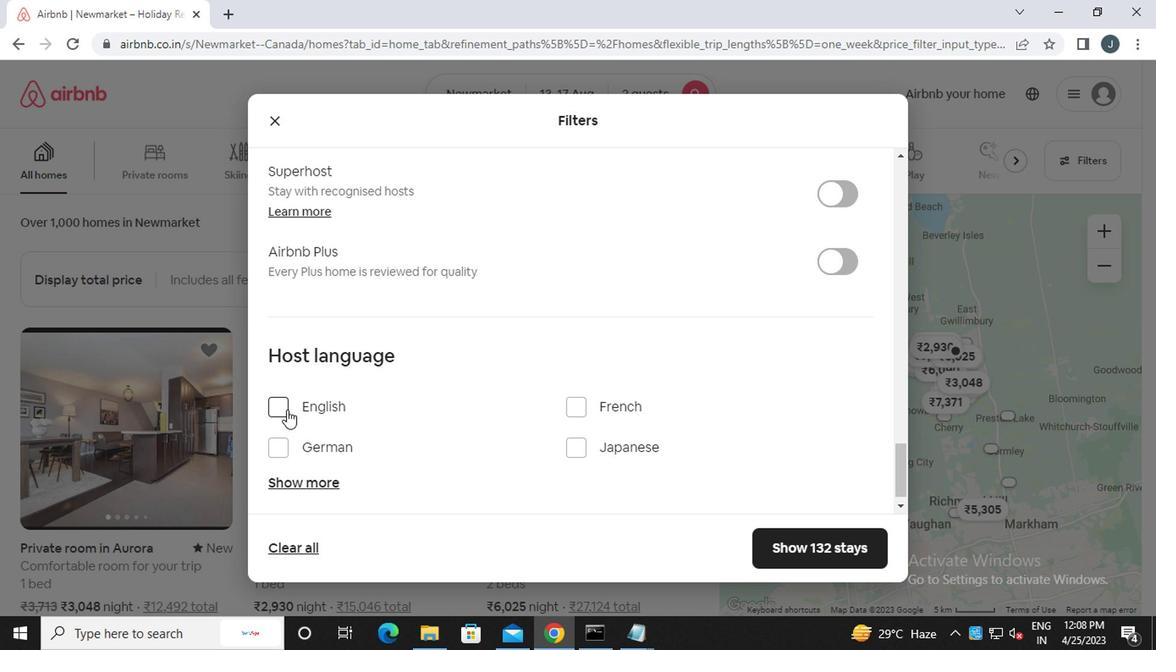 
Action: Mouse moved to (811, 541)
Screenshot: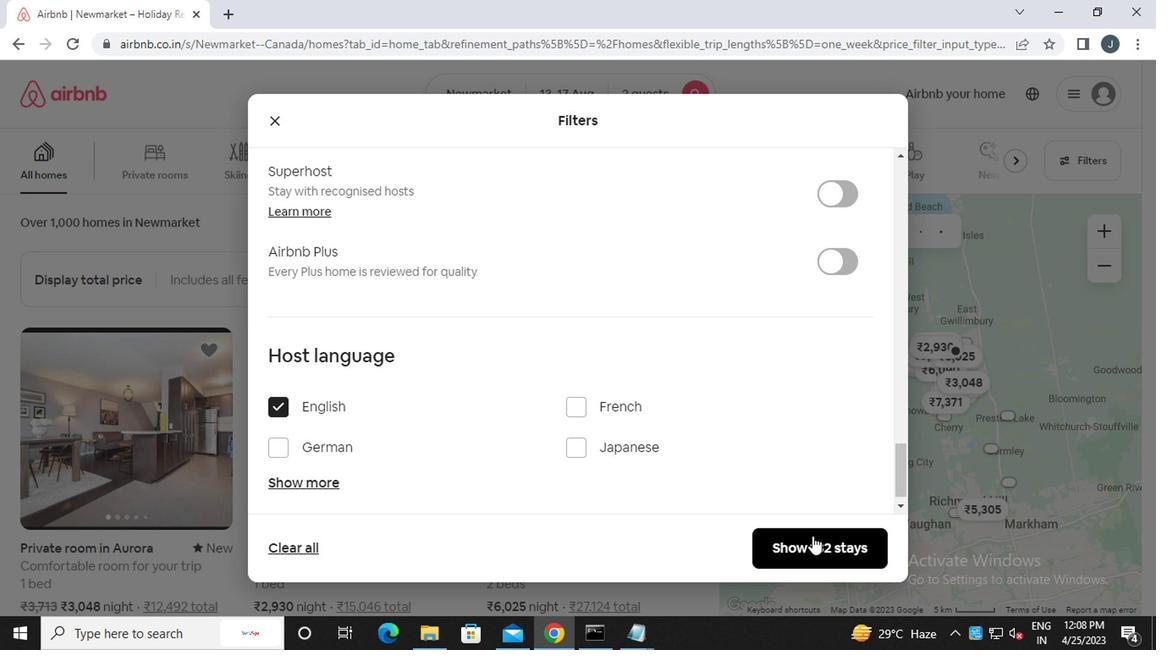 
Action: Mouse pressed left at (811, 541)
Screenshot: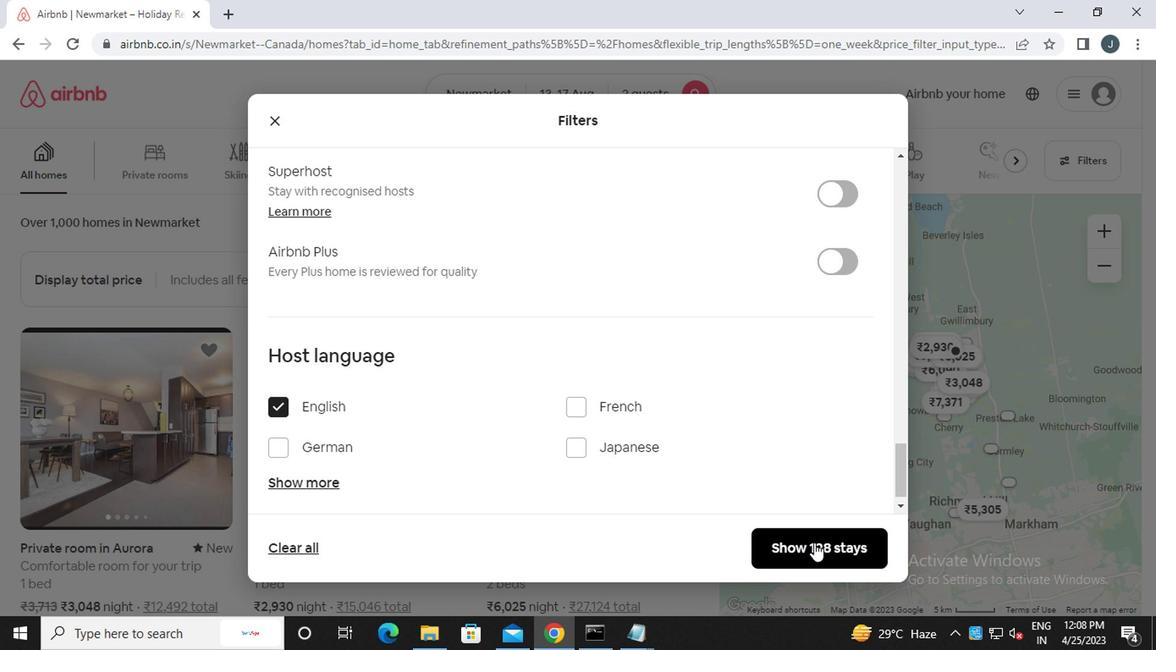 
Action: Mouse moved to (809, 537)
Screenshot: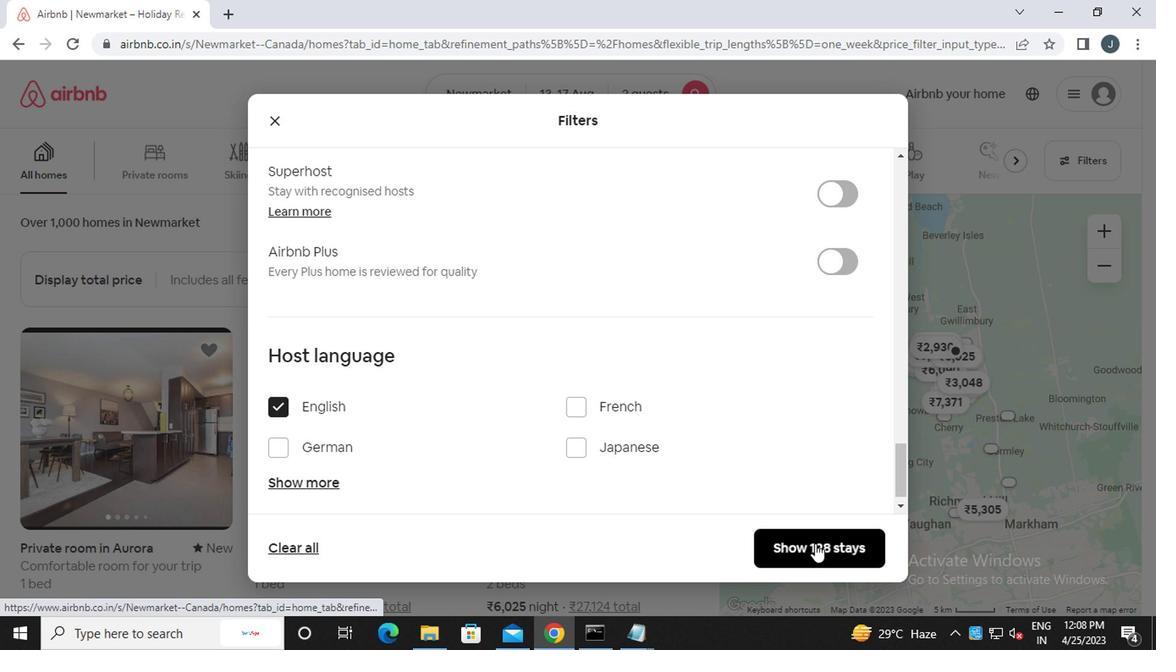 
